 Task: Look for space in Chambly, Canada from 12th  July, 2023 to 15th July, 2023 for 3 adults in price range Rs.12000 to Rs.16000. Place can be entire place with 2 bedrooms having 3 beds and 1 bathroom. Property type can be house, flat, guest house. Booking option can be shelf check-in. Required host language is English.
Action: Mouse moved to (529, 118)
Screenshot: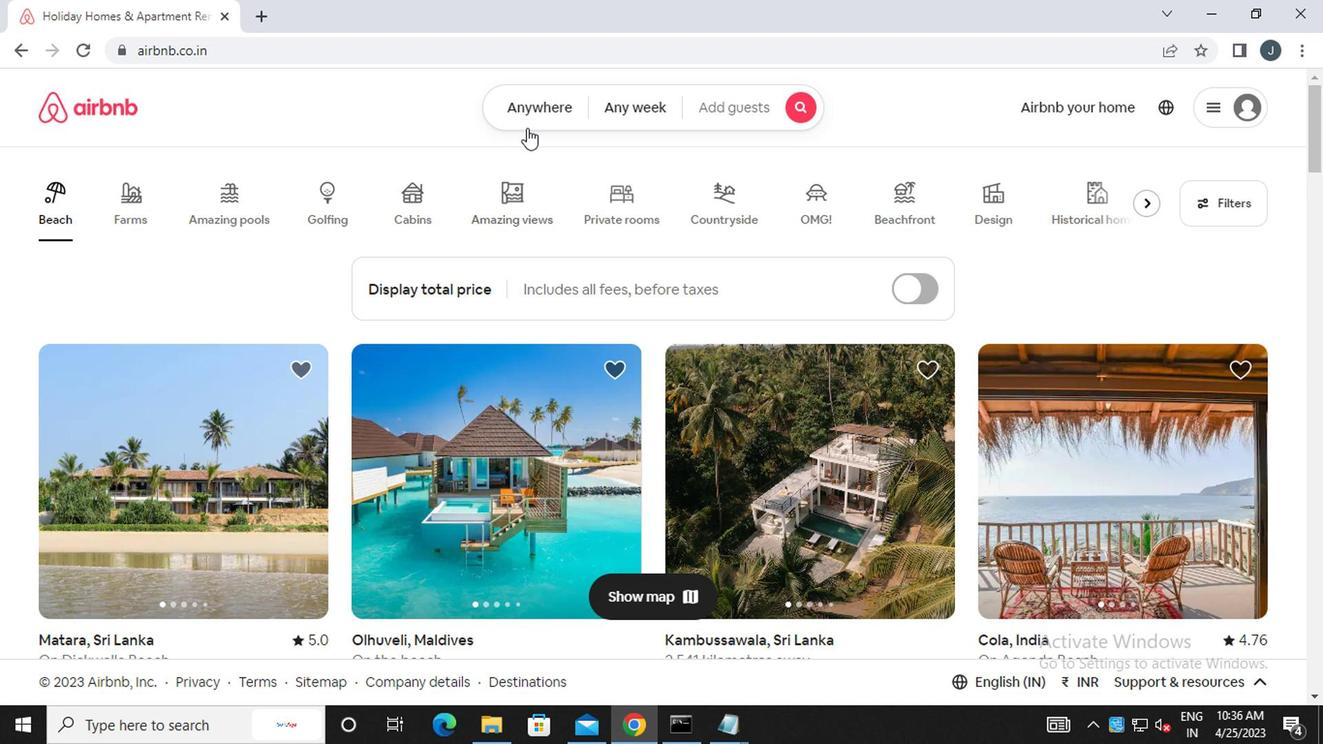 
Action: Mouse pressed left at (529, 118)
Screenshot: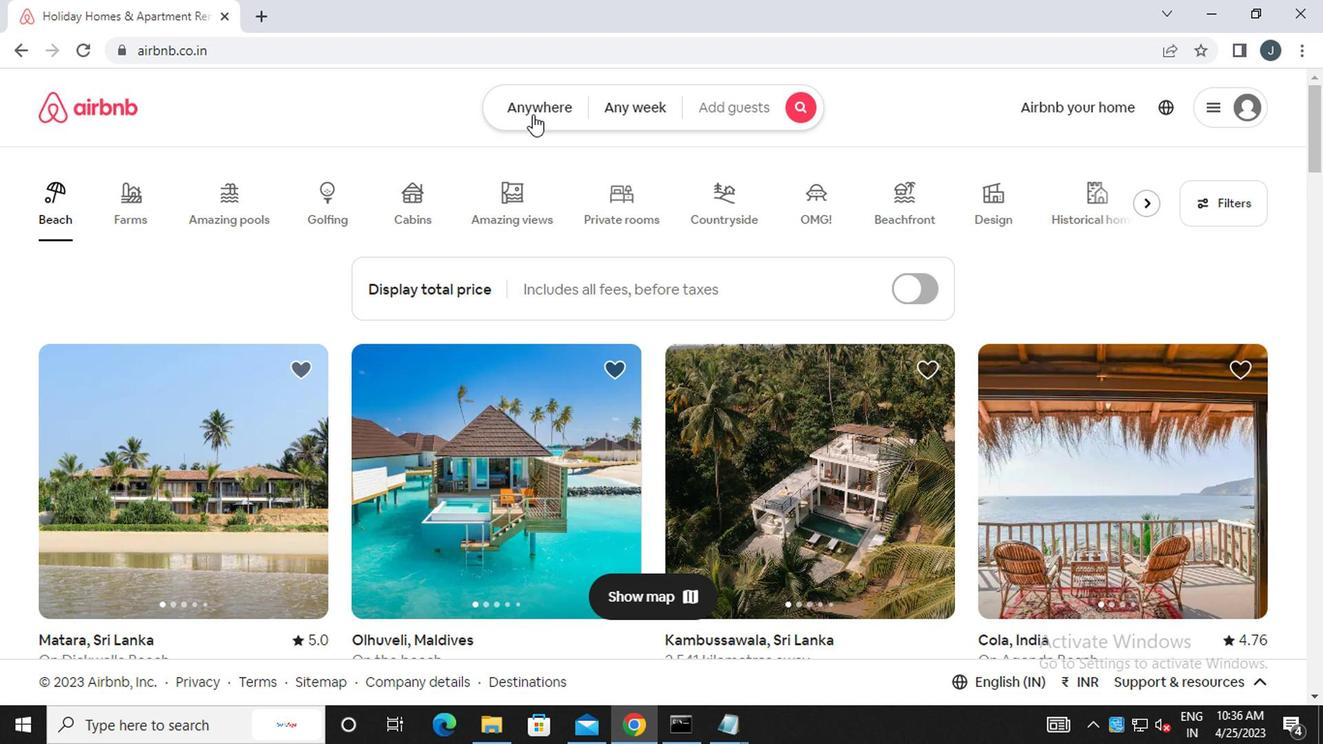 
Action: Mouse moved to (332, 188)
Screenshot: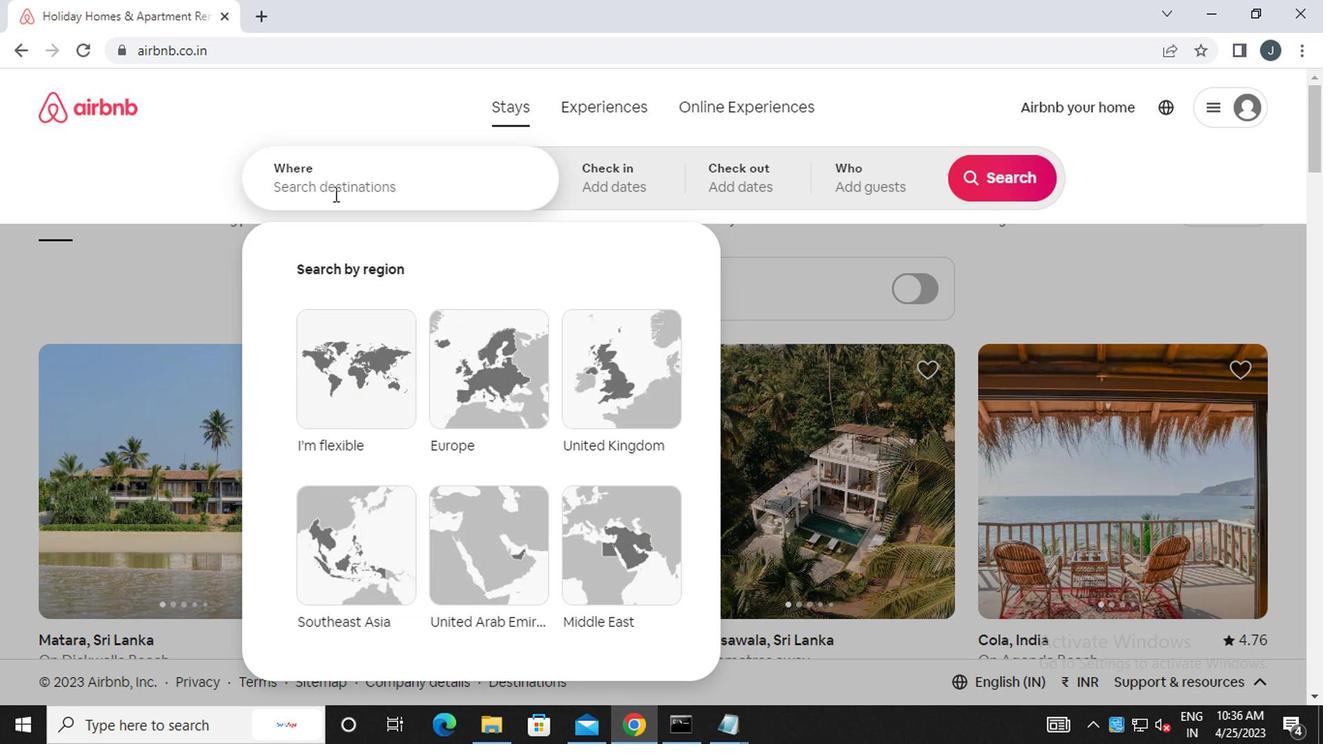 
Action: Mouse pressed left at (332, 188)
Screenshot: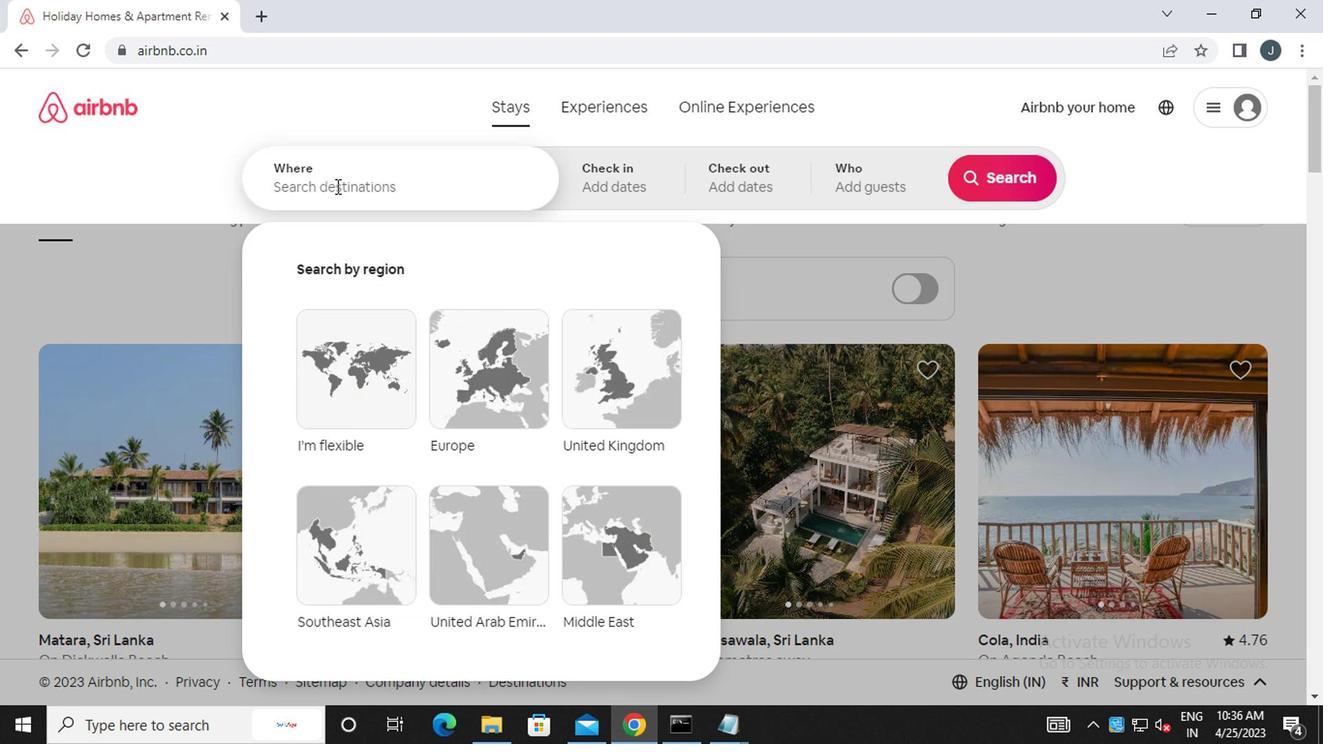 
Action: Mouse moved to (328, 190)
Screenshot: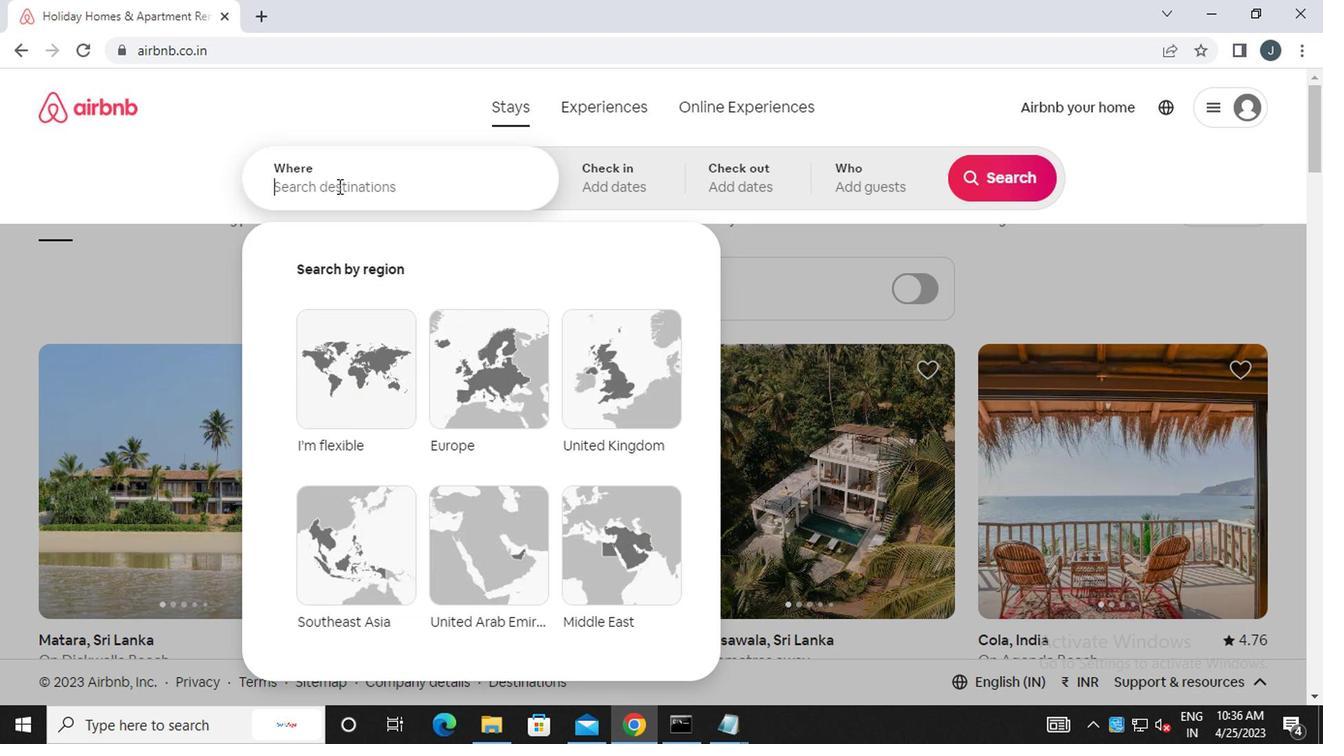 
Action: Key pressed c<Key.caps_lock>hambly,<Key.caps_lock>c<Key.caps_lock>anada
Screenshot: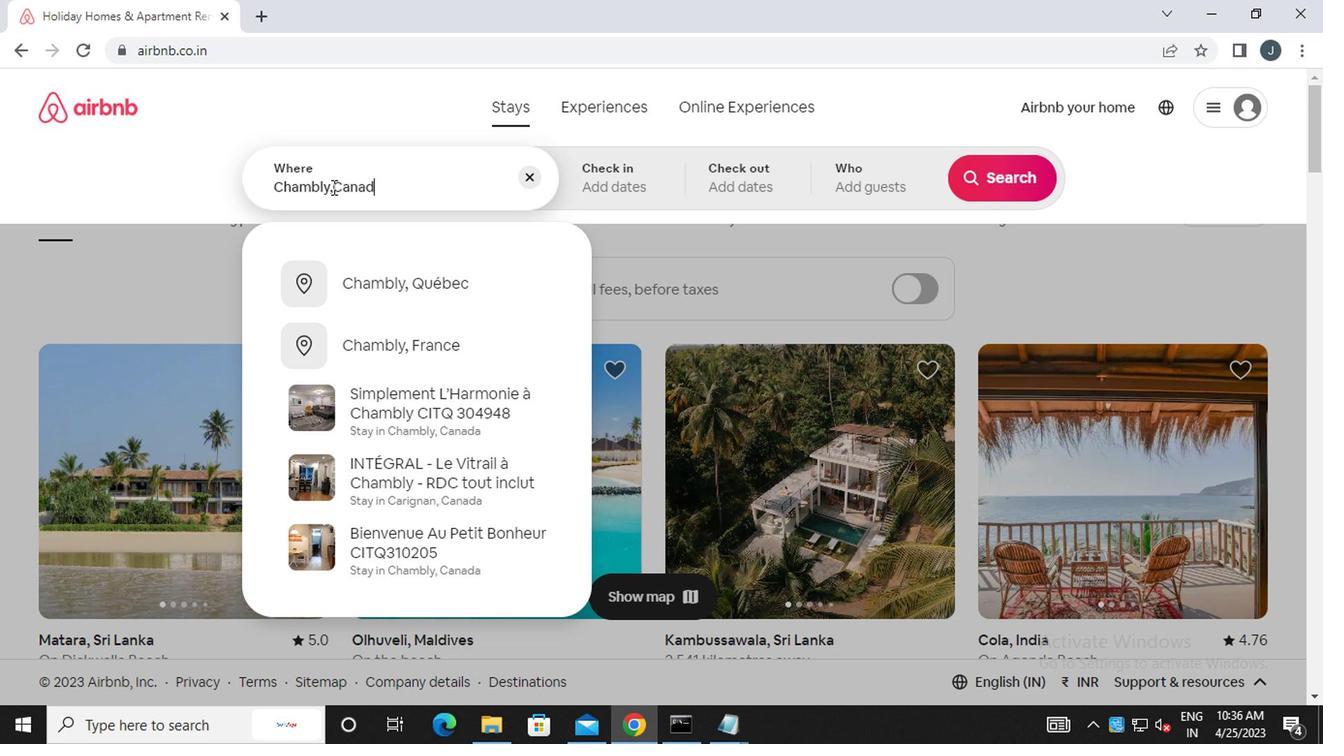 
Action: Mouse moved to (617, 187)
Screenshot: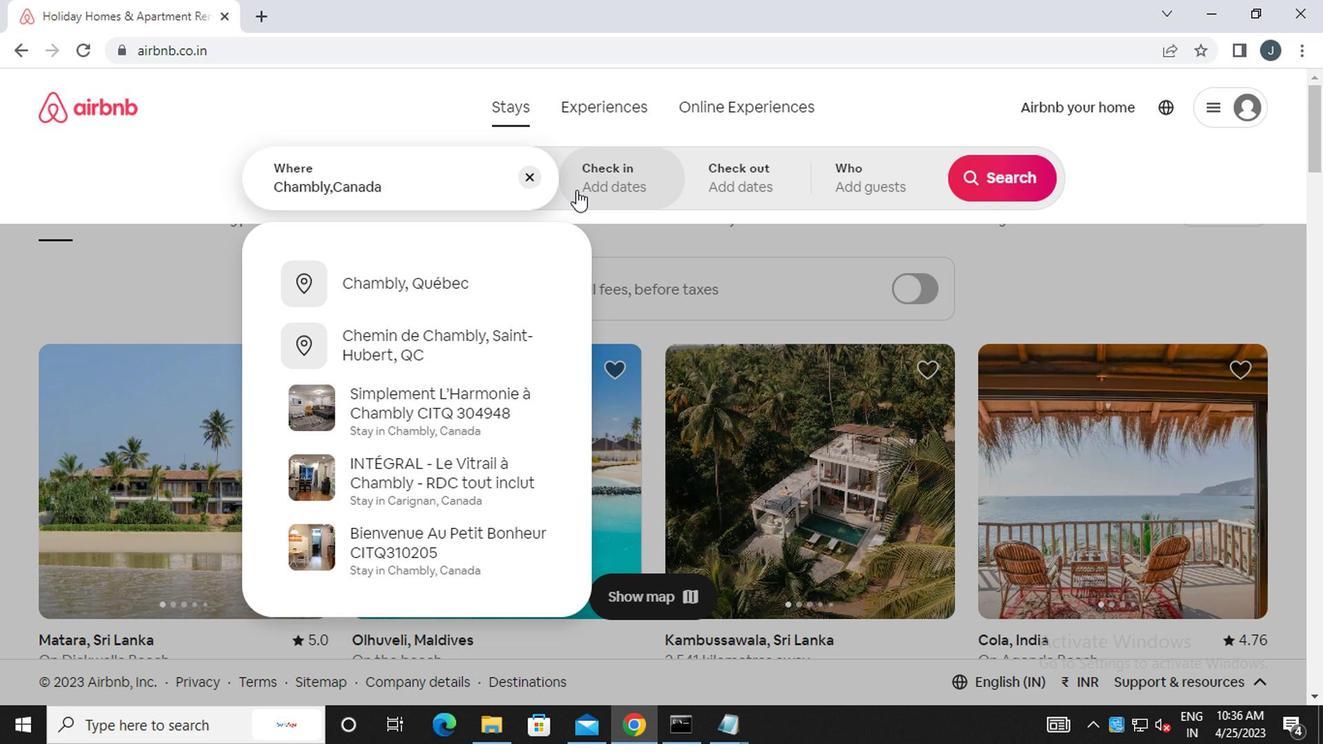 
Action: Mouse pressed left at (617, 187)
Screenshot: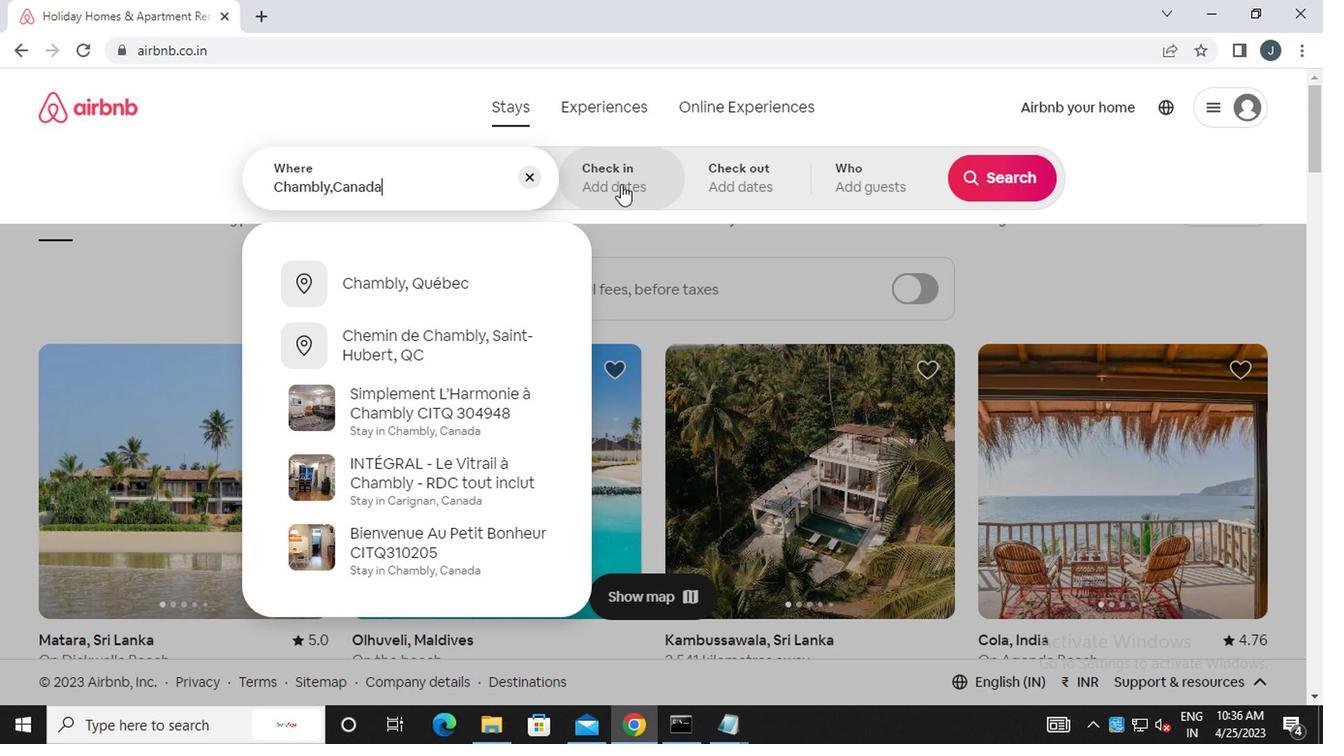 
Action: Mouse moved to (977, 332)
Screenshot: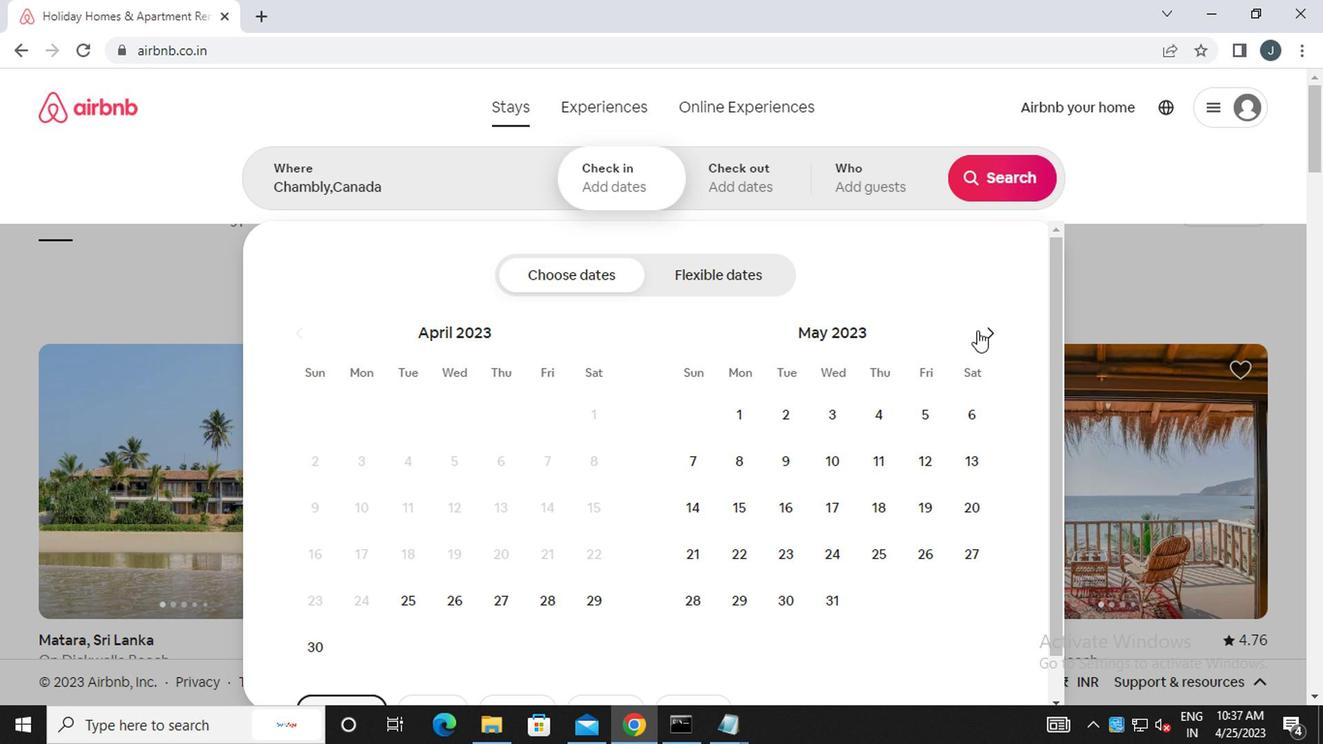 
Action: Mouse pressed left at (977, 332)
Screenshot: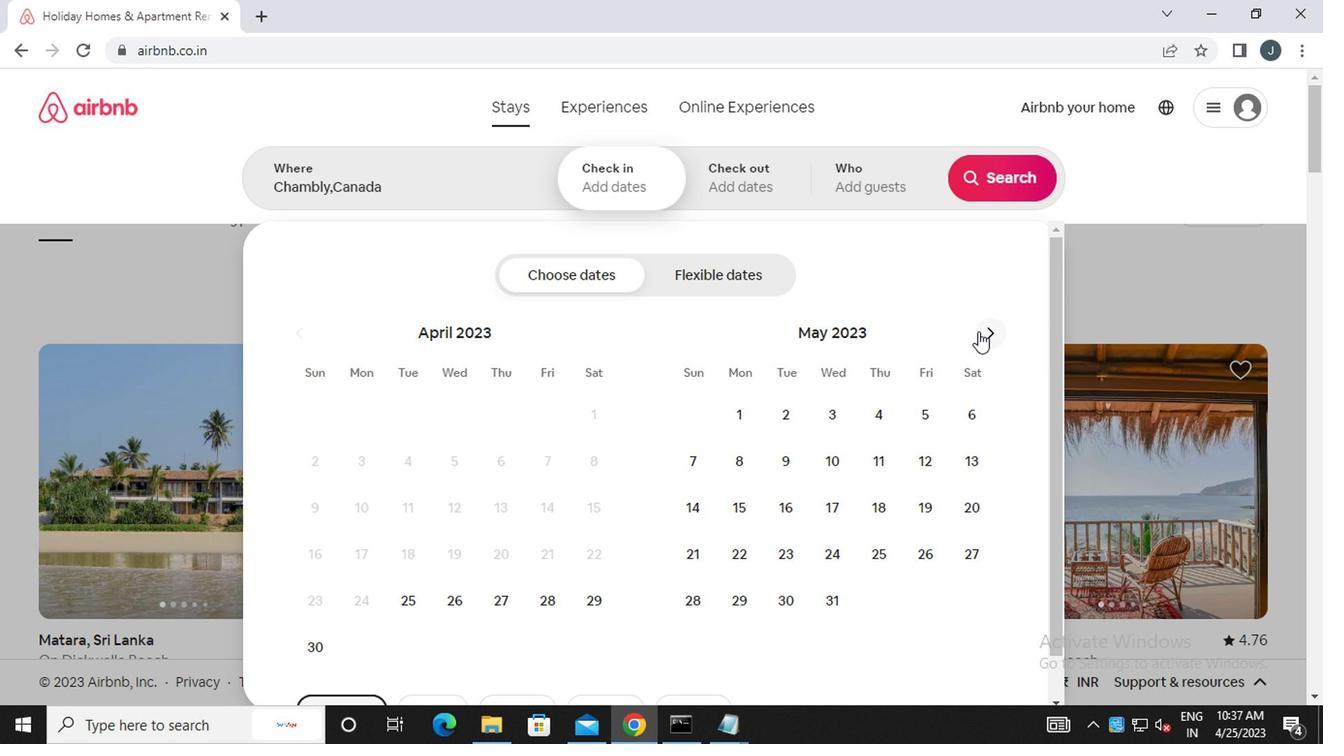 
Action: Mouse moved to (981, 334)
Screenshot: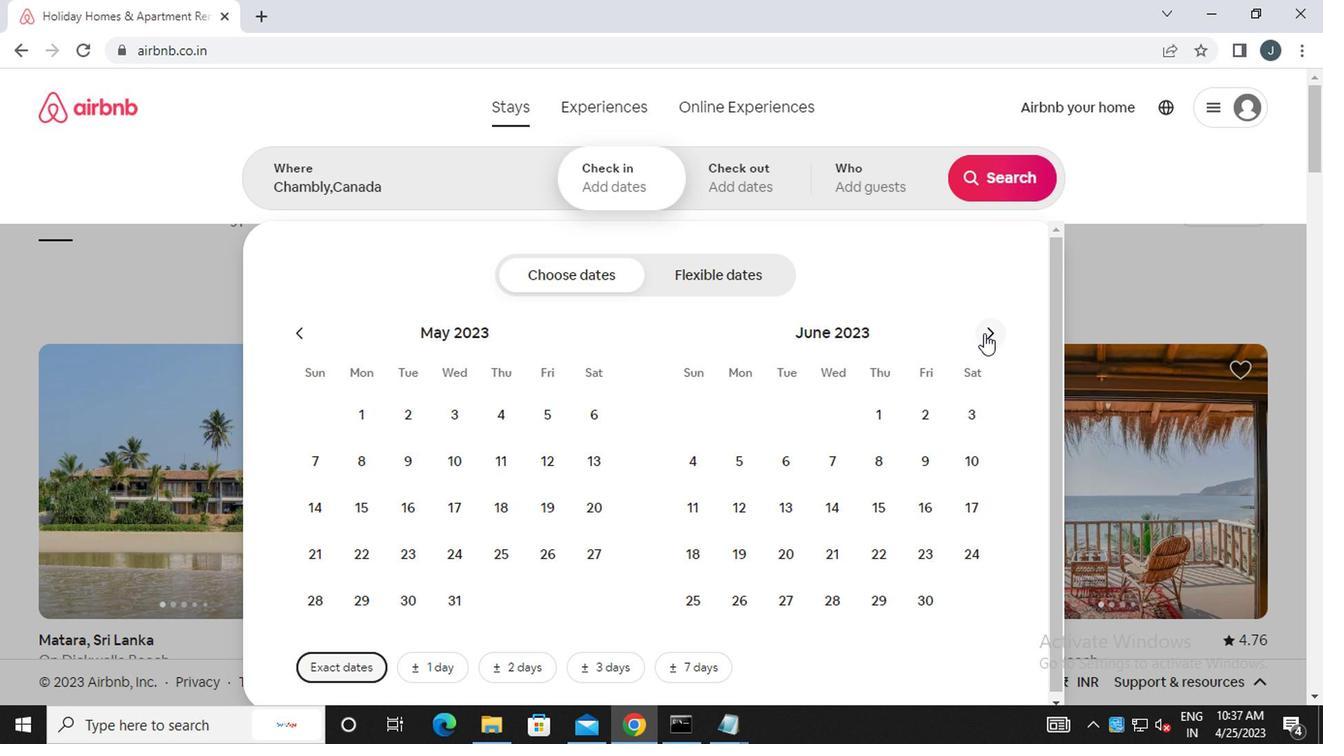 
Action: Mouse pressed left at (981, 334)
Screenshot: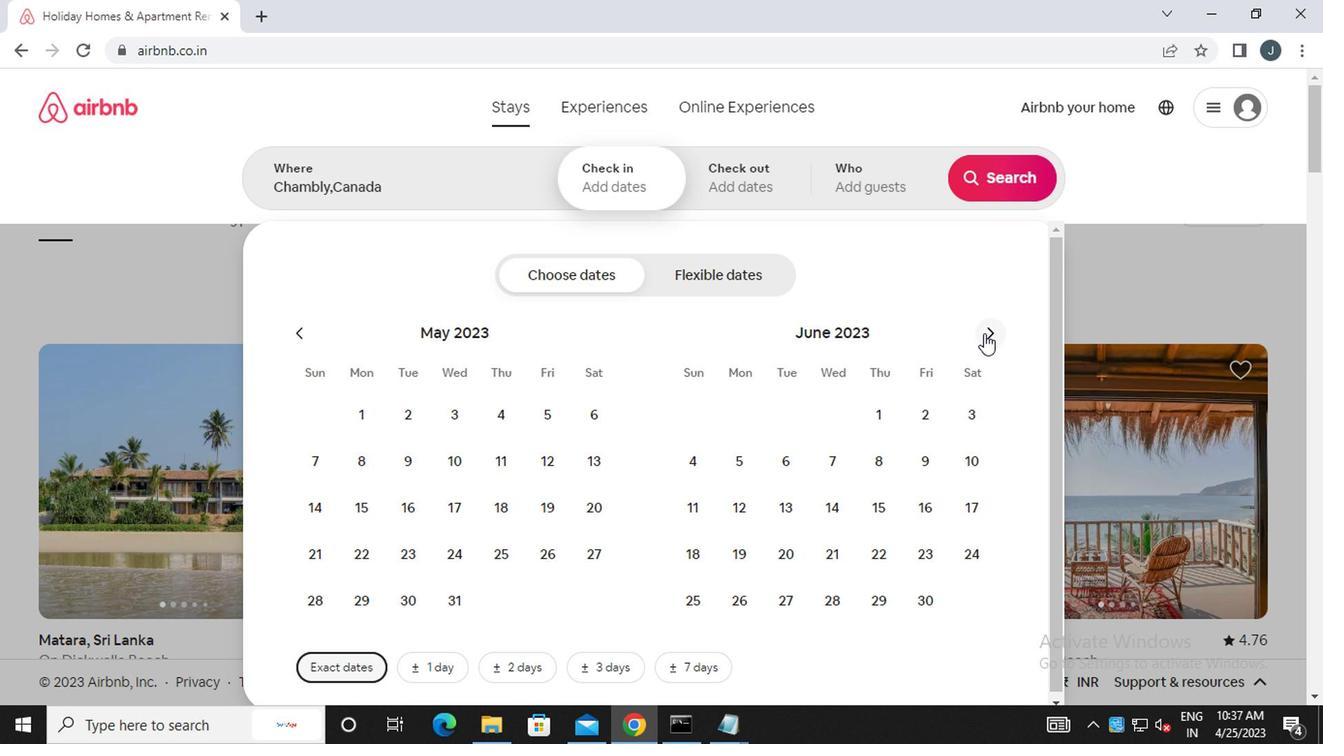 
Action: Mouse moved to (822, 503)
Screenshot: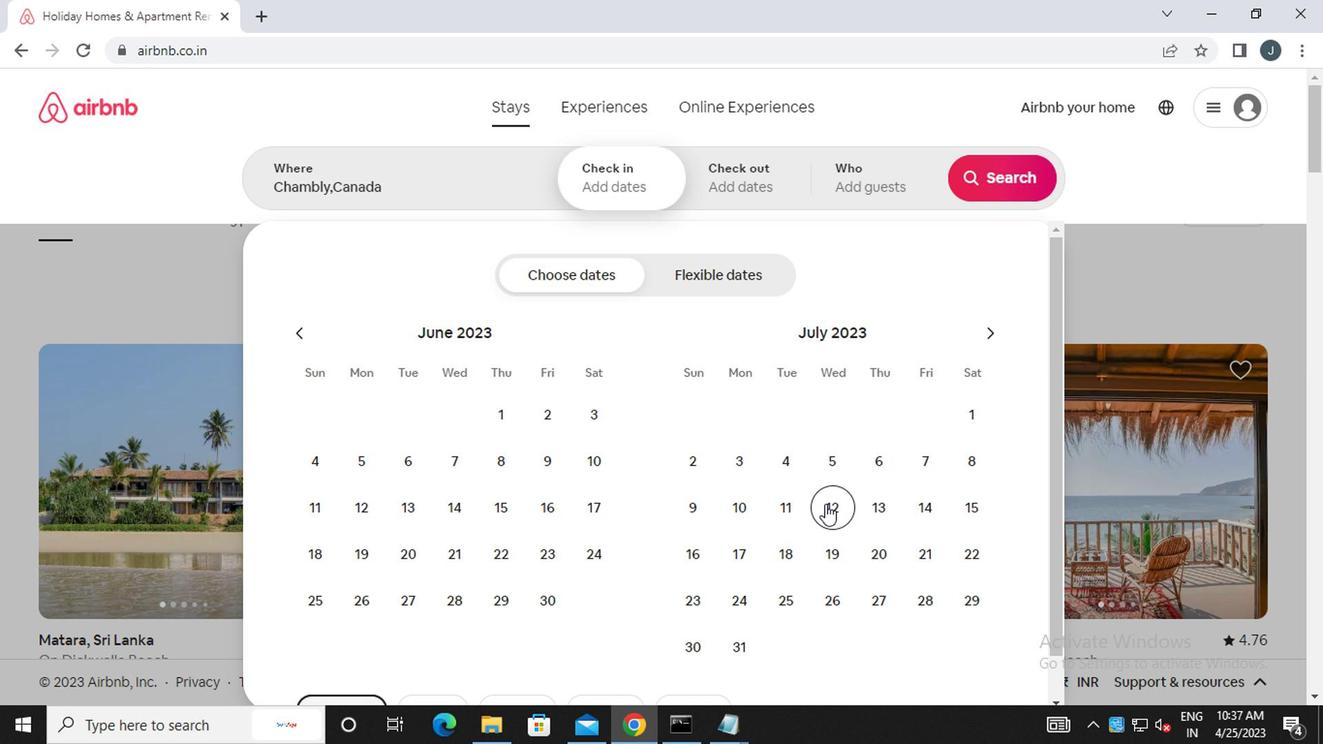 
Action: Mouse pressed left at (822, 503)
Screenshot: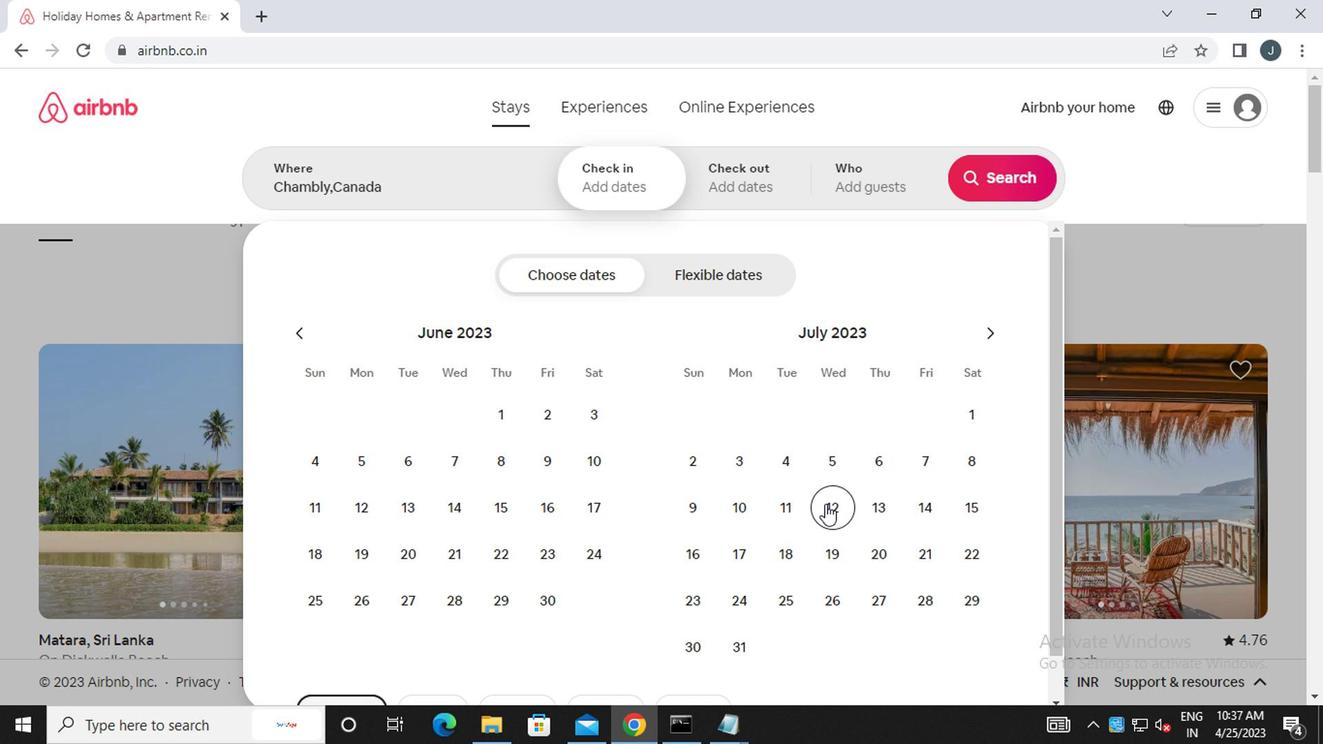 
Action: Mouse moved to (963, 501)
Screenshot: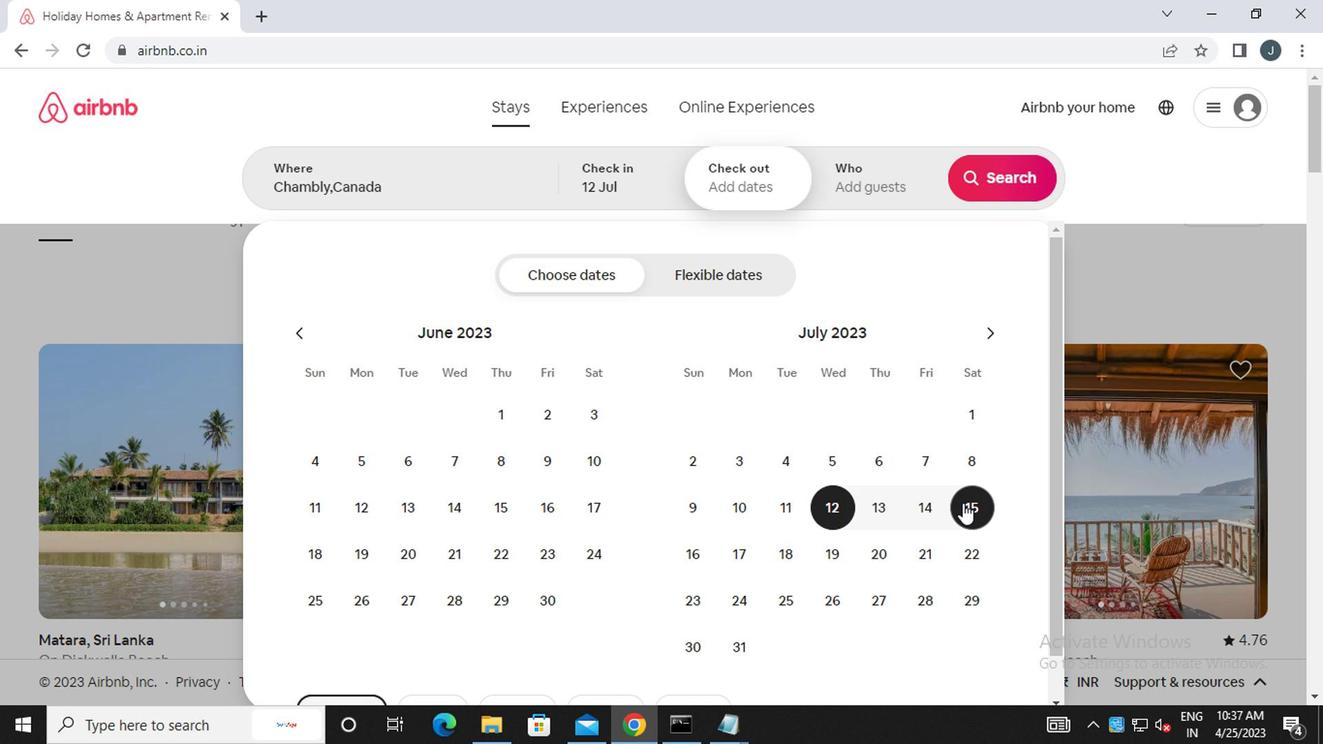 
Action: Mouse pressed left at (963, 501)
Screenshot: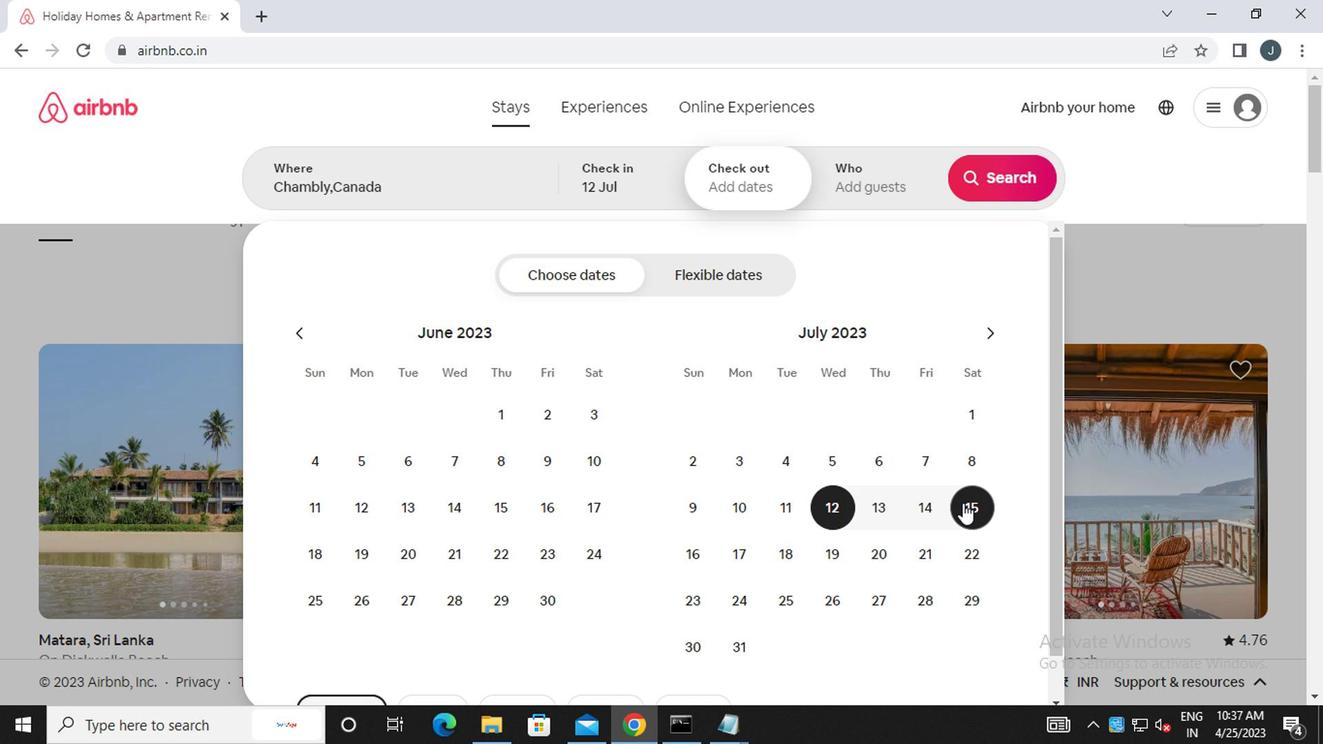 
Action: Mouse moved to (861, 188)
Screenshot: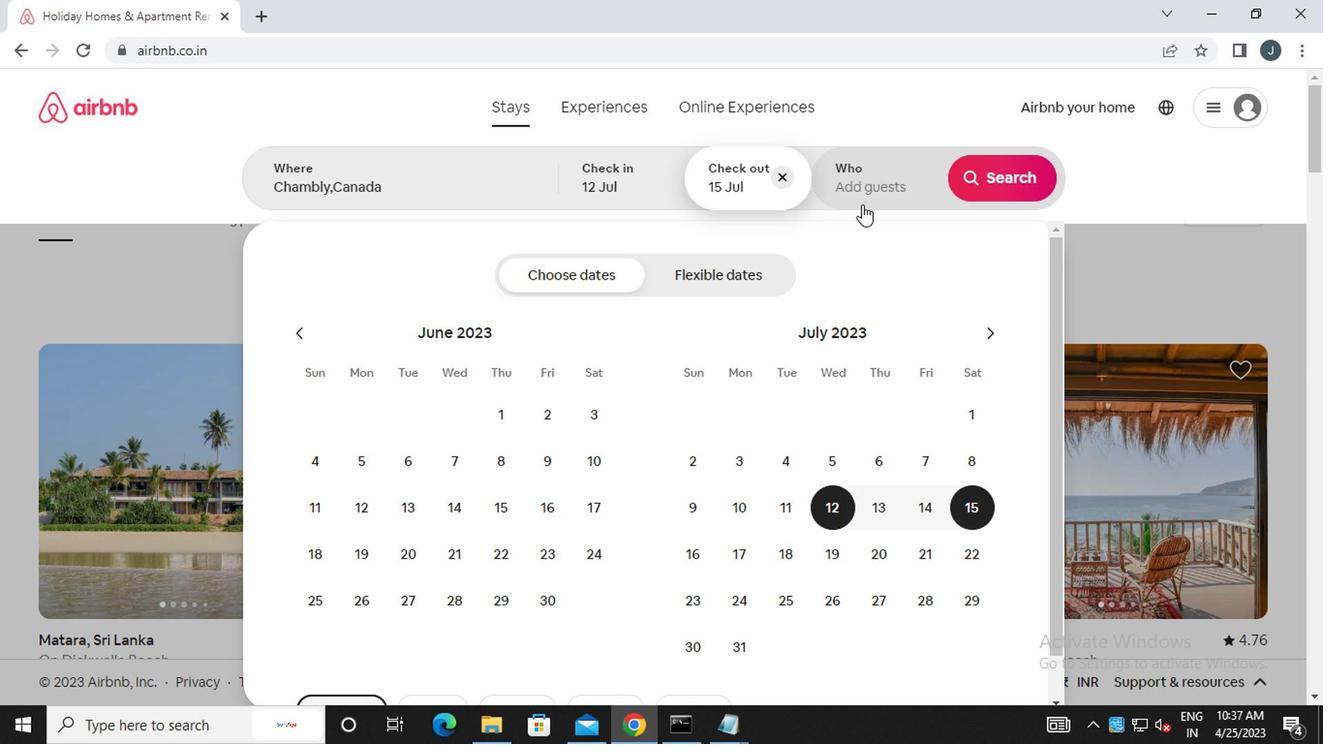 
Action: Mouse pressed left at (861, 188)
Screenshot: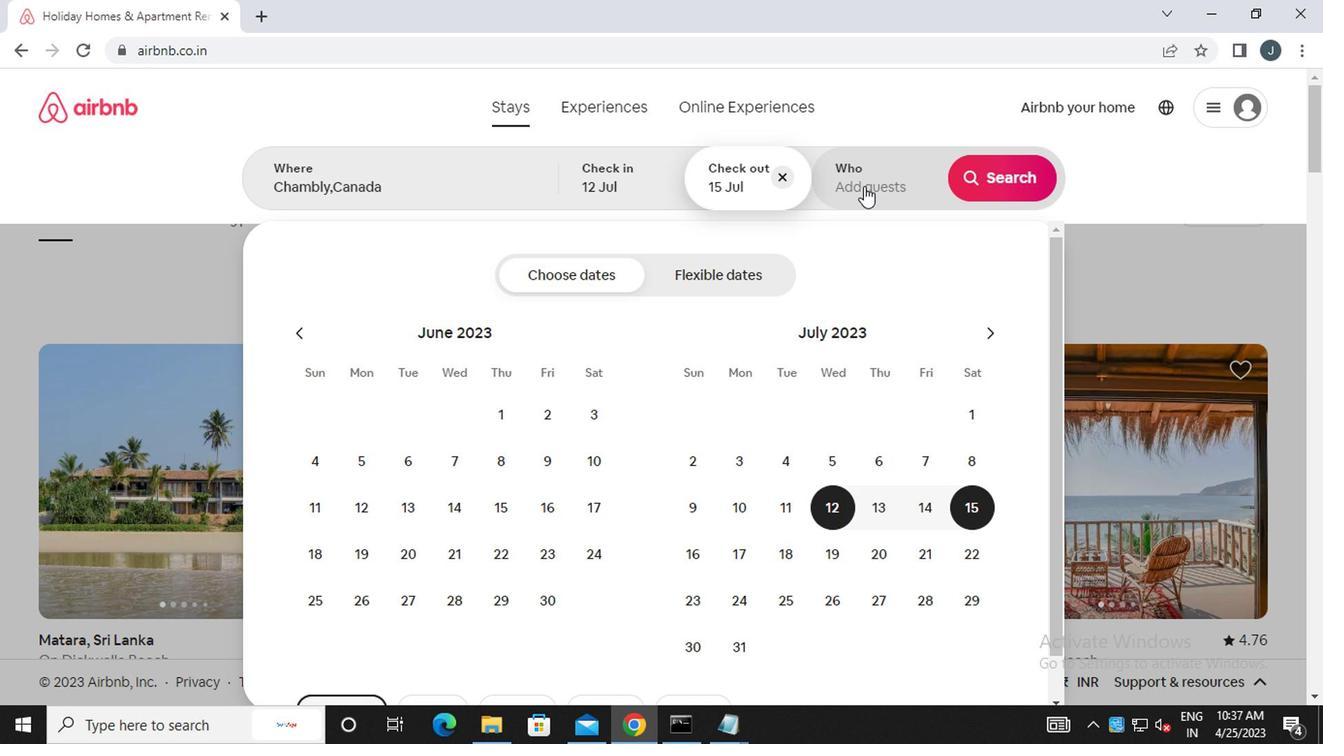 
Action: Mouse moved to (1014, 288)
Screenshot: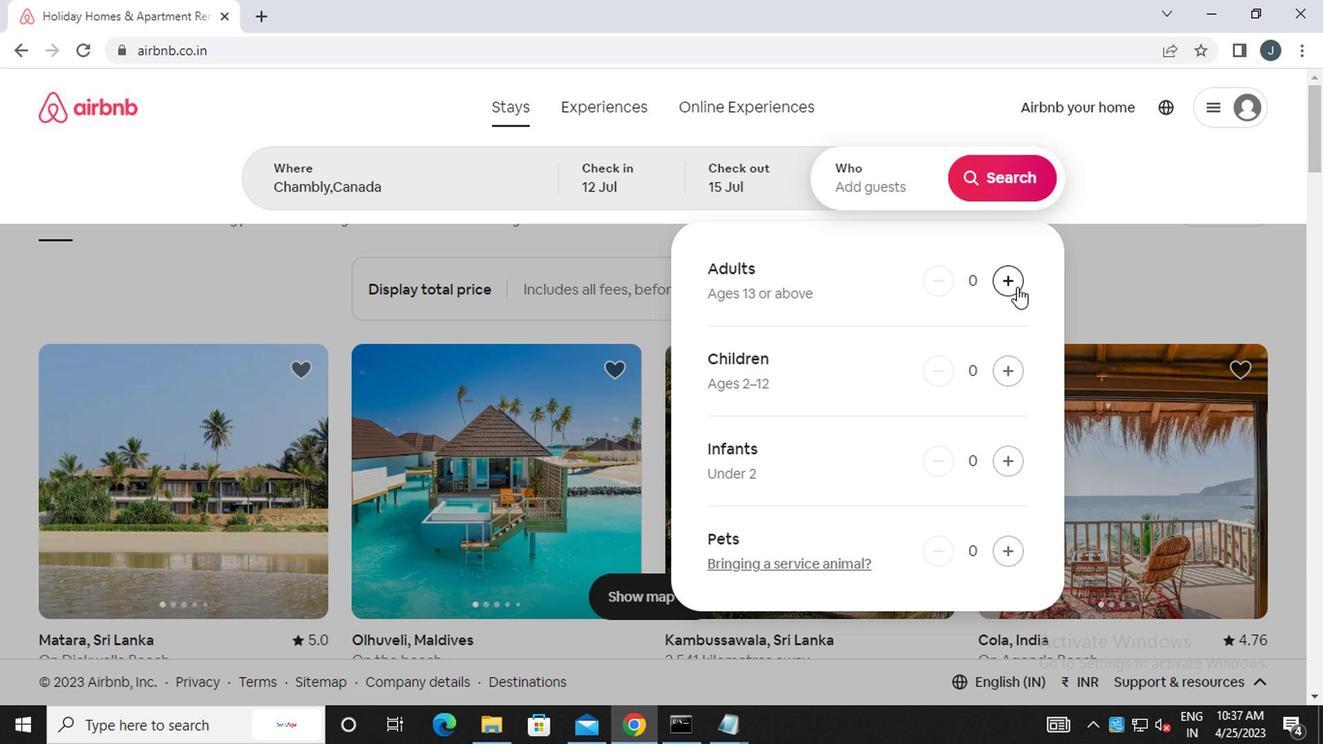 
Action: Mouse pressed left at (1014, 288)
Screenshot: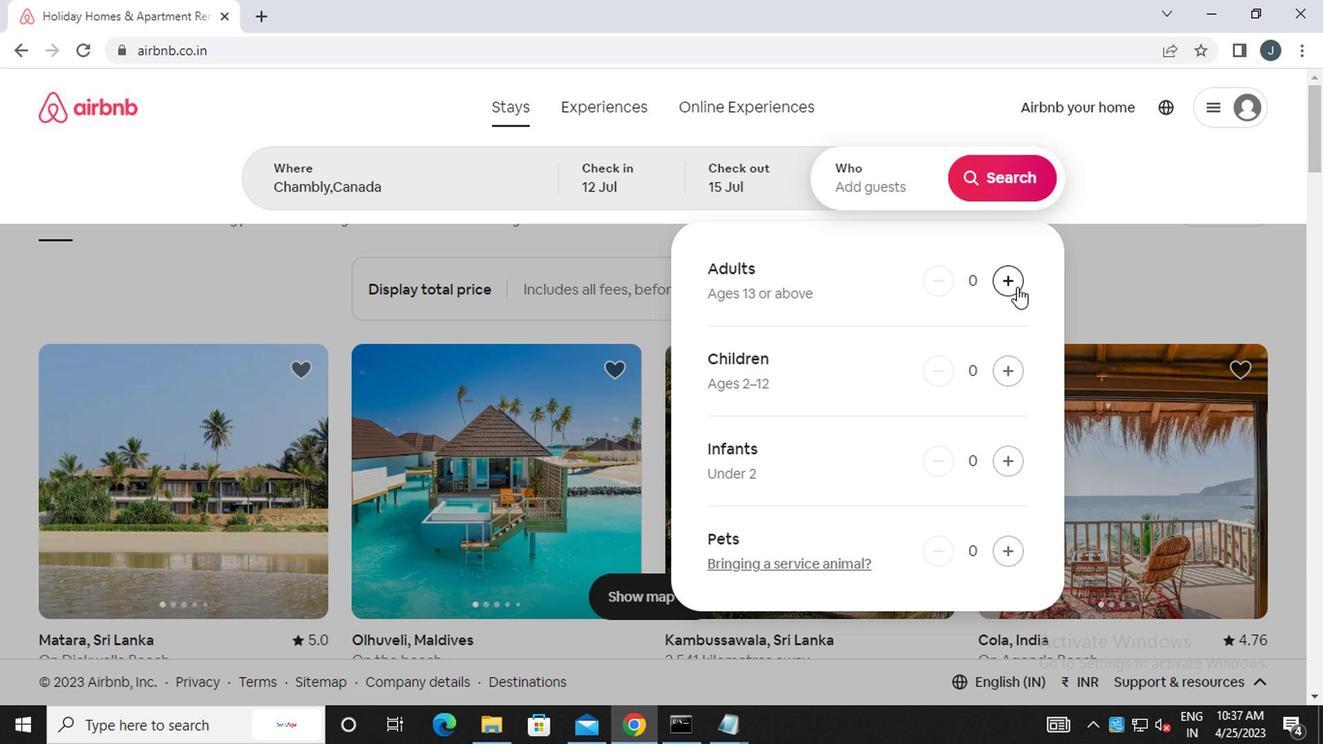 
Action: Mouse pressed left at (1014, 288)
Screenshot: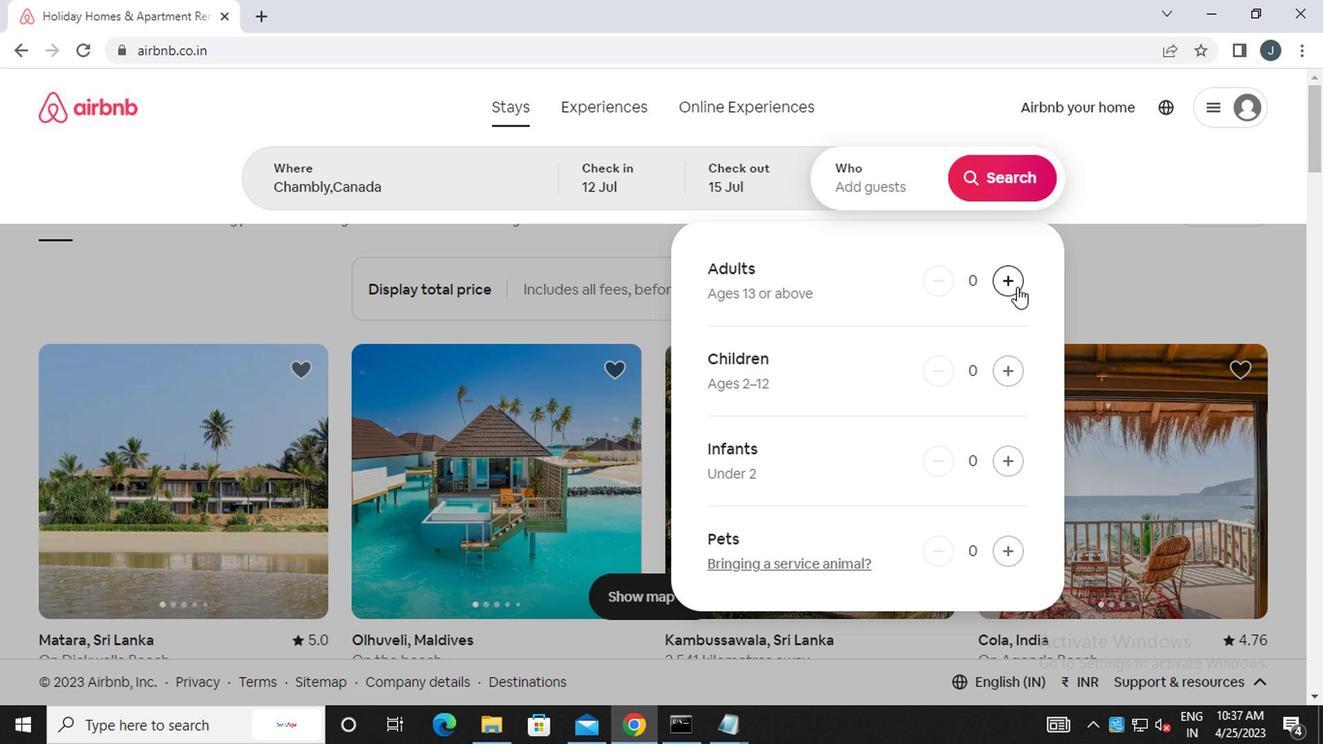 
Action: Mouse pressed left at (1014, 288)
Screenshot: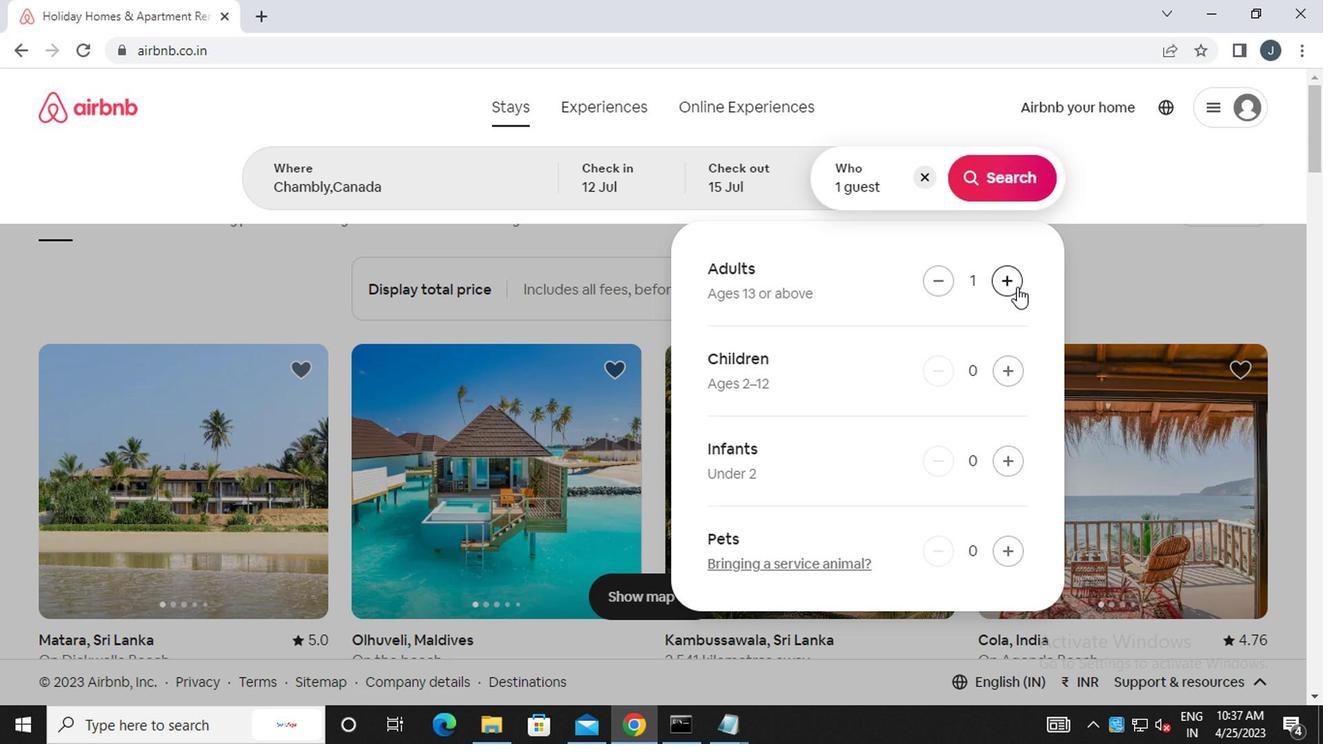 
Action: Mouse moved to (1007, 184)
Screenshot: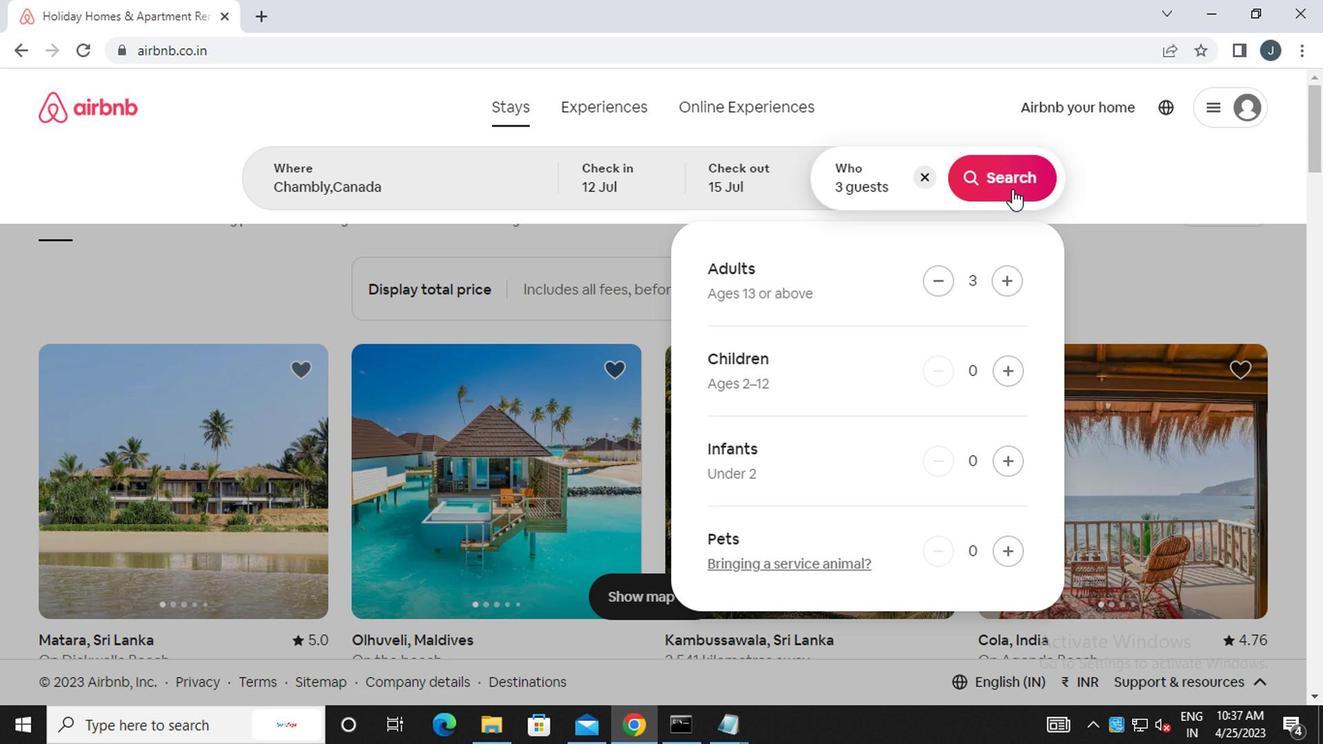 
Action: Mouse pressed left at (1007, 184)
Screenshot: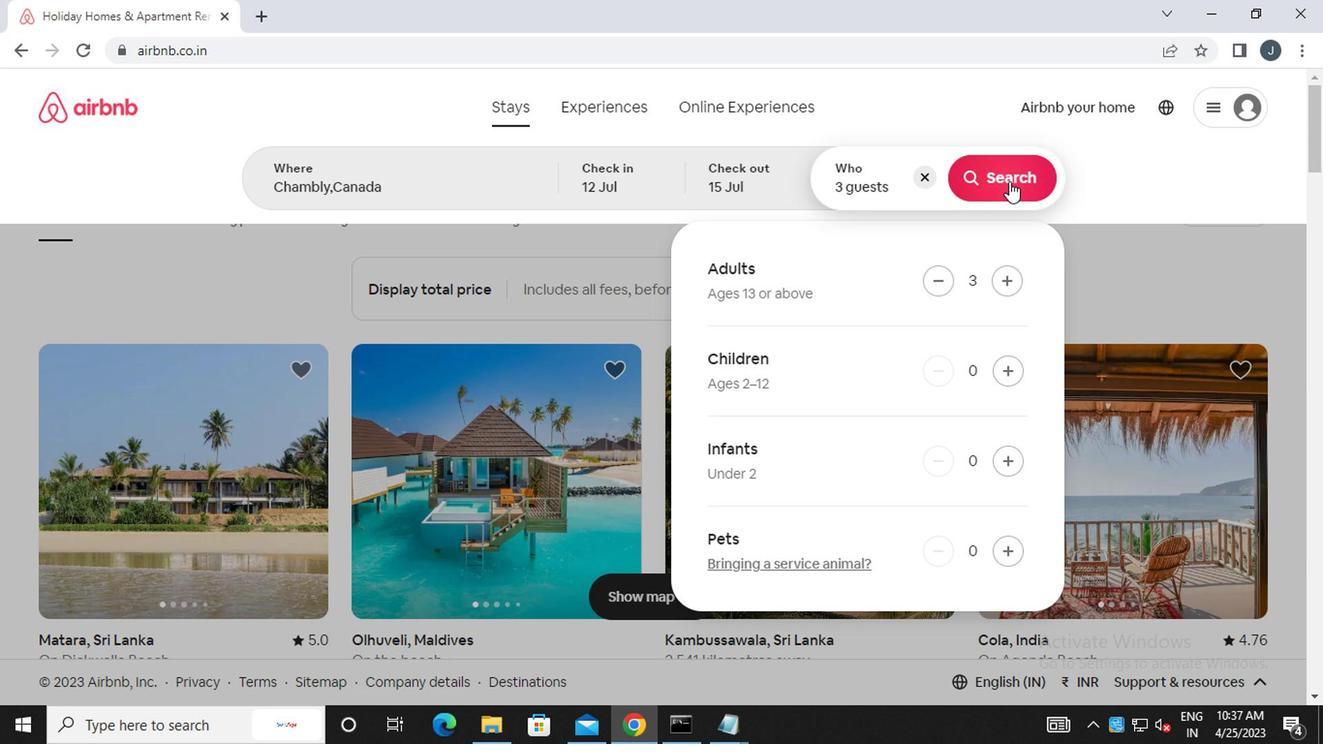 
Action: Mouse moved to (1264, 182)
Screenshot: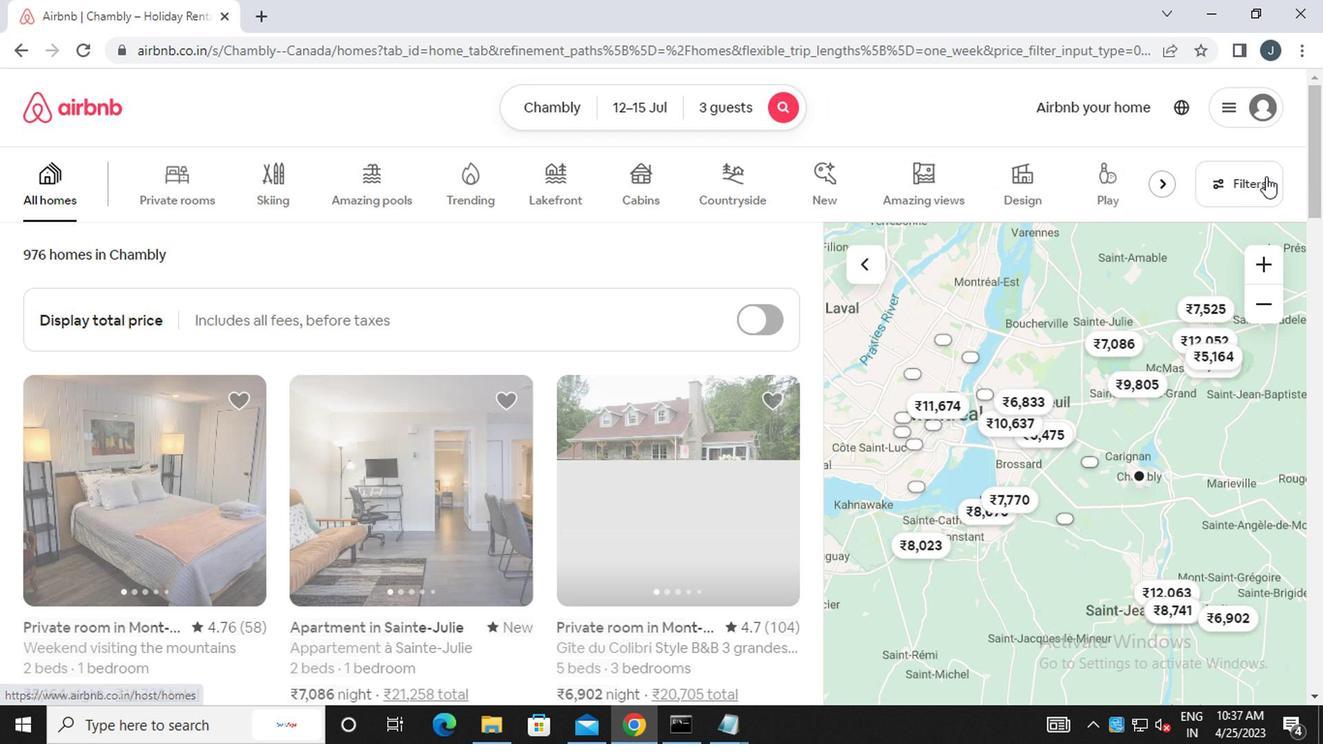 
Action: Mouse pressed left at (1264, 182)
Screenshot: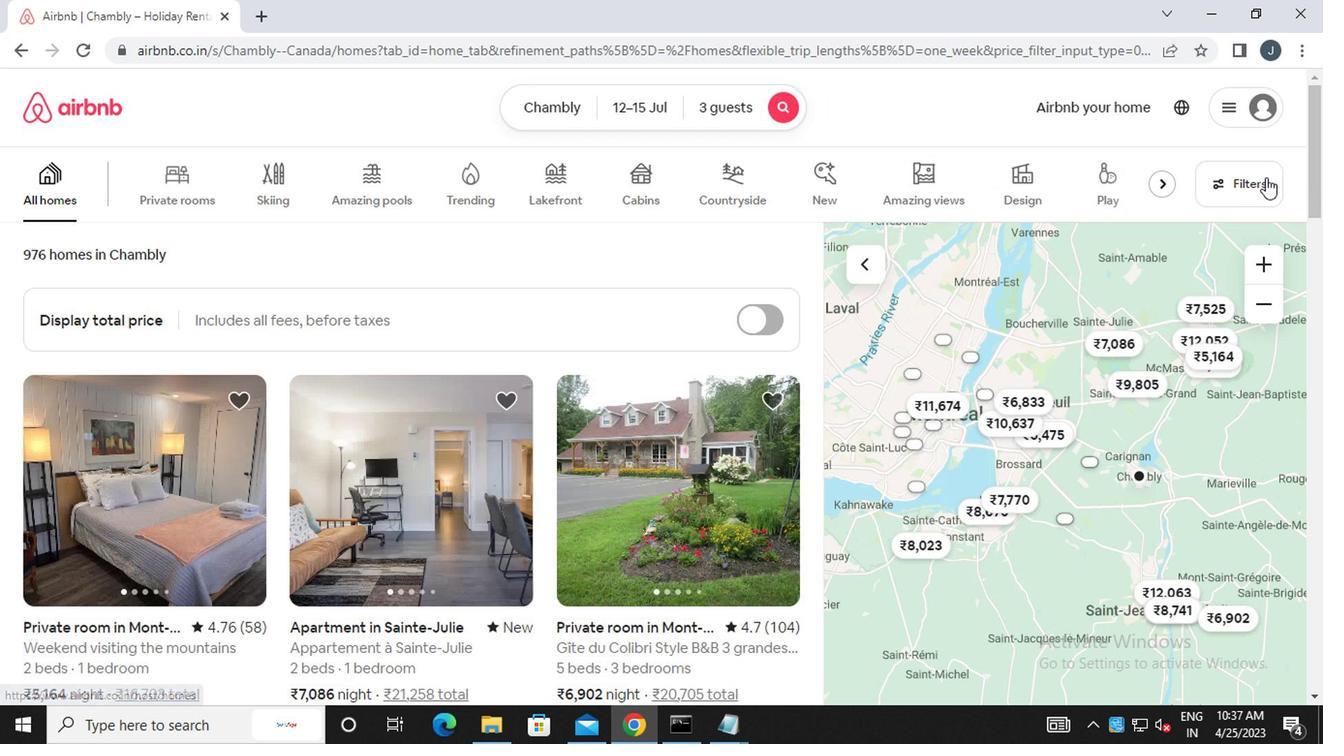 
Action: Mouse moved to (422, 423)
Screenshot: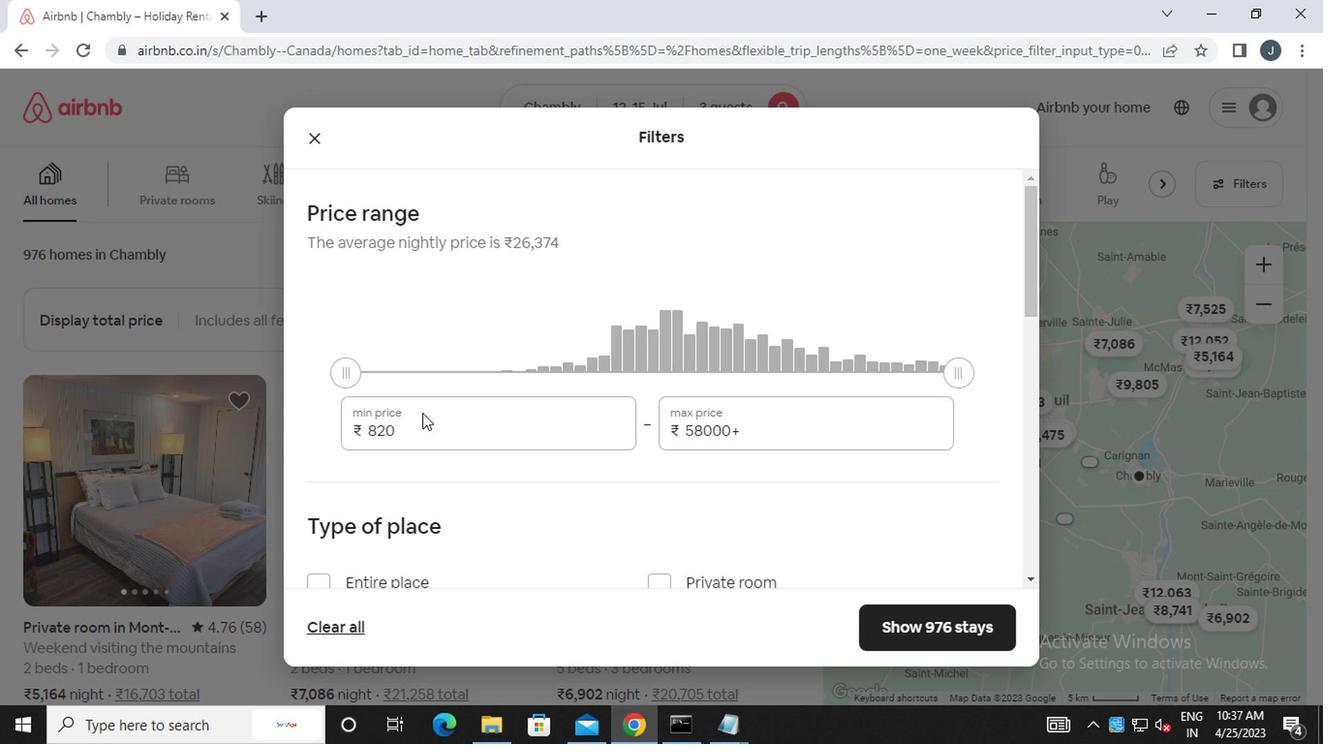 
Action: Mouse pressed left at (422, 423)
Screenshot: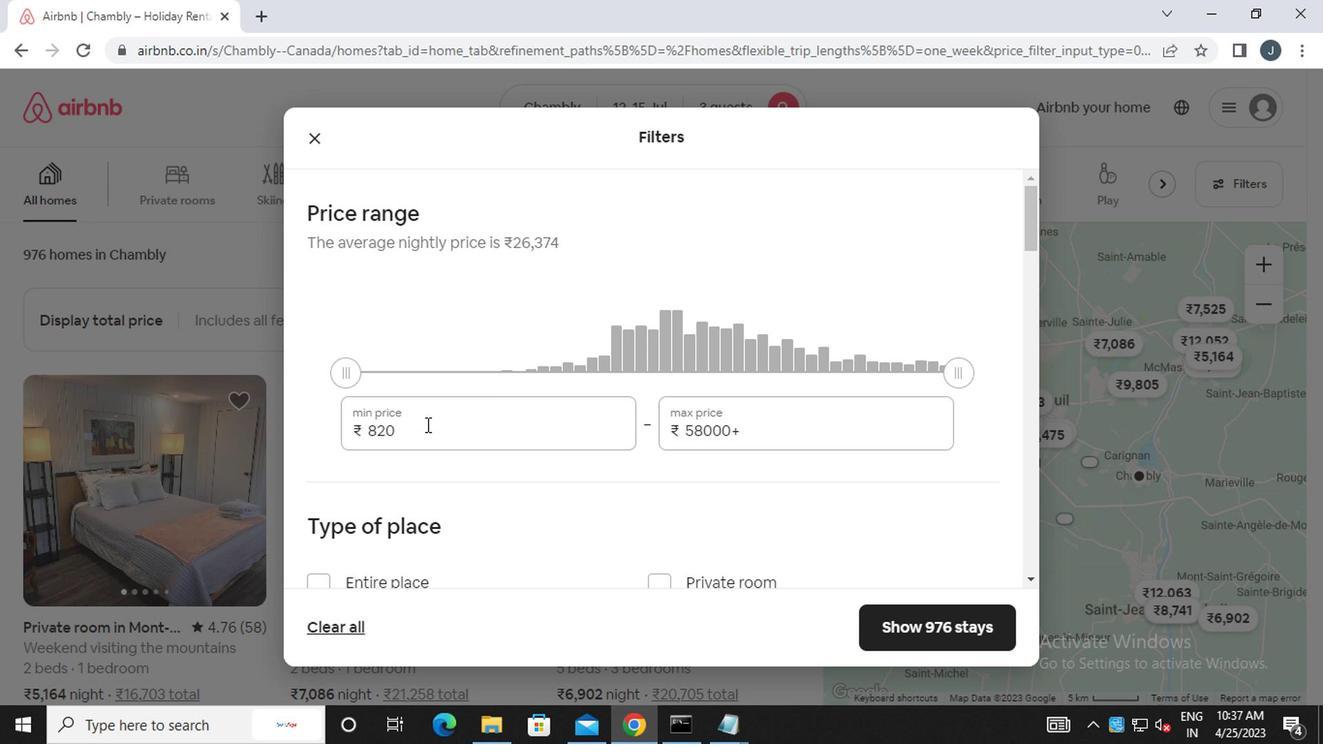 
Action: Mouse moved to (419, 423)
Screenshot: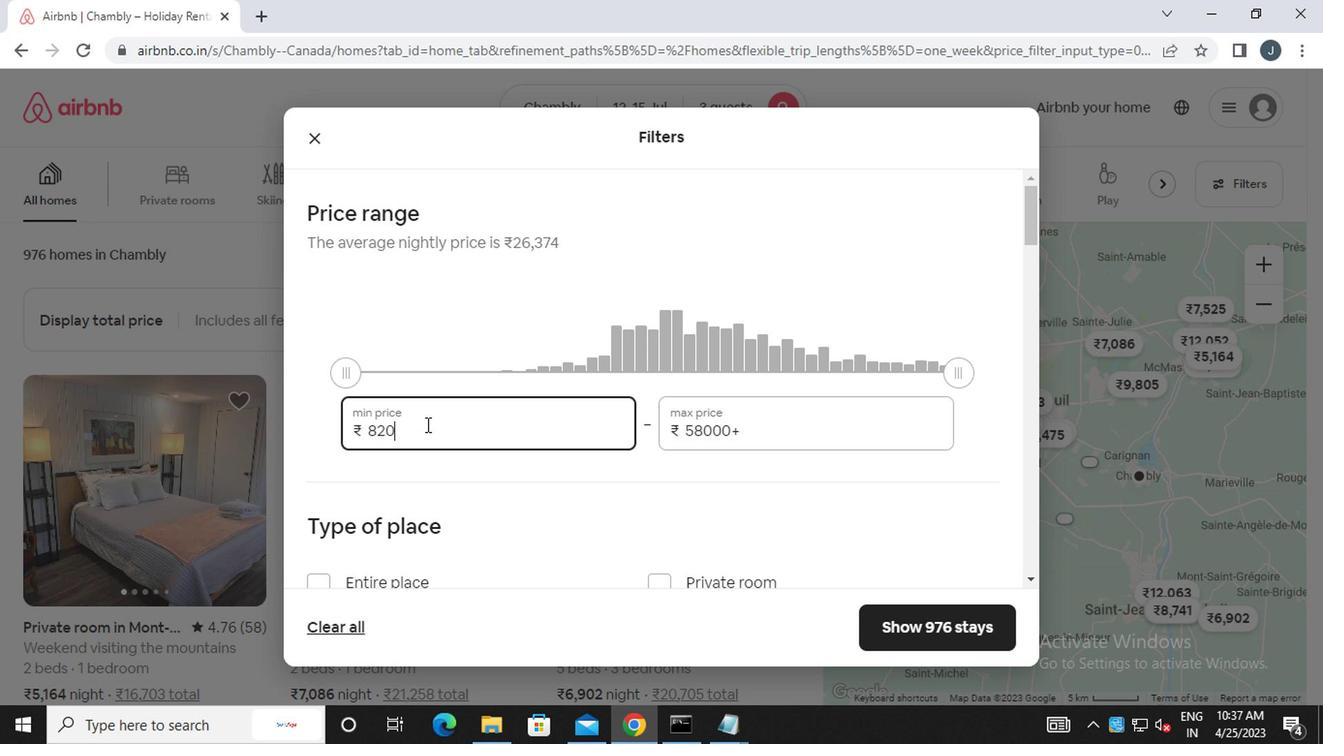 
Action: Key pressed <Key.backspace><Key.backspace><Key.backspace><<97>><<98>><<96>><<96>><<96>>
Screenshot: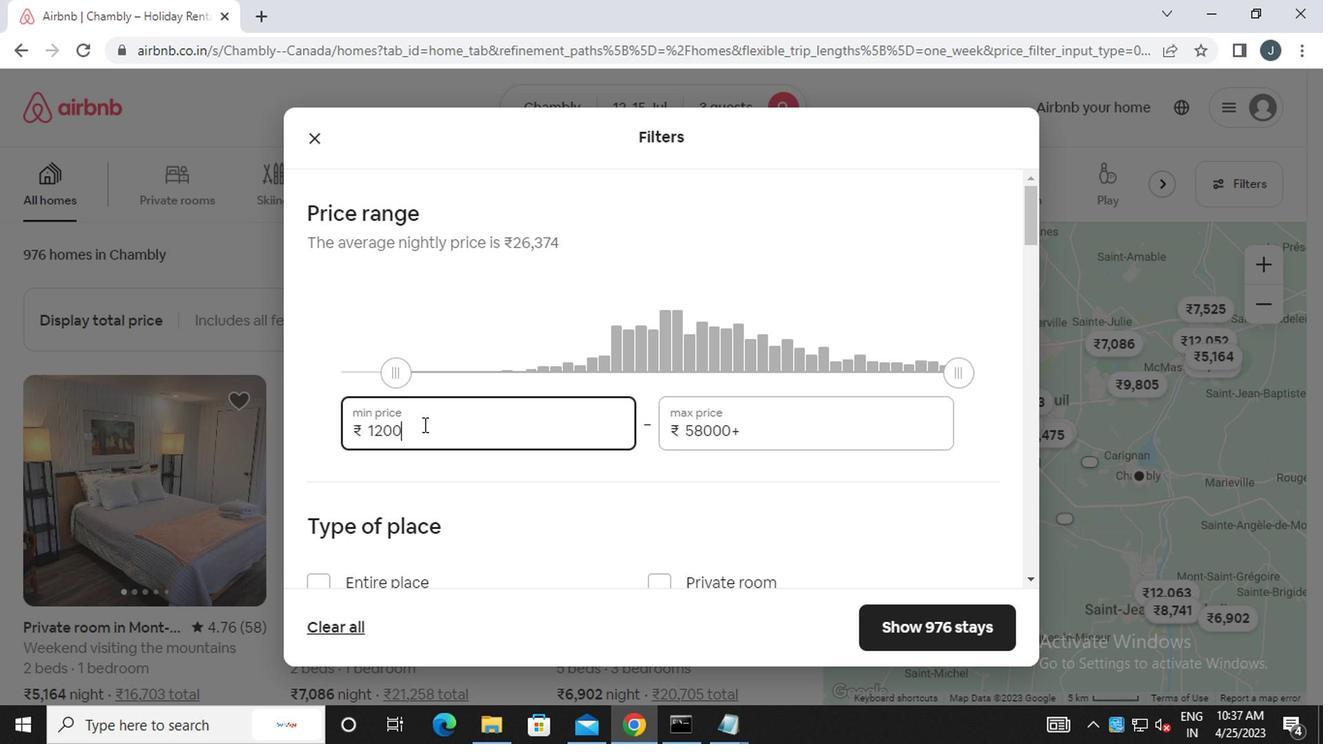 
Action: Mouse moved to (761, 434)
Screenshot: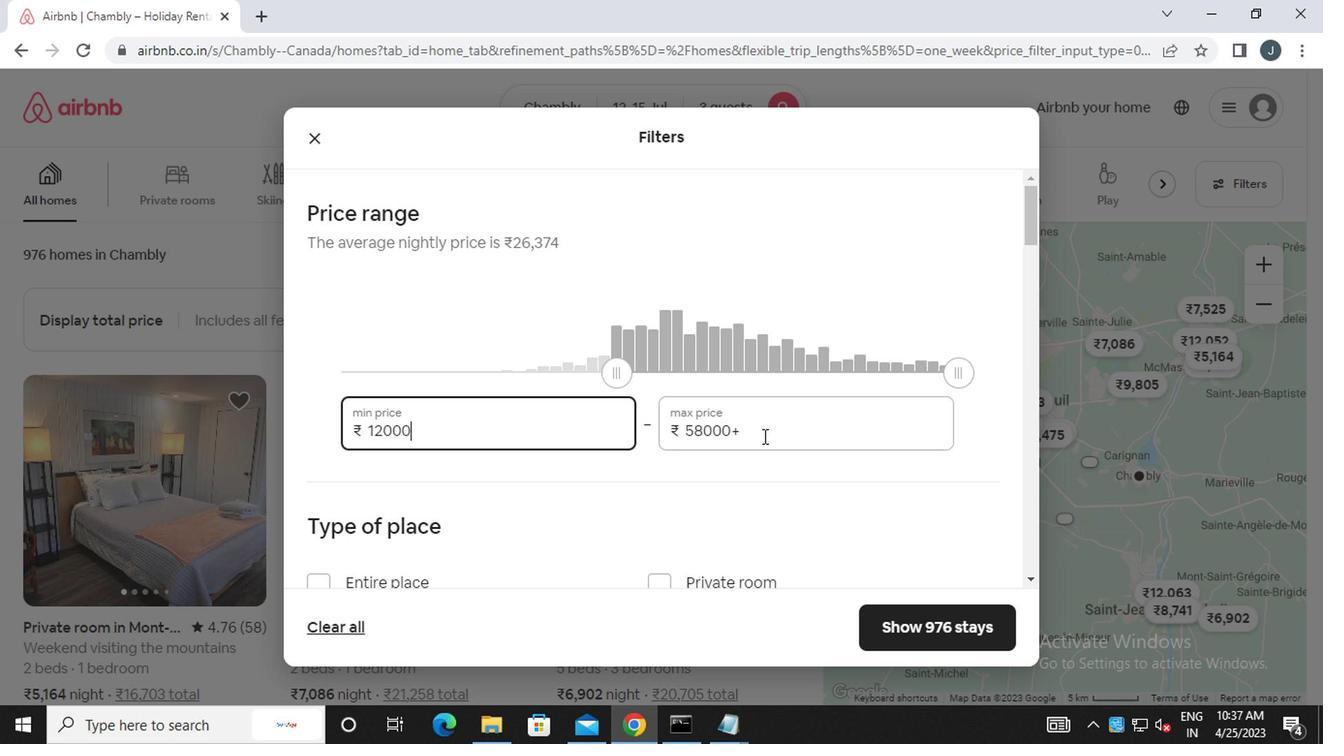 
Action: Mouse pressed left at (761, 434)
Screenshot: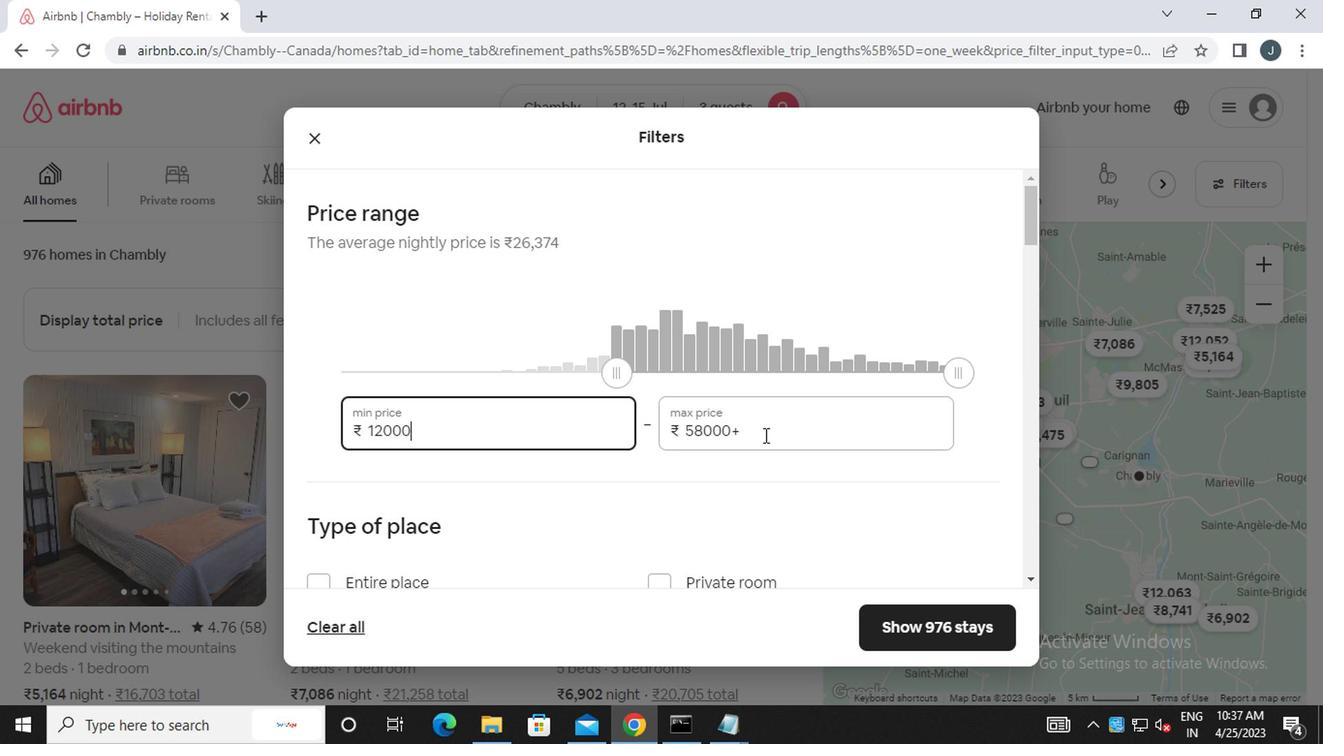 
Action: Mouse moved to (753, 434)
Screenshot: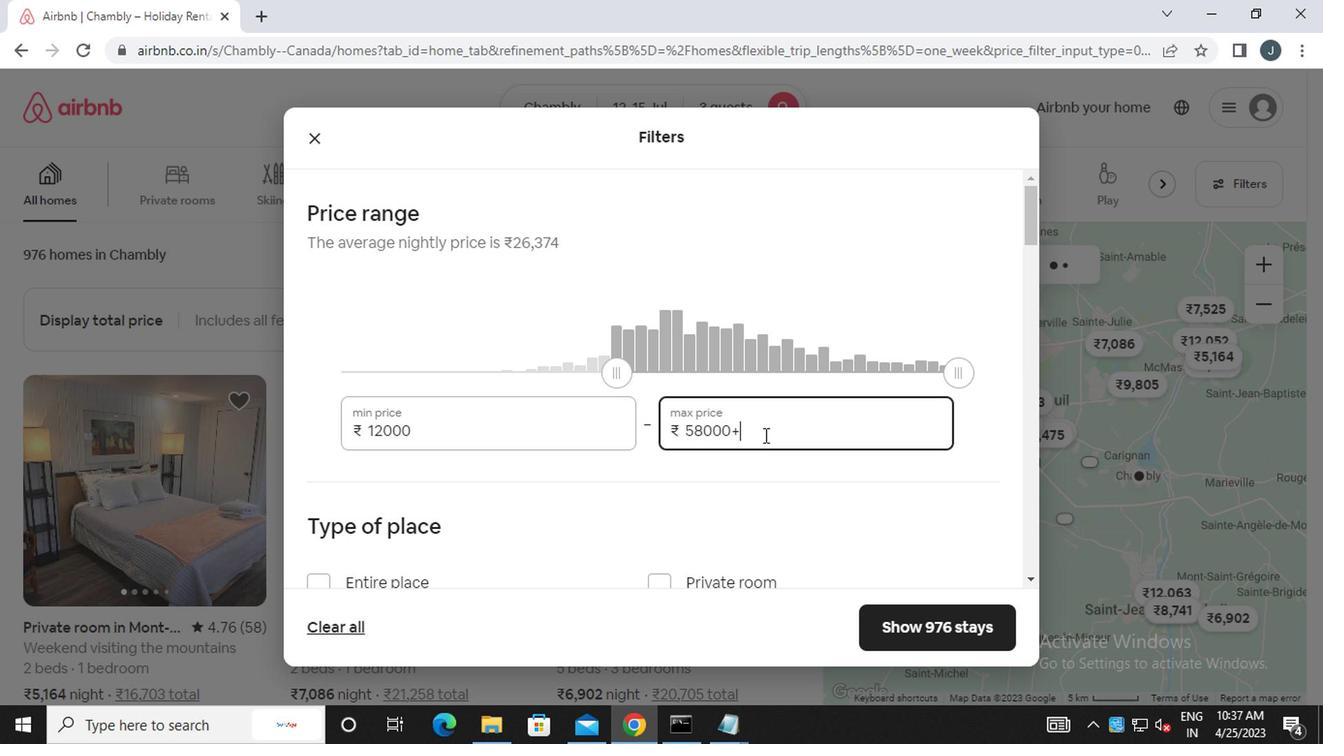 
Action: Key pressed <Key.backspace><Key.backspace><Key.backspace><Key.backspace><Key.backspace><Key.backspace><Key.backspace><Key.backspace><Key.backspace><Key.backspace><Key.backspace><<97>><<102>><<96>><<96>><<96>>
Screenshot: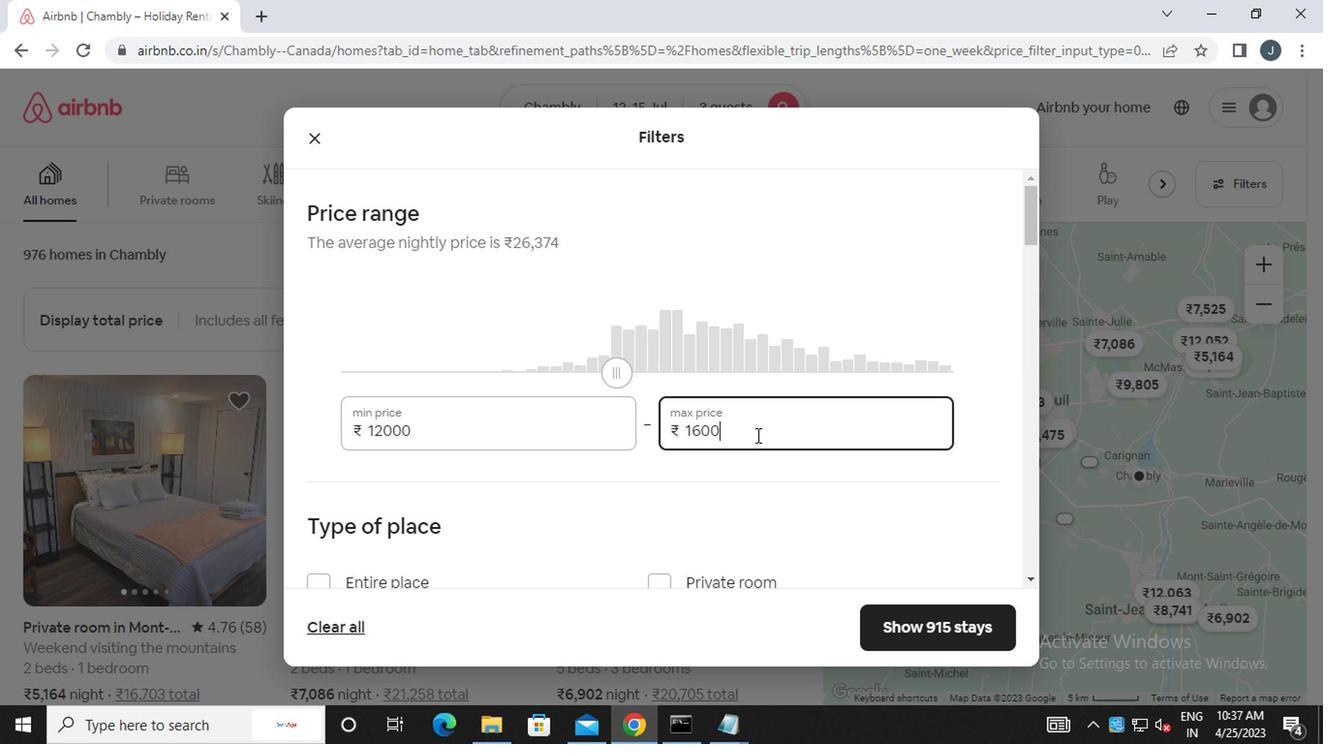 
Action: Mouse moved to (753, 435)
Screenshot: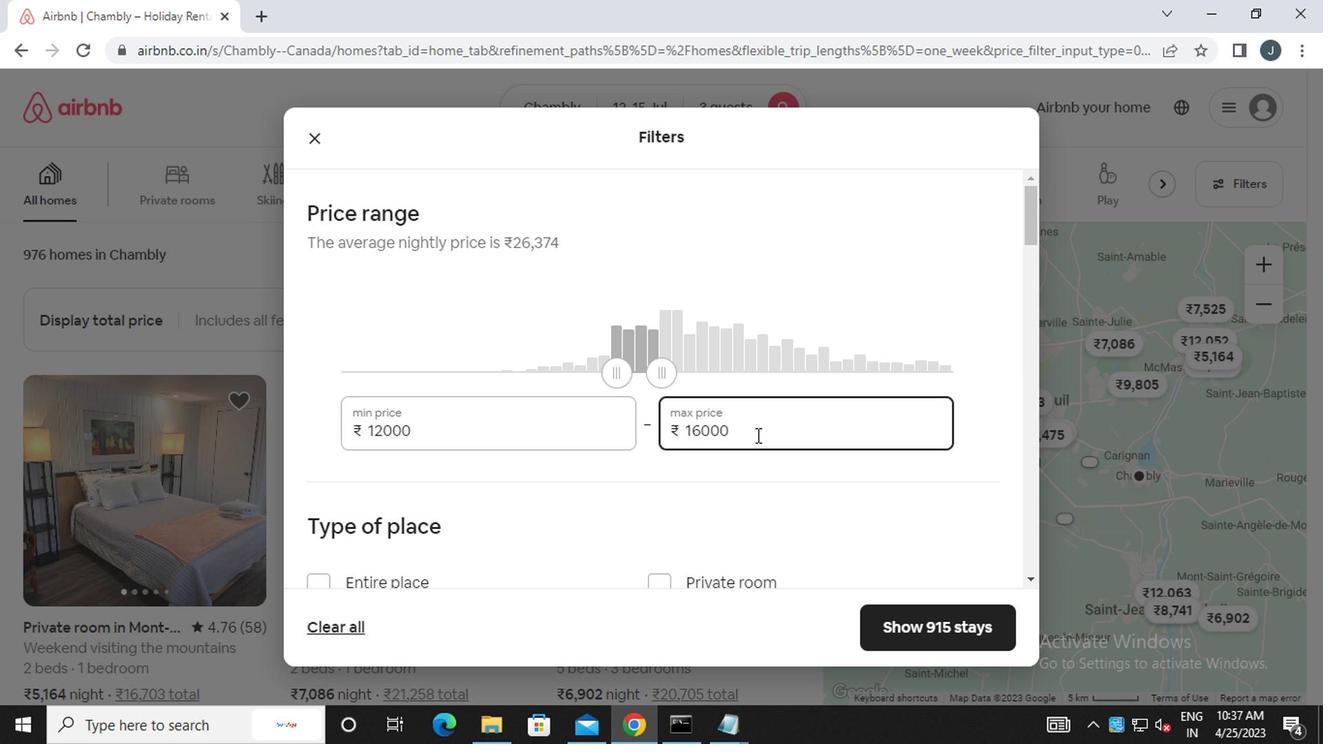 
Action: Mouse scrolled (753, 434) with delta (0, 0)
Screenshot: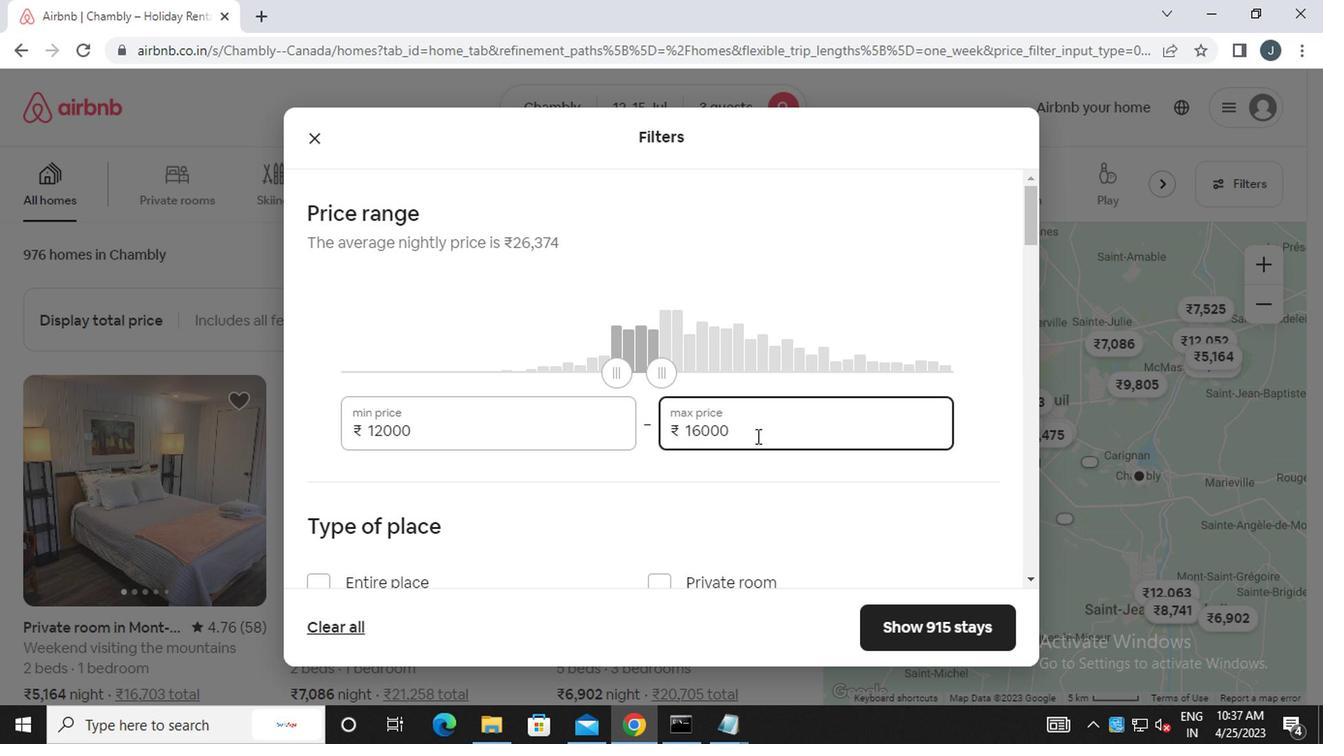 
Action: Mouse scrolled (753, 434) with delta (0, 0)
Screenshot: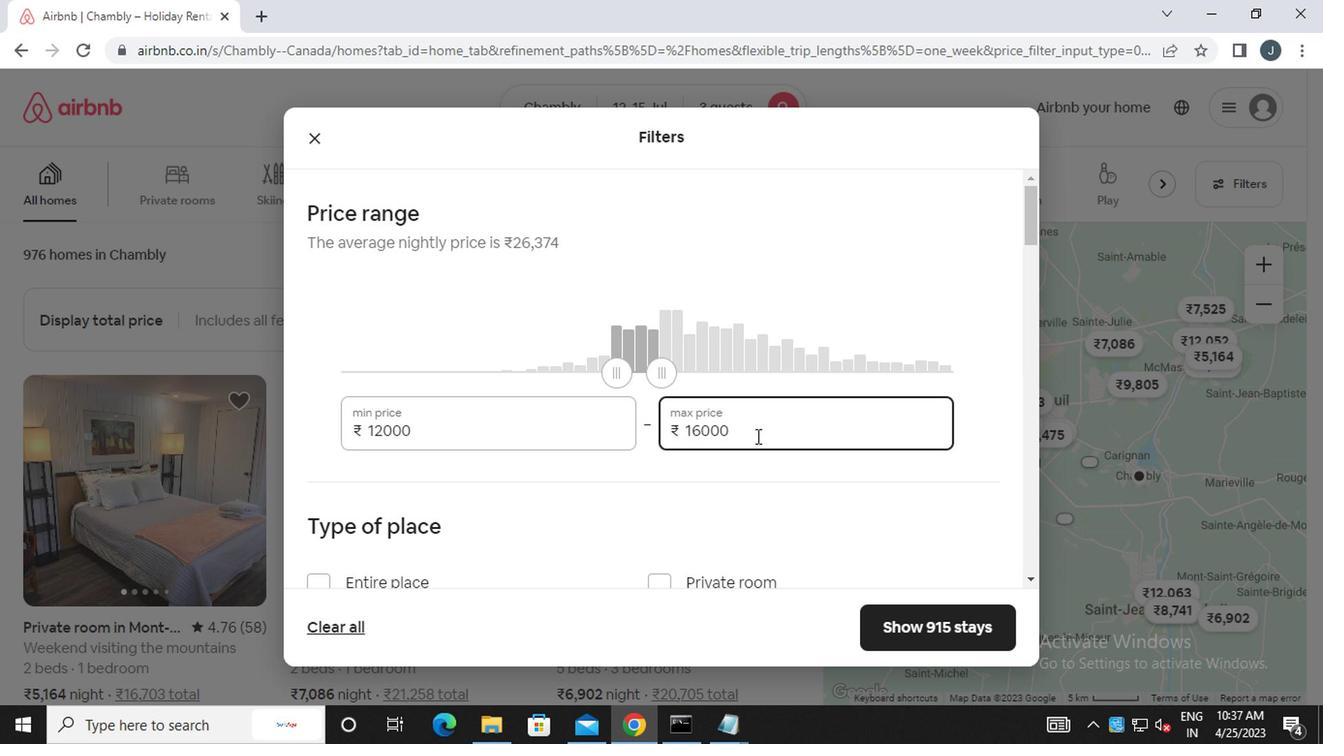 
Action: Mouse moved to (770, 439)
Screenshot: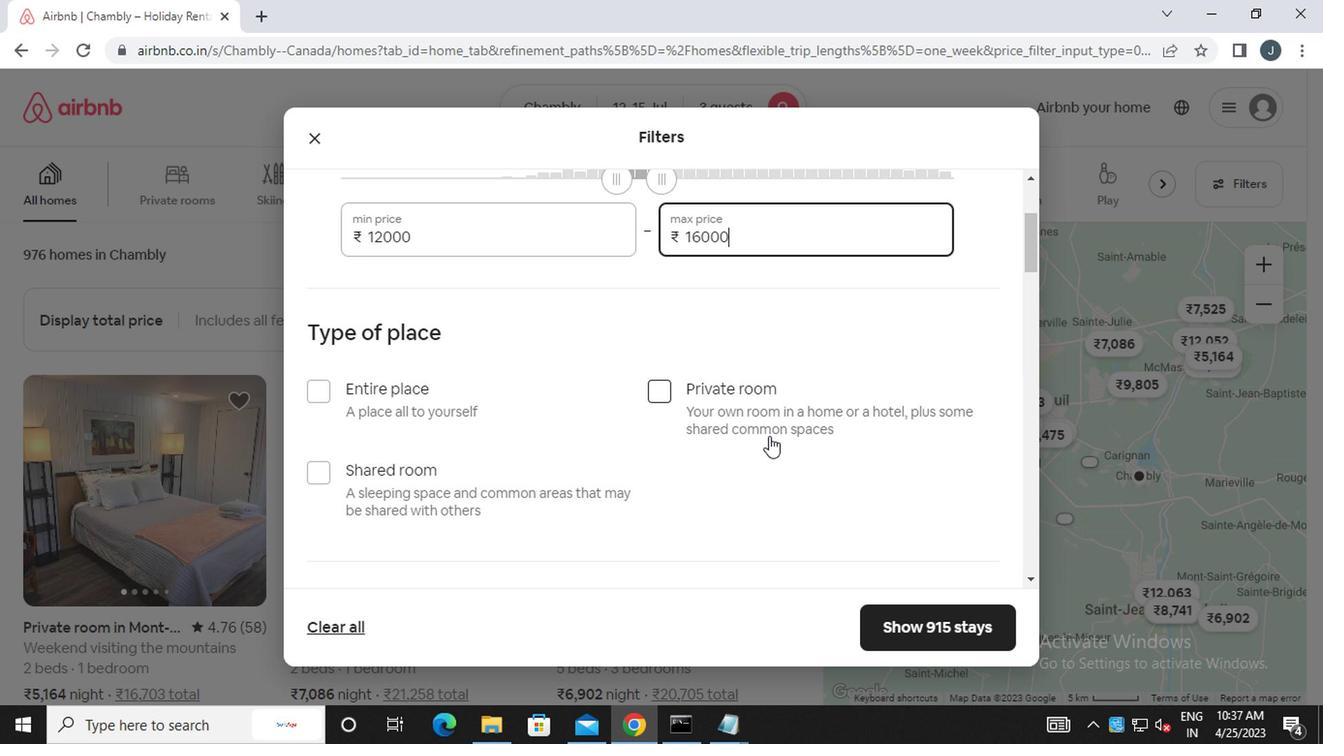 
Action: Mouse scrolled (770, 438) with delta (0, 0)
Screenshot: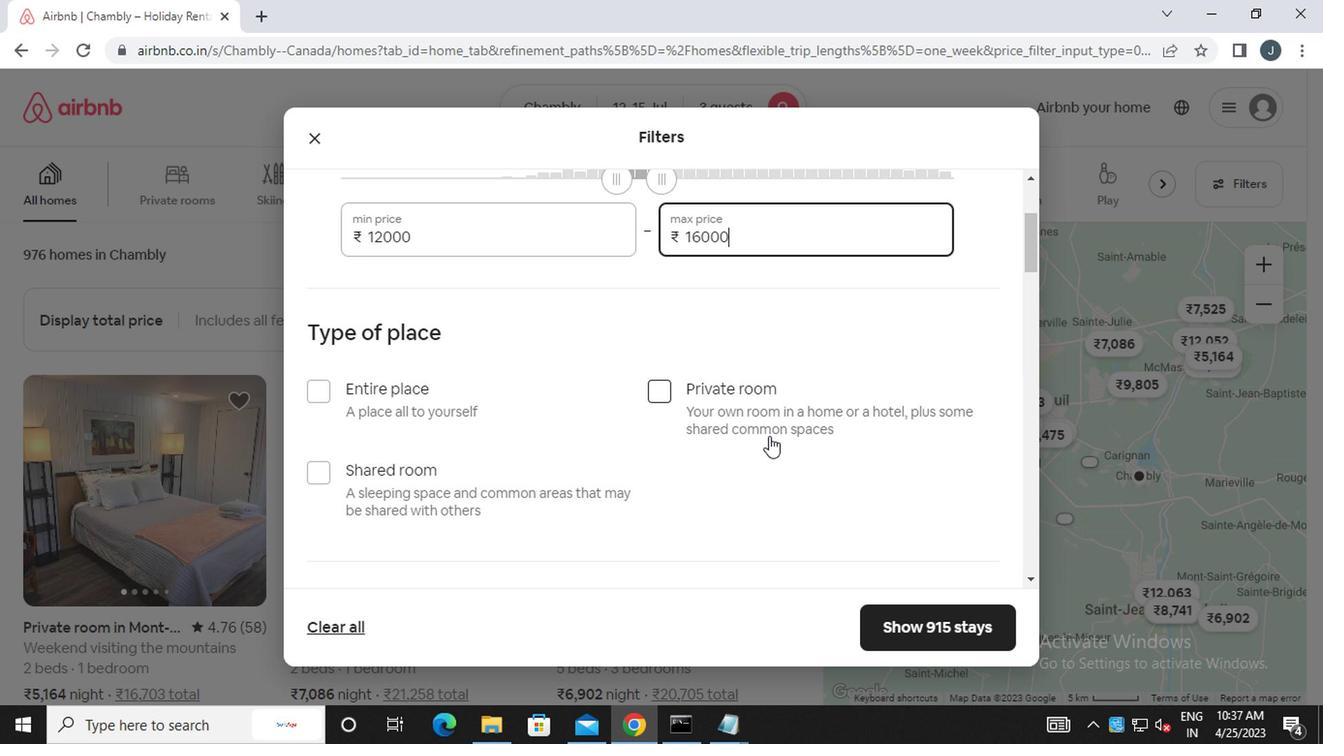 
Action: Mouse moved to (770, 439)
Screenshot: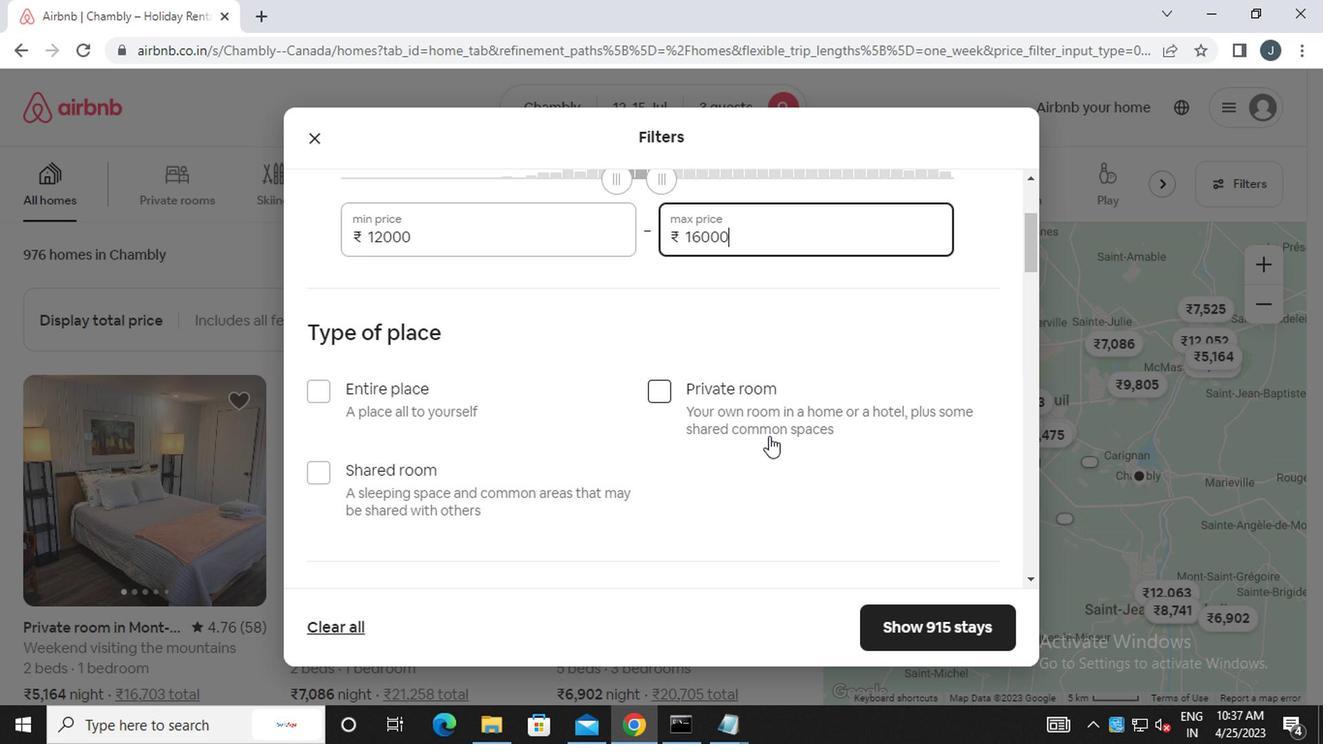
Action: Mouse scrolled (770, 438) with delta (0, 0)
Screenshot: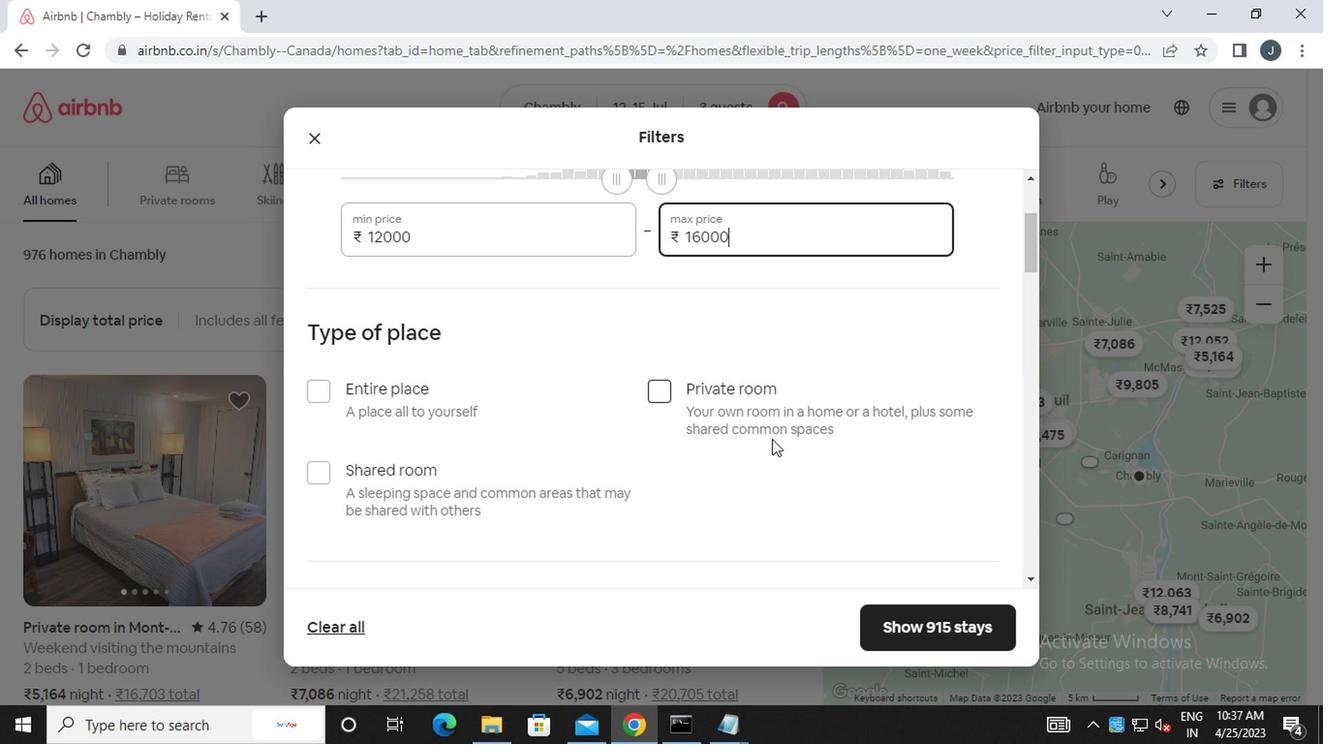 
Action: Mouse moved to (320, 198)
Screenshot: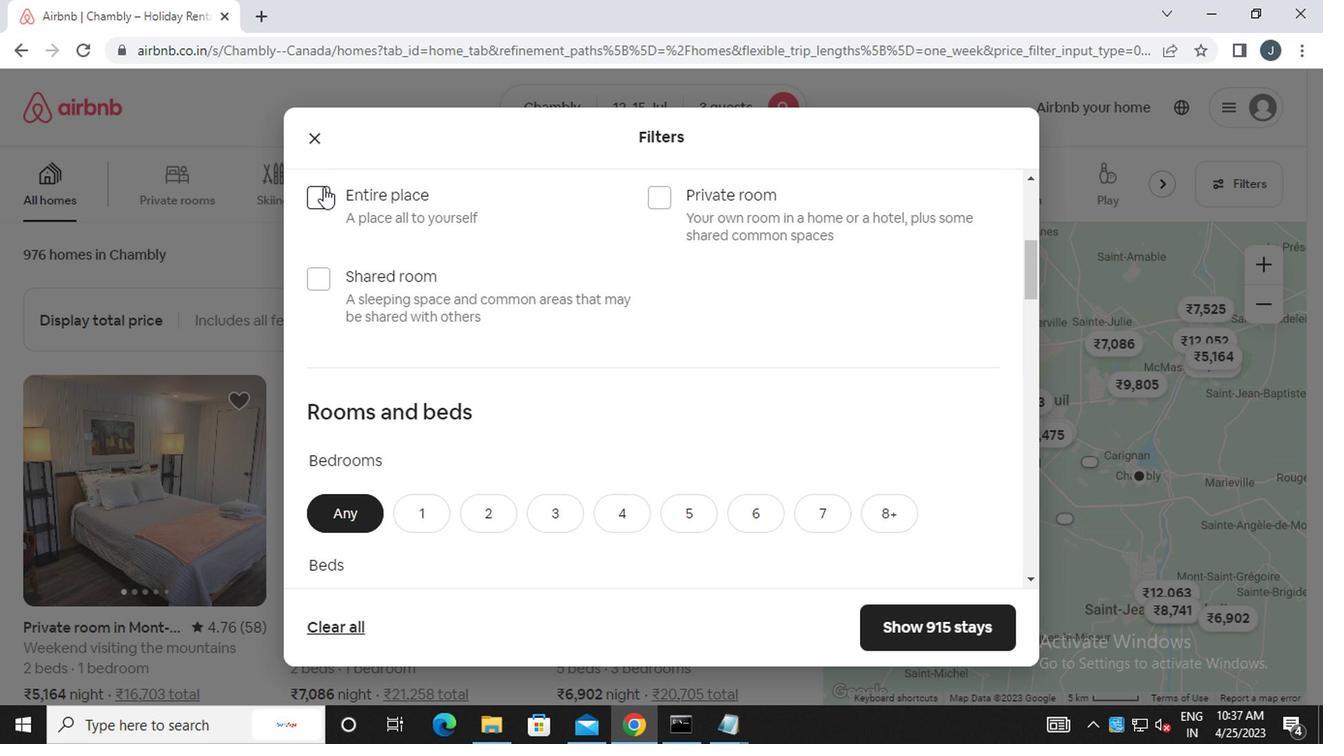 
Action: Mouse pressed left at (320, 198)
Screenshot: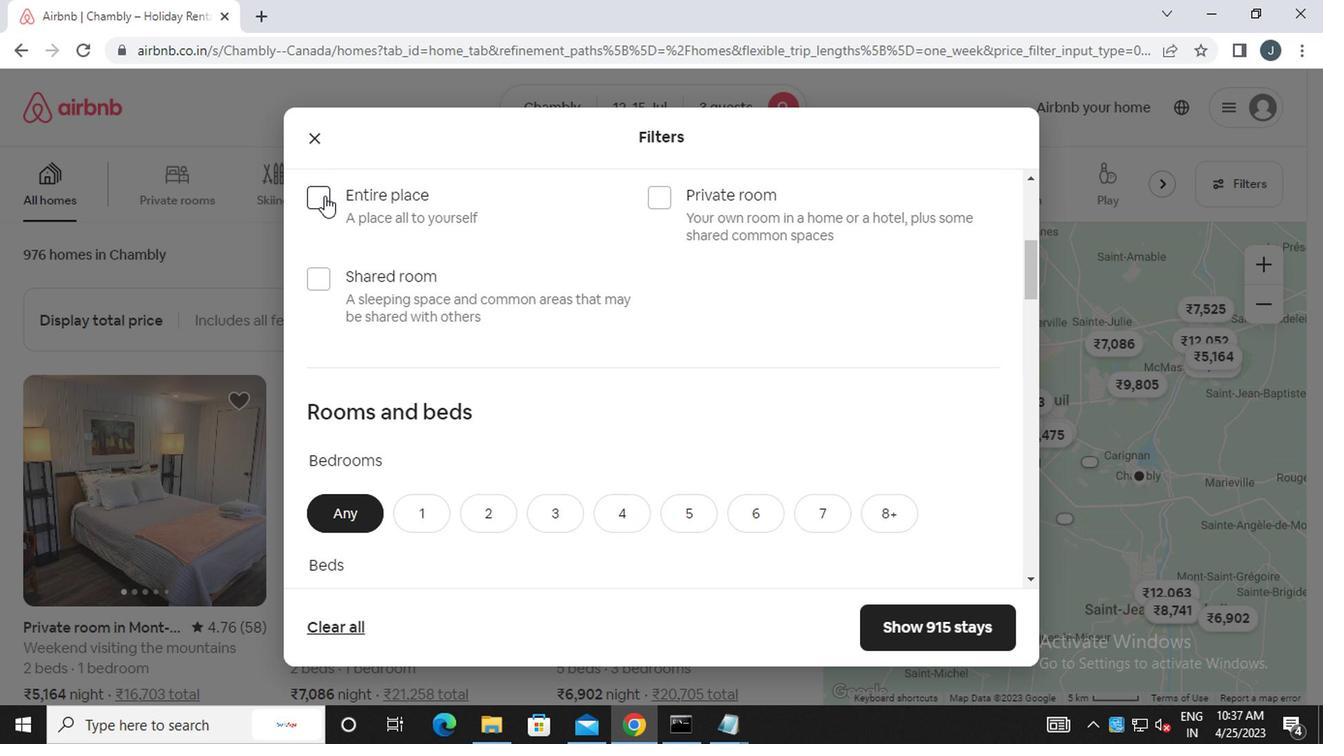 
Action: Mouse moved to (381, 260)
Screenshot: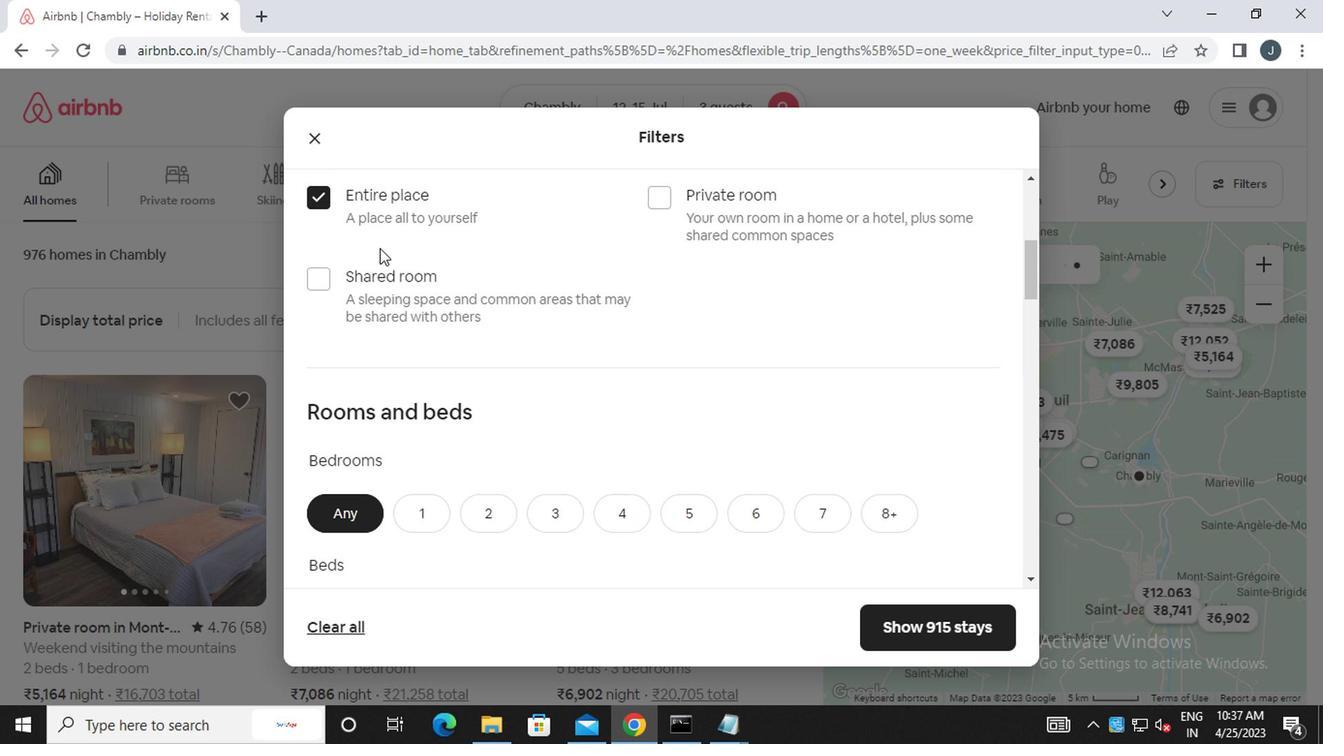 
Action: Mouse scrolled (381, 259) with delta (0, 0)
Screenshot: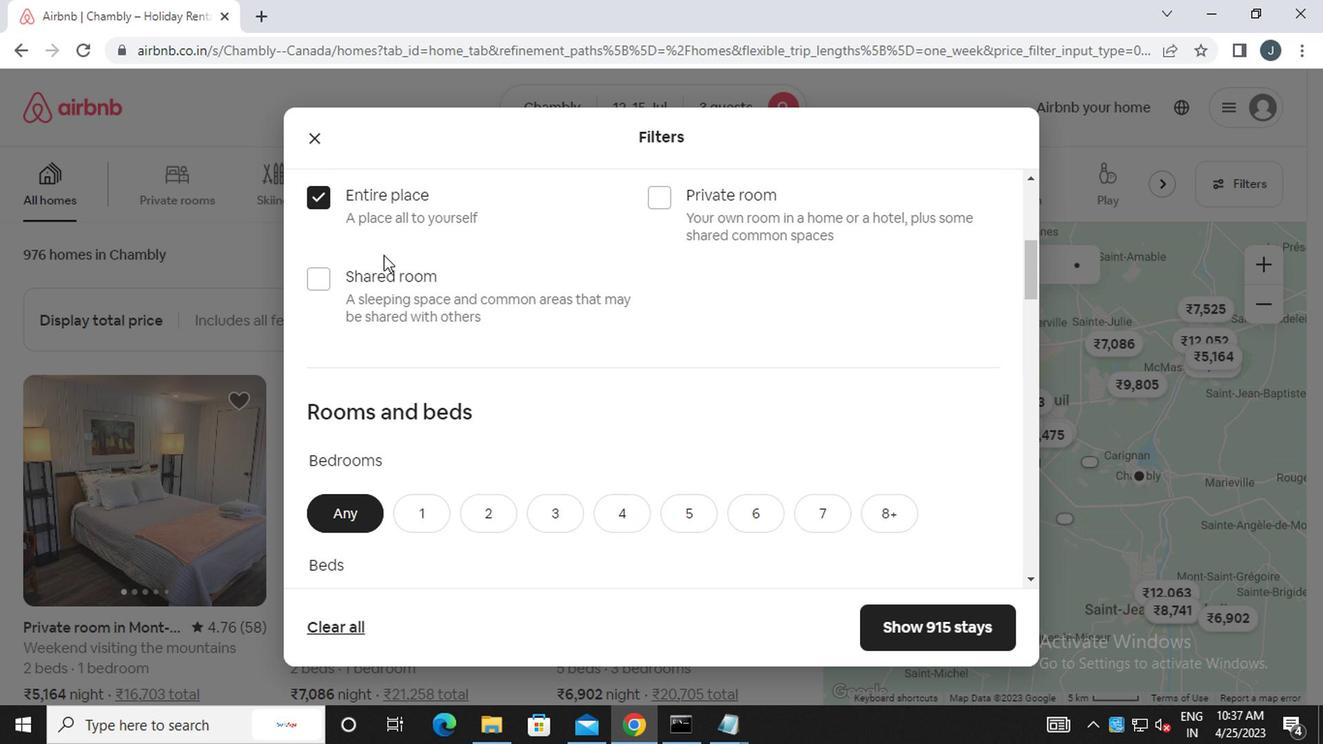 
Action: Mouse scrolled (381, 259) with delta (0, 0)
Screenshot: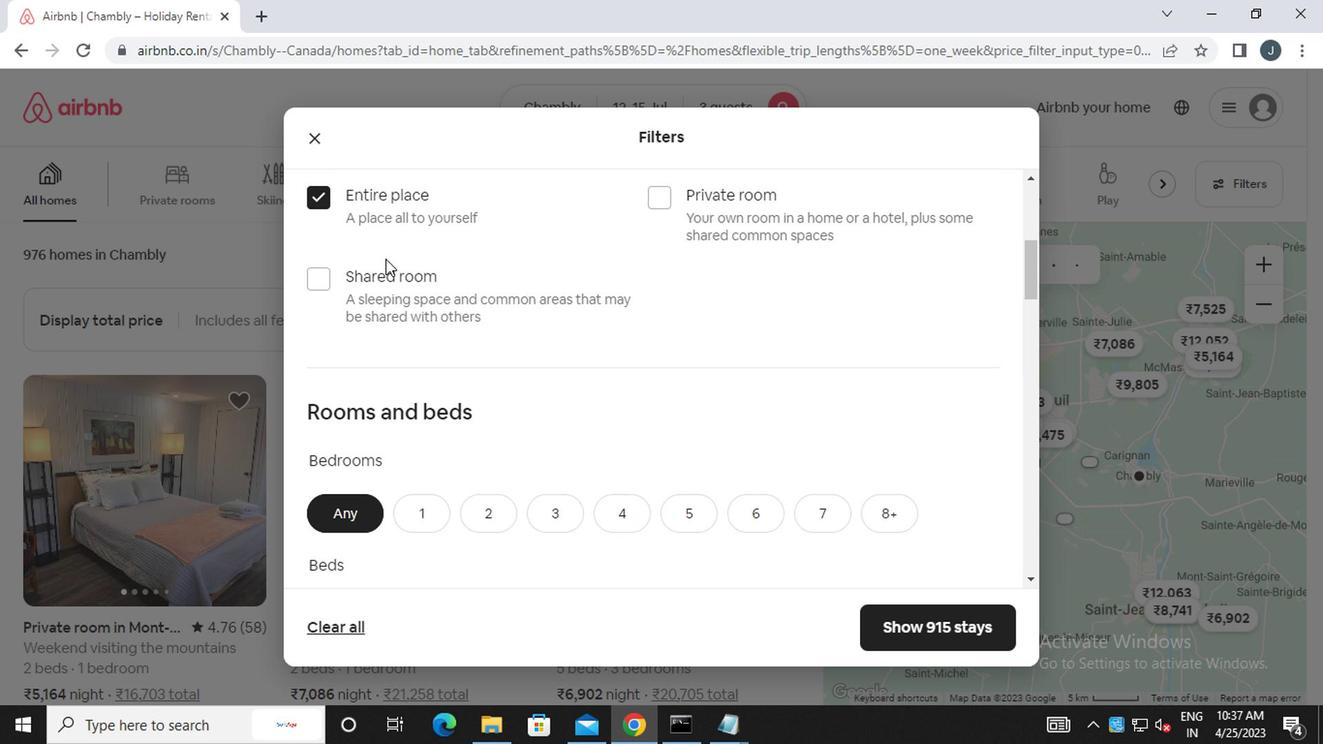 
Action: Mouse scrolled (381, 259) with delta (0, 0)
Screenshot: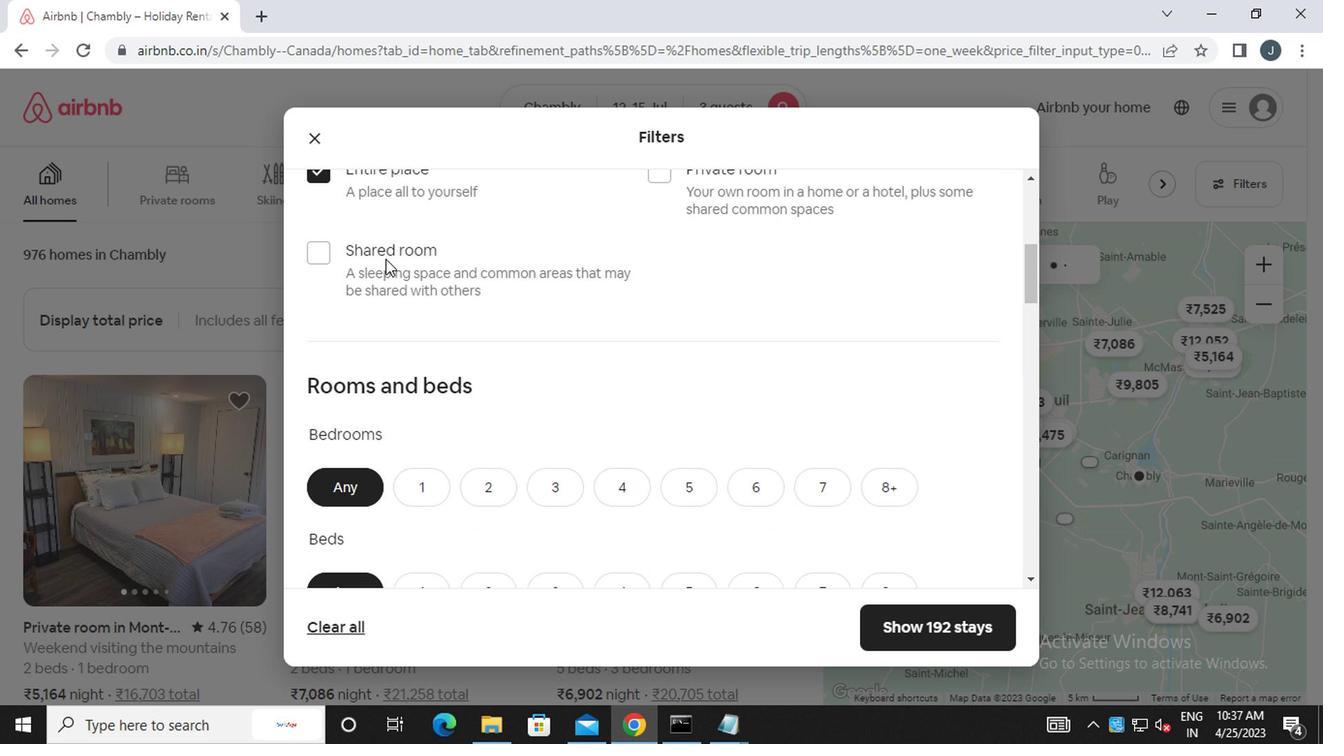 
Action: Mouse moved to (495, 226)
Screenshot: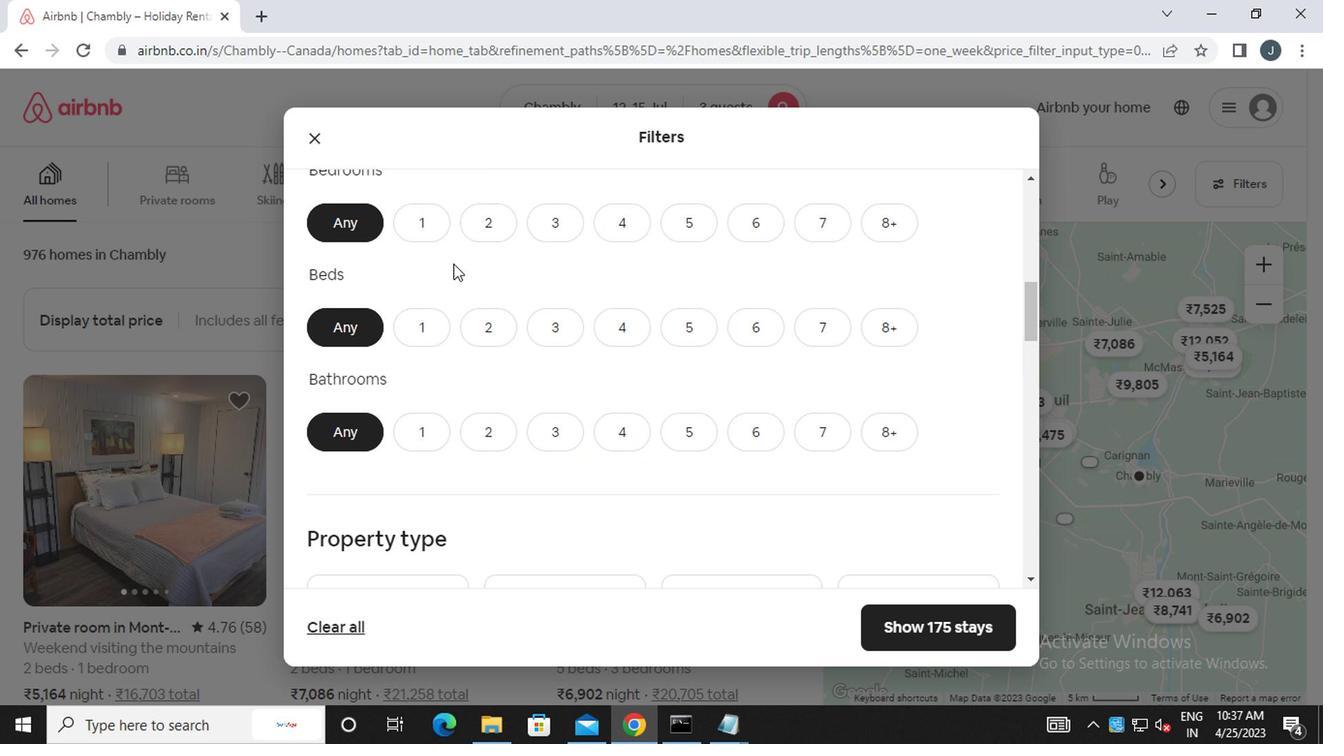 
Action: Mouse pressed left at (495, 226)
Screenshot: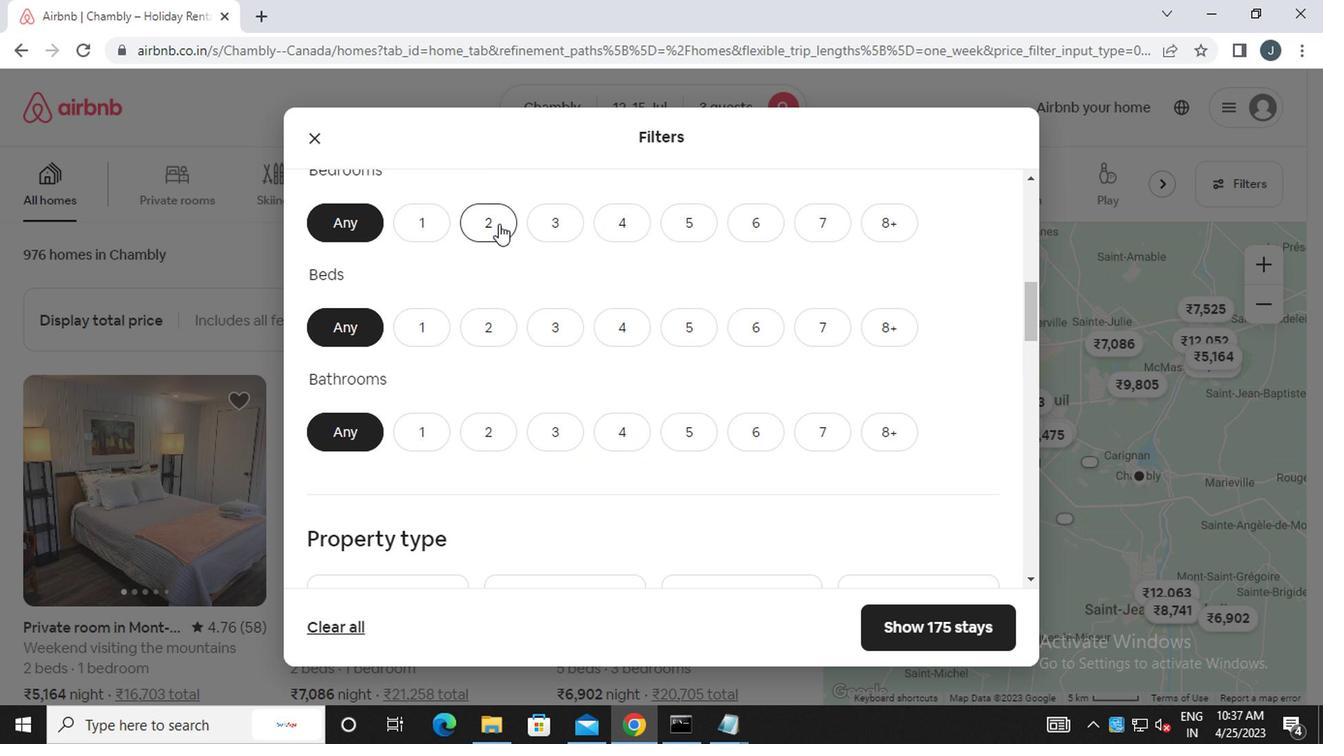 
Action: Mouse moved to (552, 335)
Screenshot: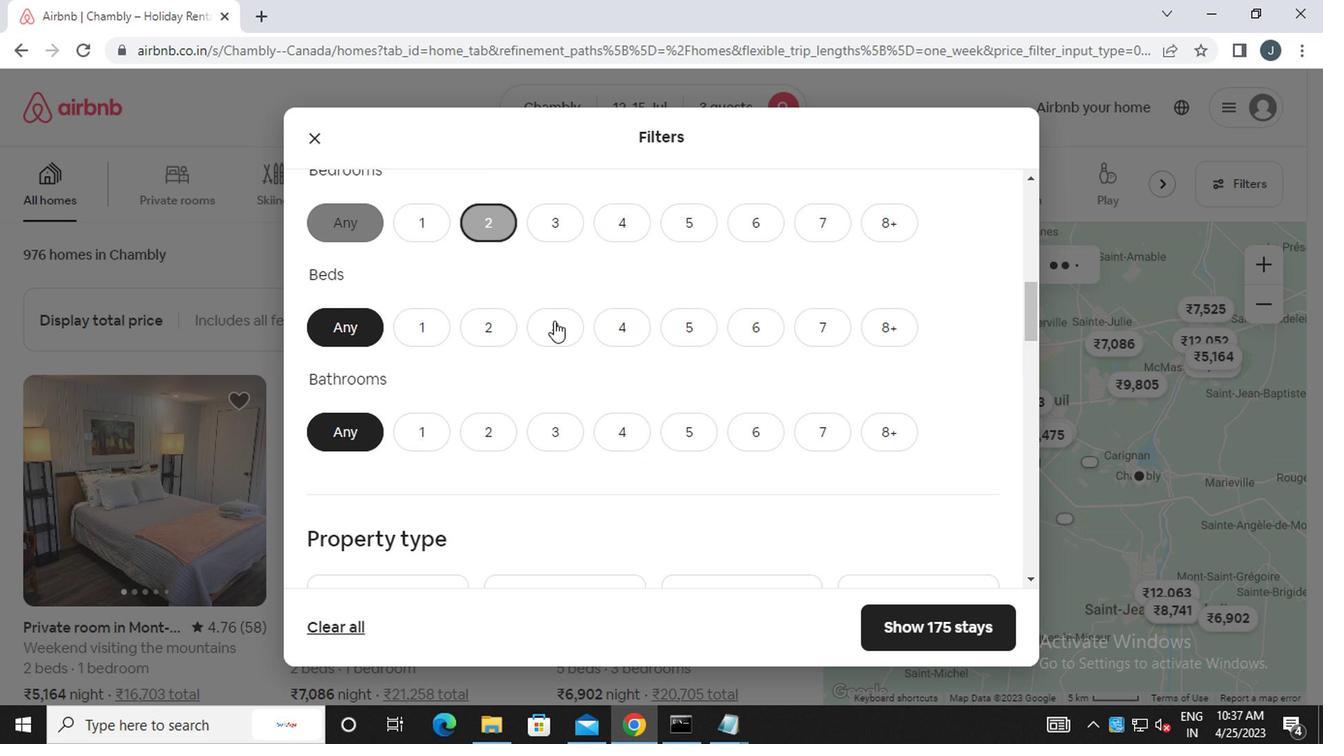 
Action: Mouse pressed left at (552, 335)
Screenshot: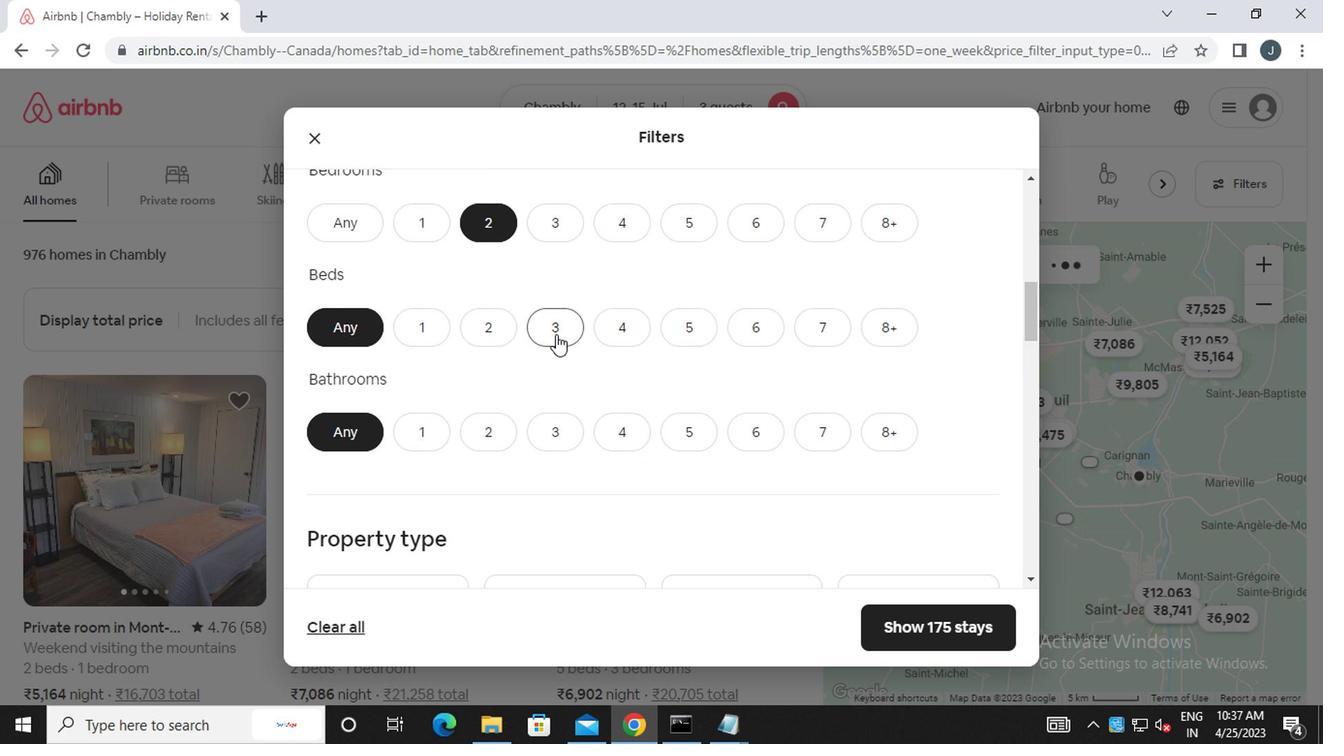 
Action: Mouse moved to (423, 430)
Screenshot: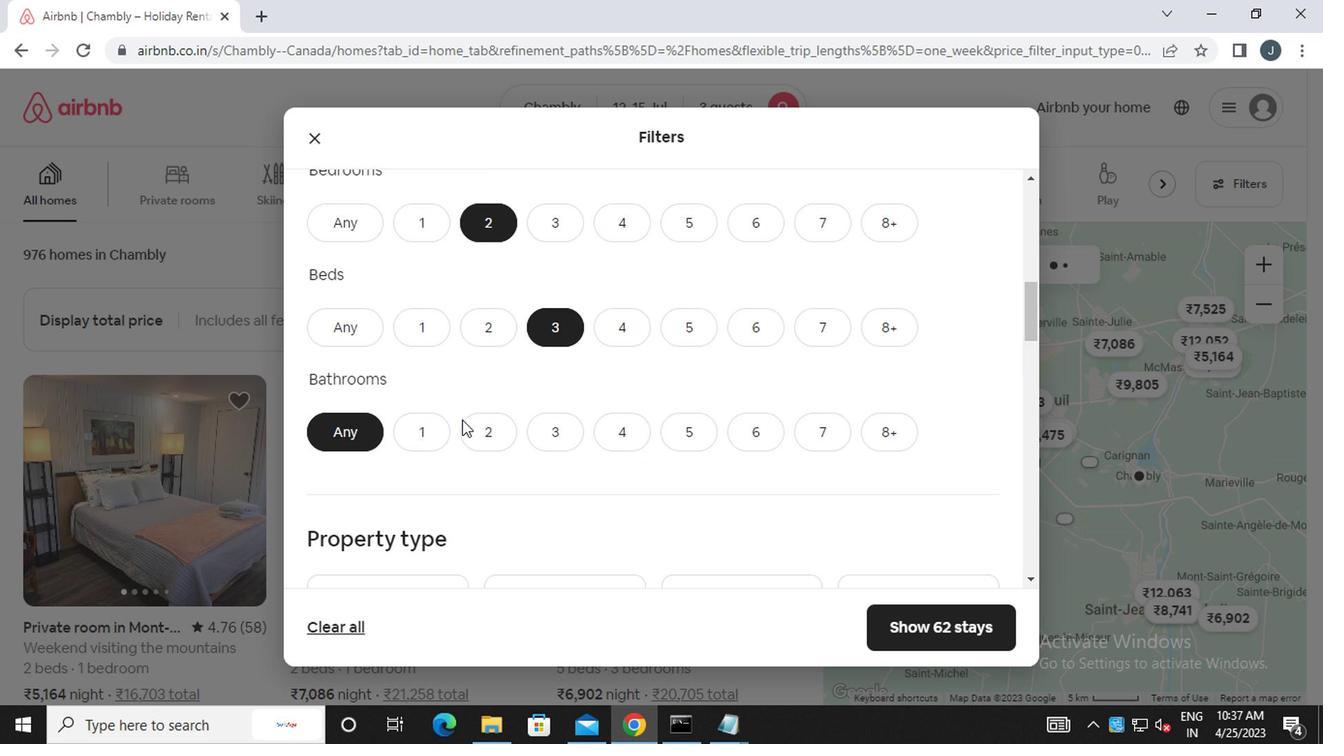 
Action: Mouse pressed left at (423, 430)
Screenshot: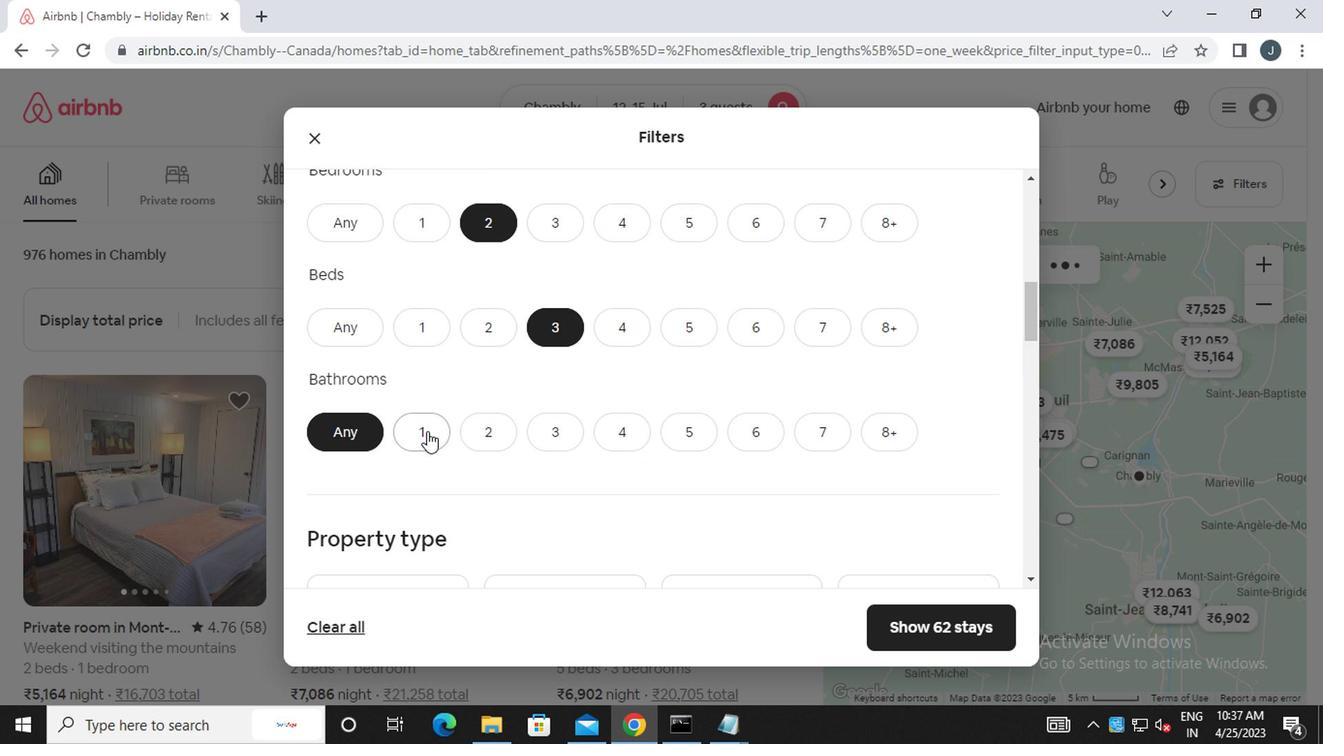 
Action: Mouse moved to (424, 430)
Screenshot: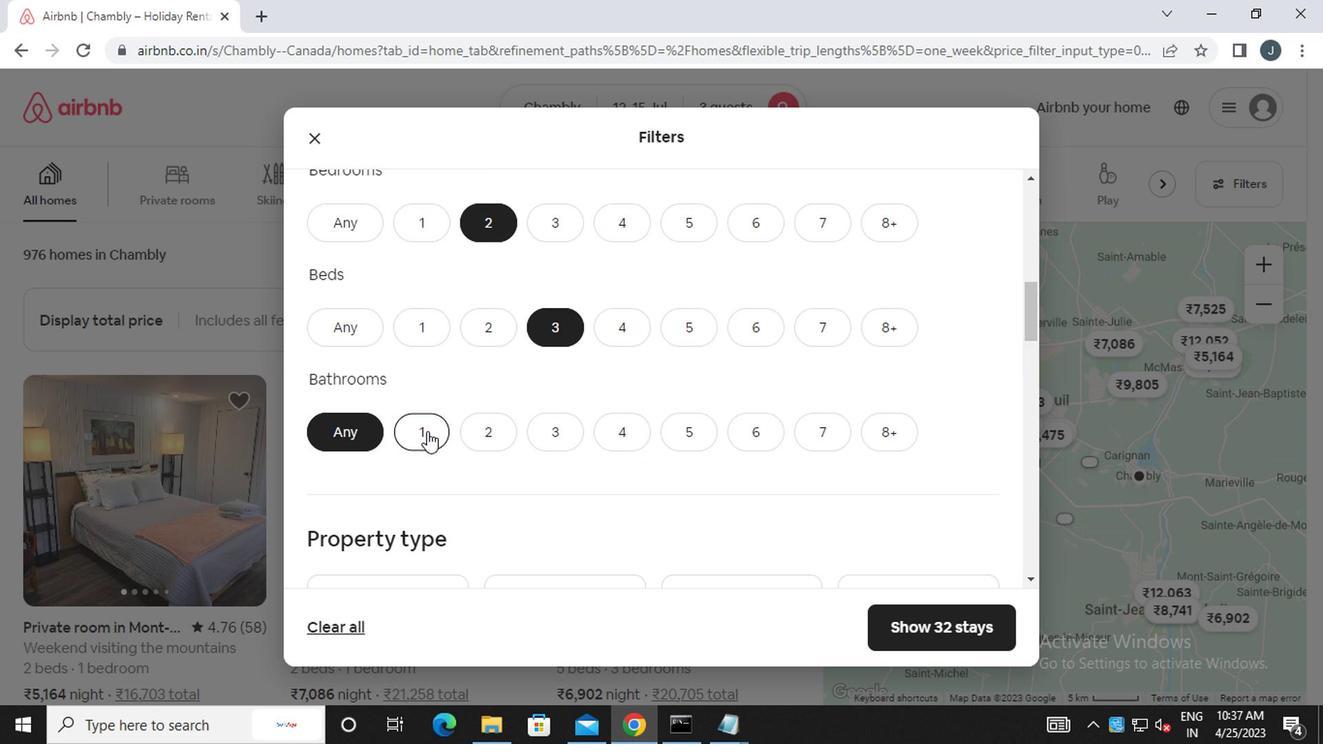 
Action: Mouse scrolled (424, 429) with delta (0, -1)
Screenshot: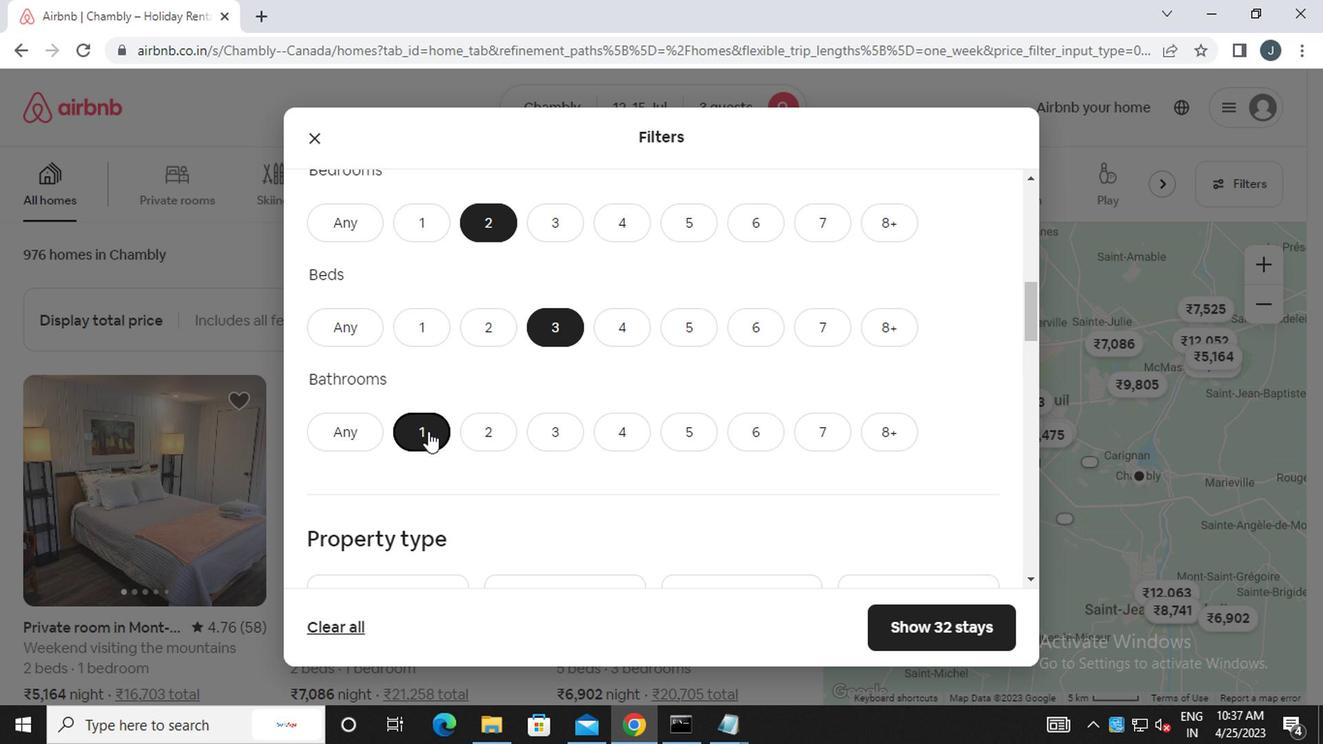 
Action: Mouse scrolled (424, 429) with delta (0, -1)
Screenshot: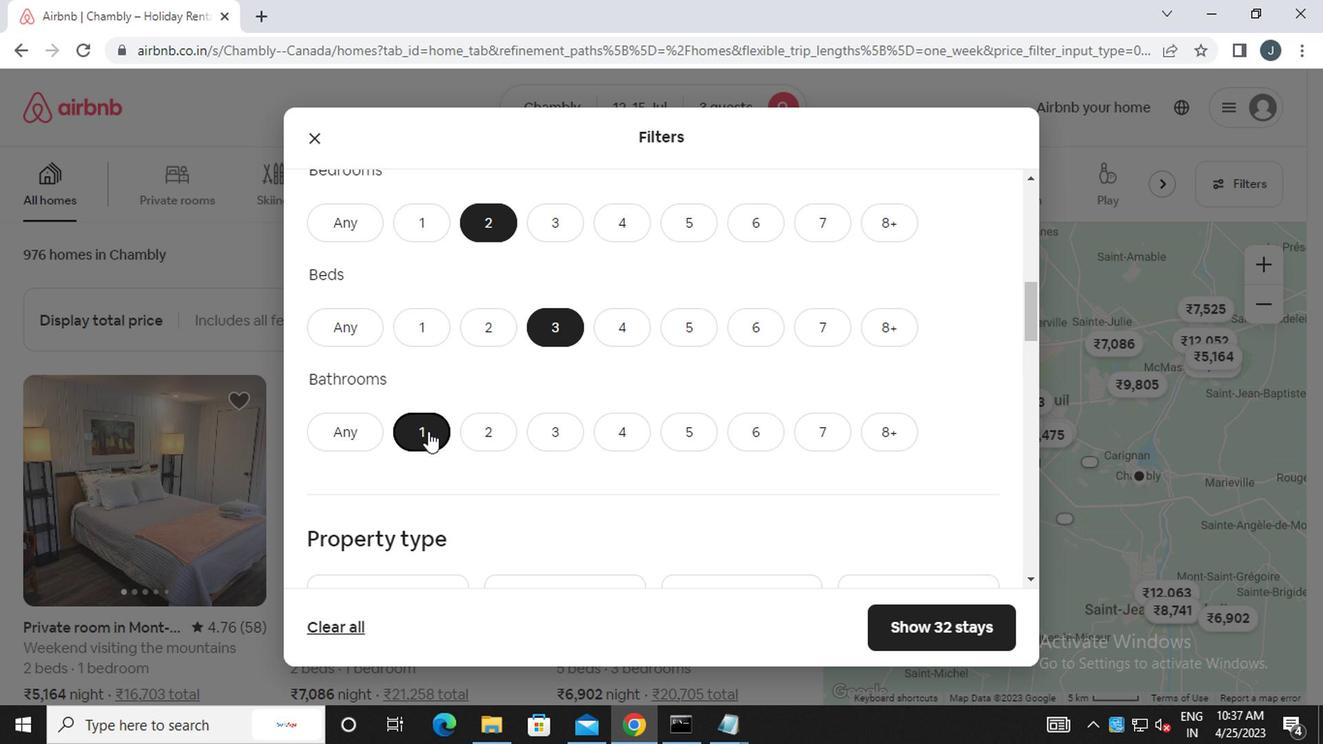 
Action: Mouse moved to (432, 433)
Screenshot: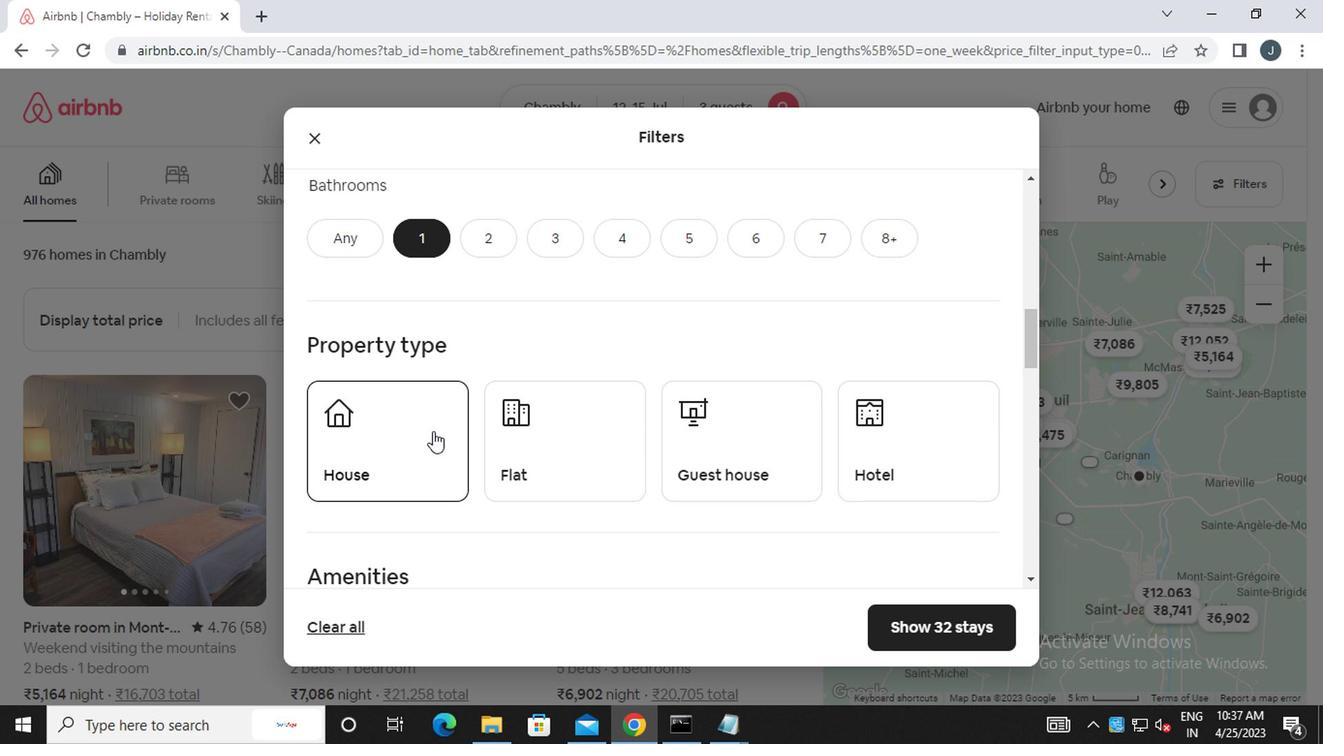 
Action: Mouse scrolled (432, 432) with delta (0, -1)
Screenshot: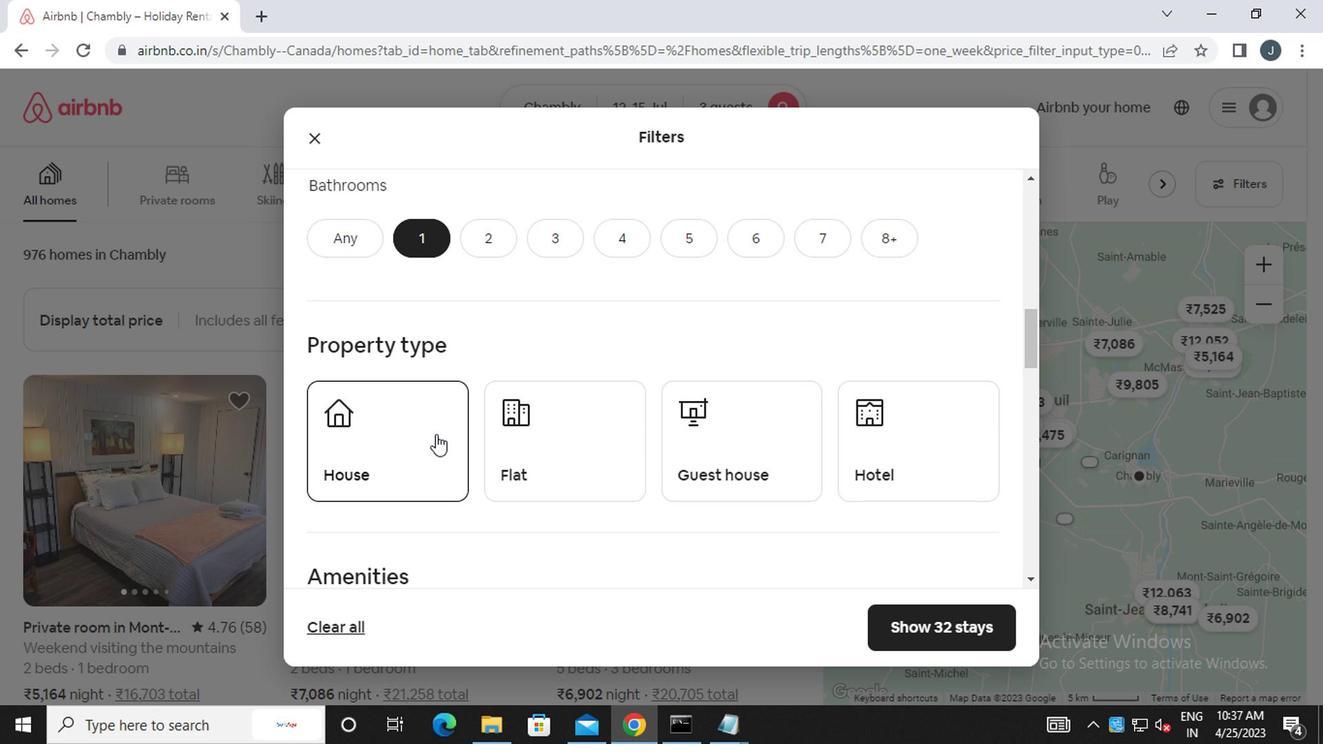
Action: Mouse moved to (398, 364)
Screenshot: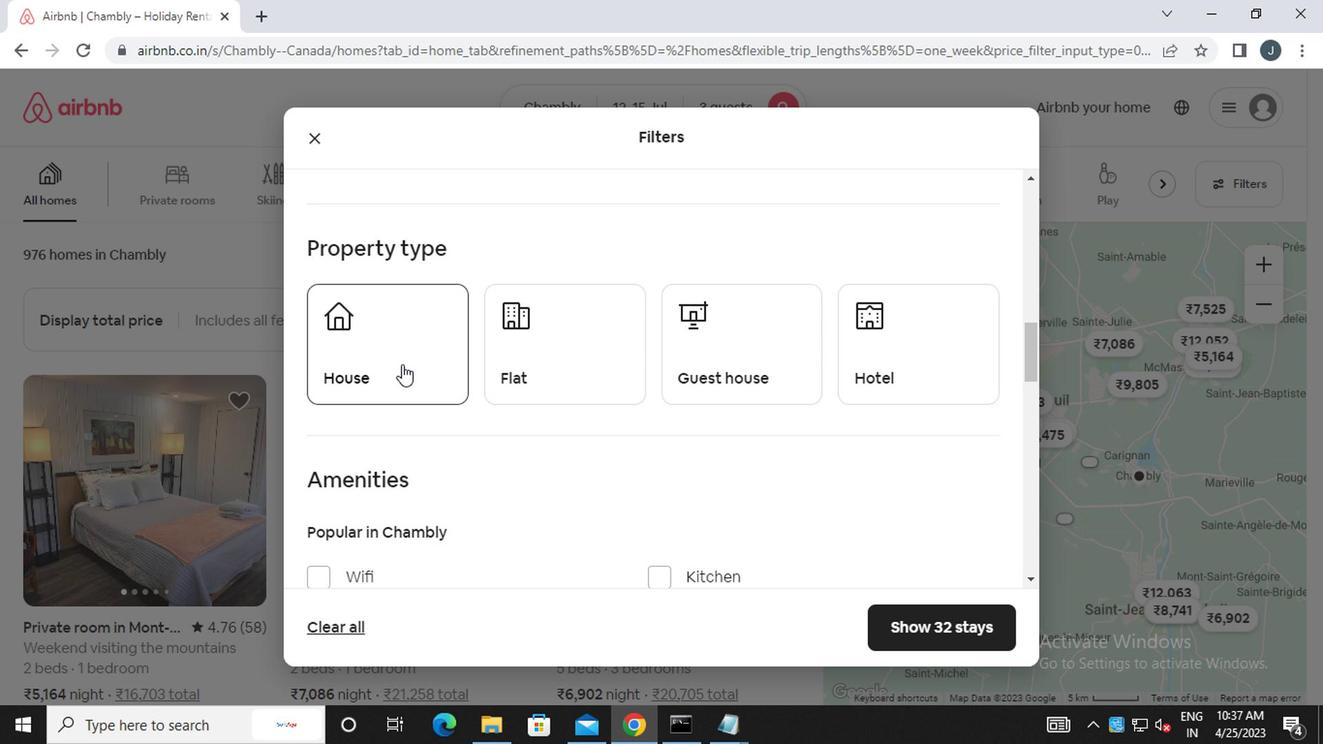 
Action: Mouse pressed left at (398, 364)
Screenshot: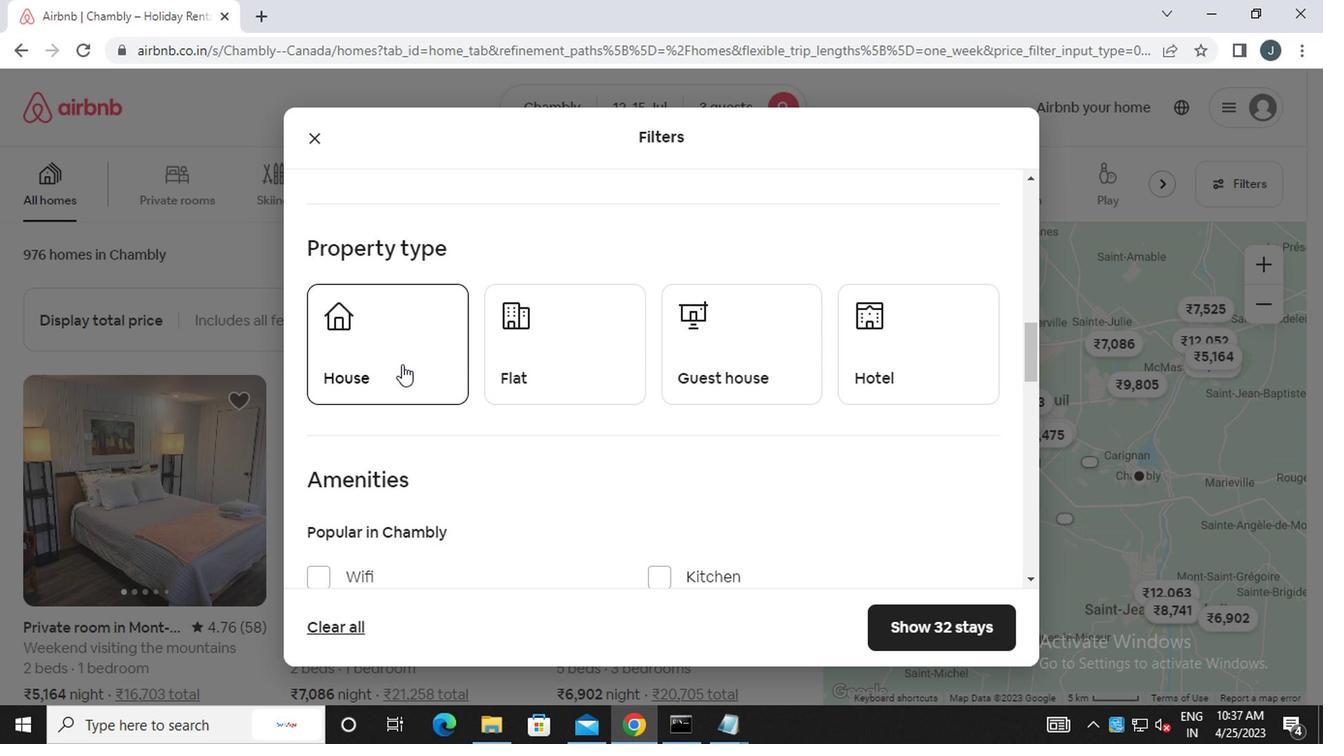 
Action: Mouse moved to (550, 359)
Screenshot: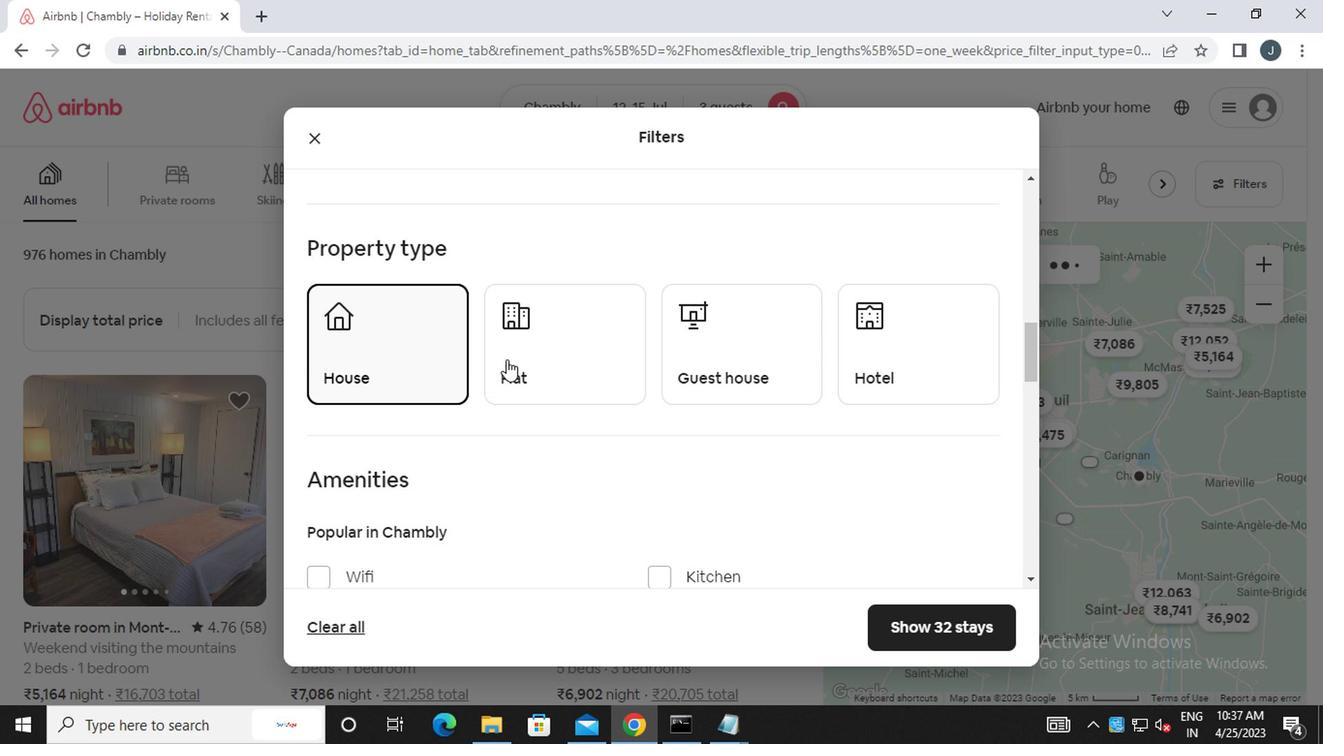 
Action: Mouse pressed left at (550, 359)
Screenshot: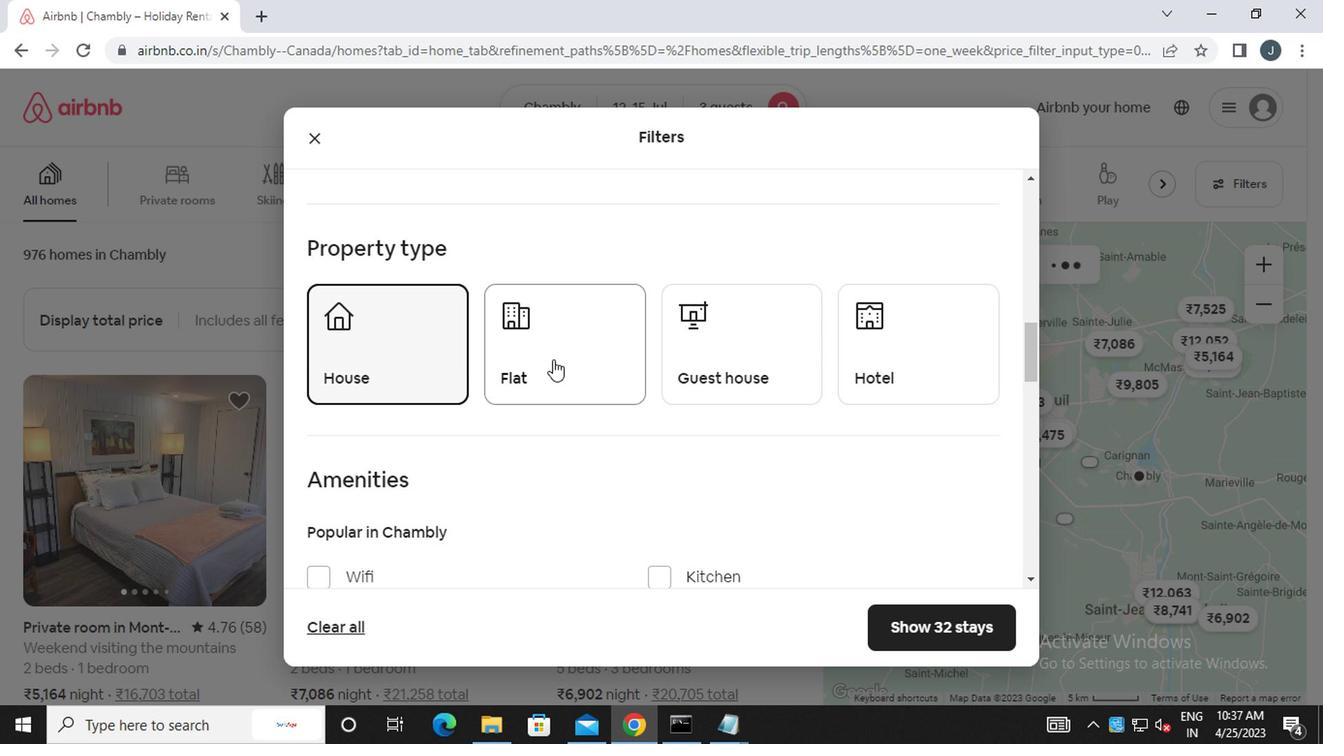 
Action: Mouse moved to (710, 371)
Screenshot: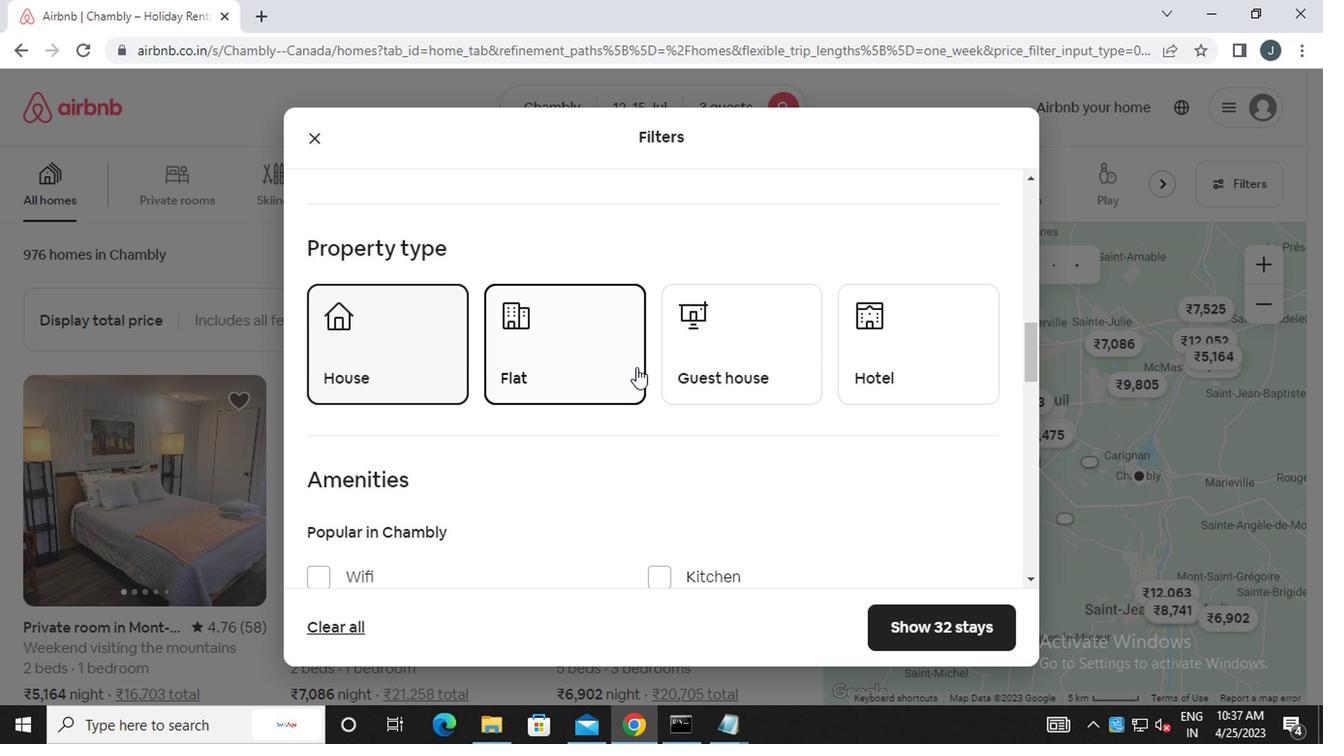 
Action: Mouse pressed left at (710, 371)
Screenshot: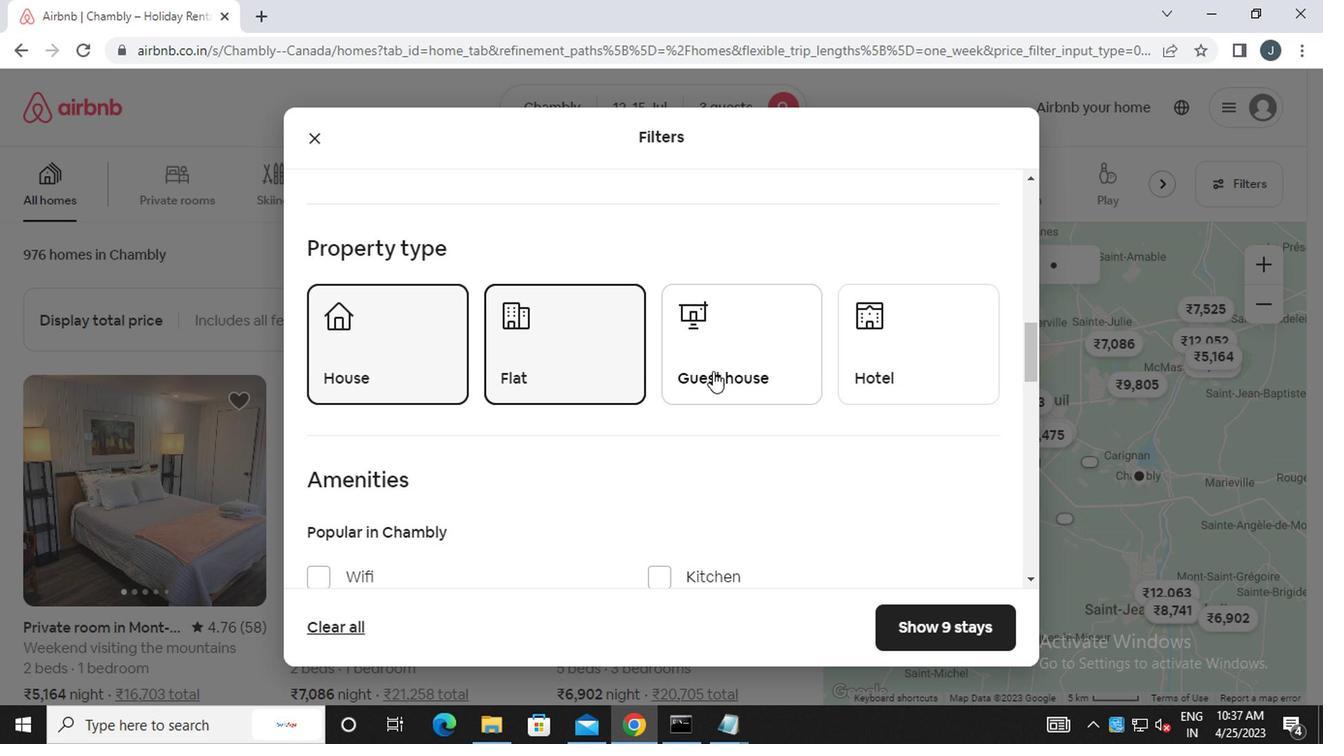 
Action: Mouse moved to (708, 371)
Screenshot: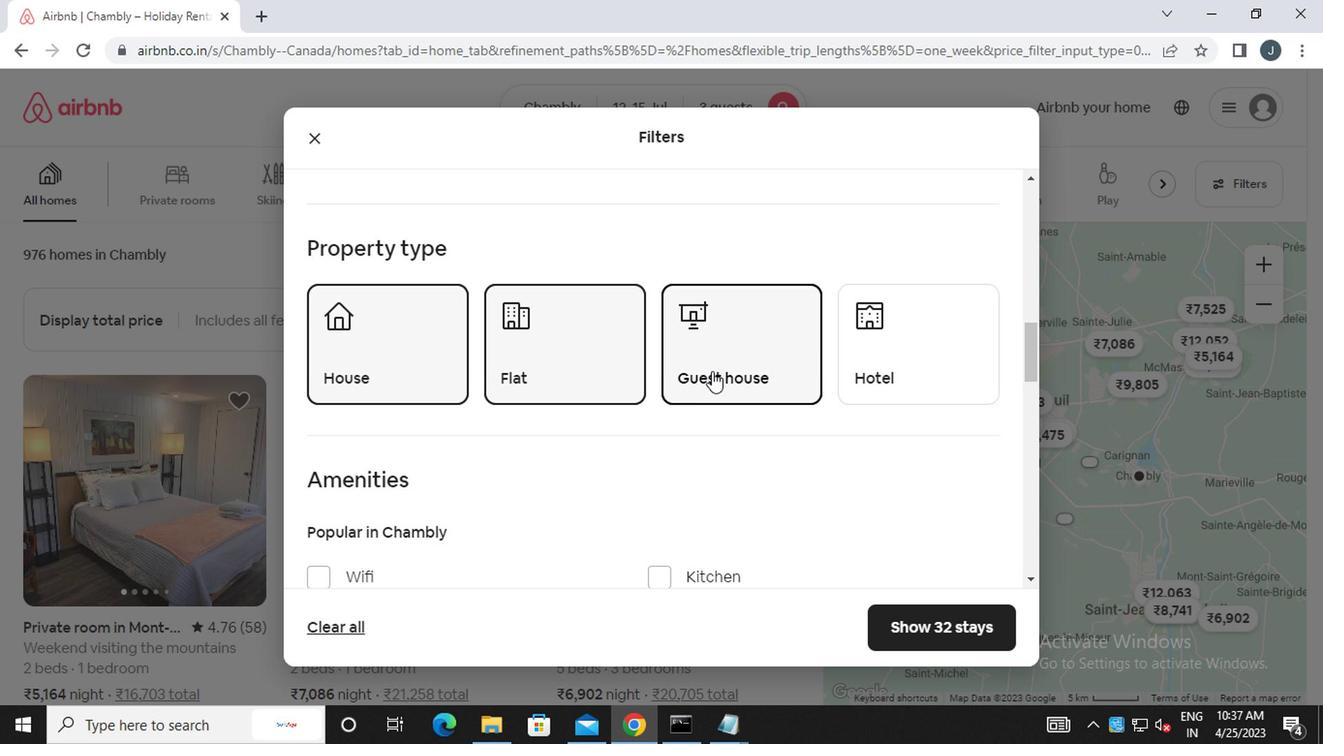 
Action: Mouse scrolled (708, 370) with delta (0, -1)
Screenshot: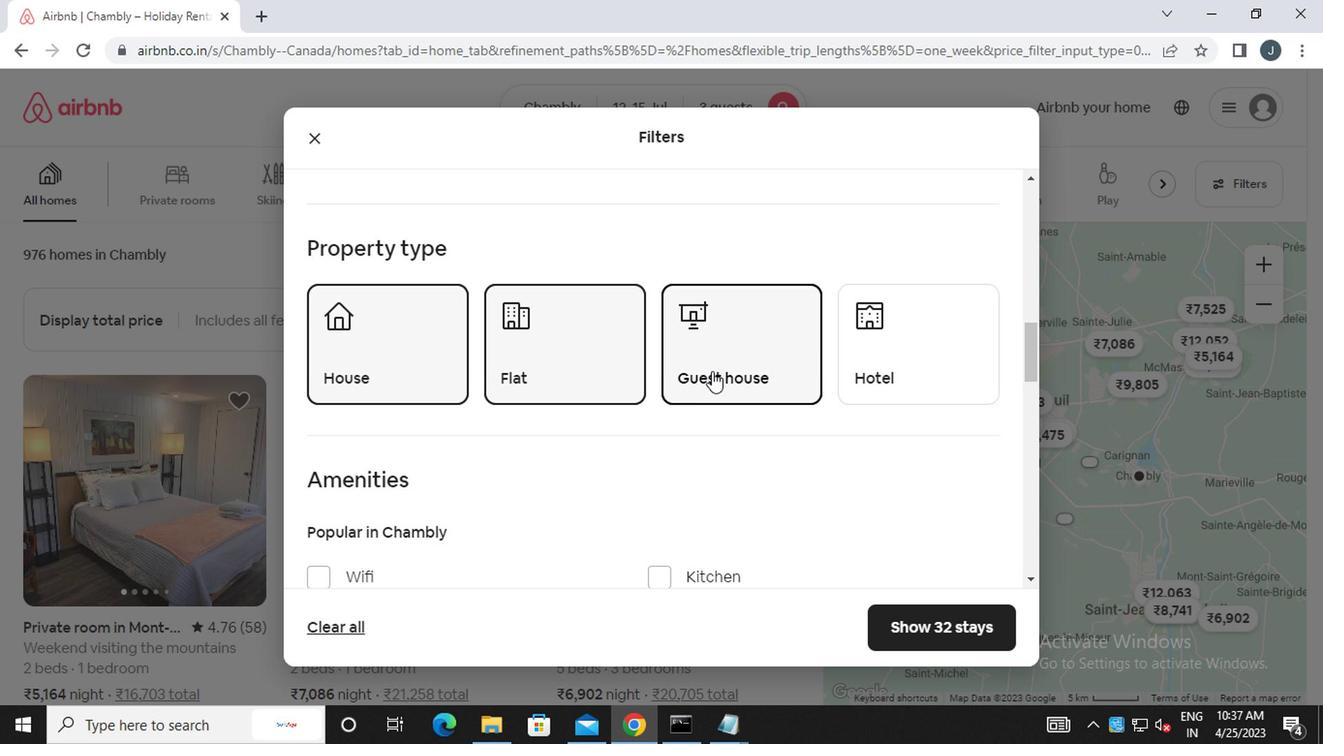 
Action: Mouse moved to (708, 371)
Screenshot: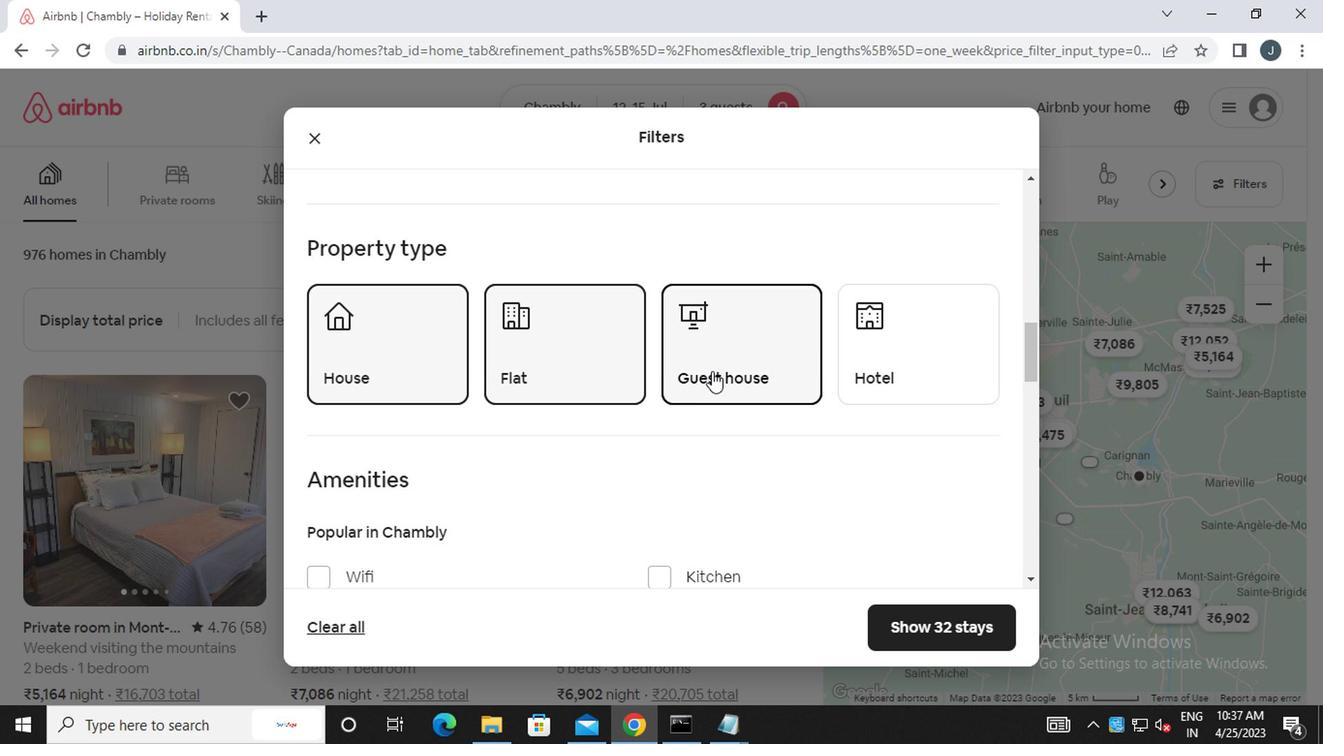 
Action: Mouse scrolled (708, 370) with delta (0, -1)
Screenshot: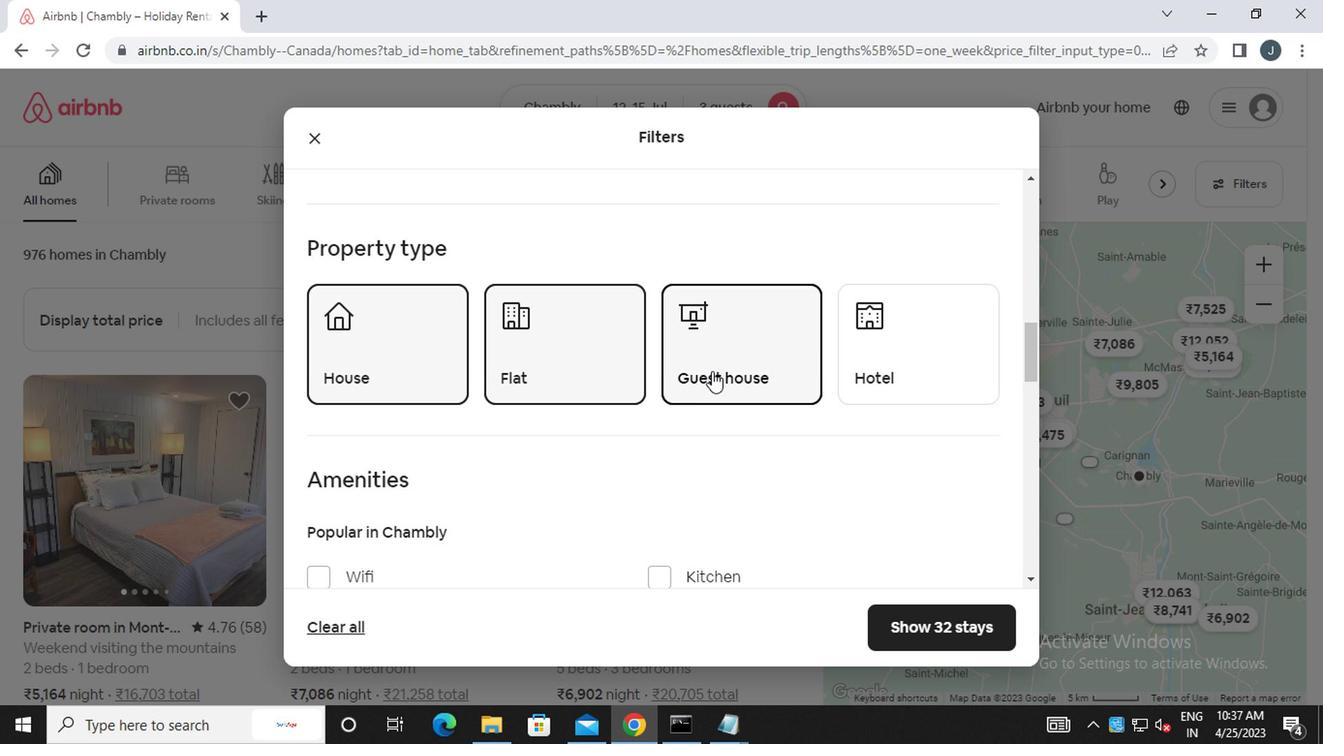 
Action: Mouse moved to (708, 371)
Screenshot: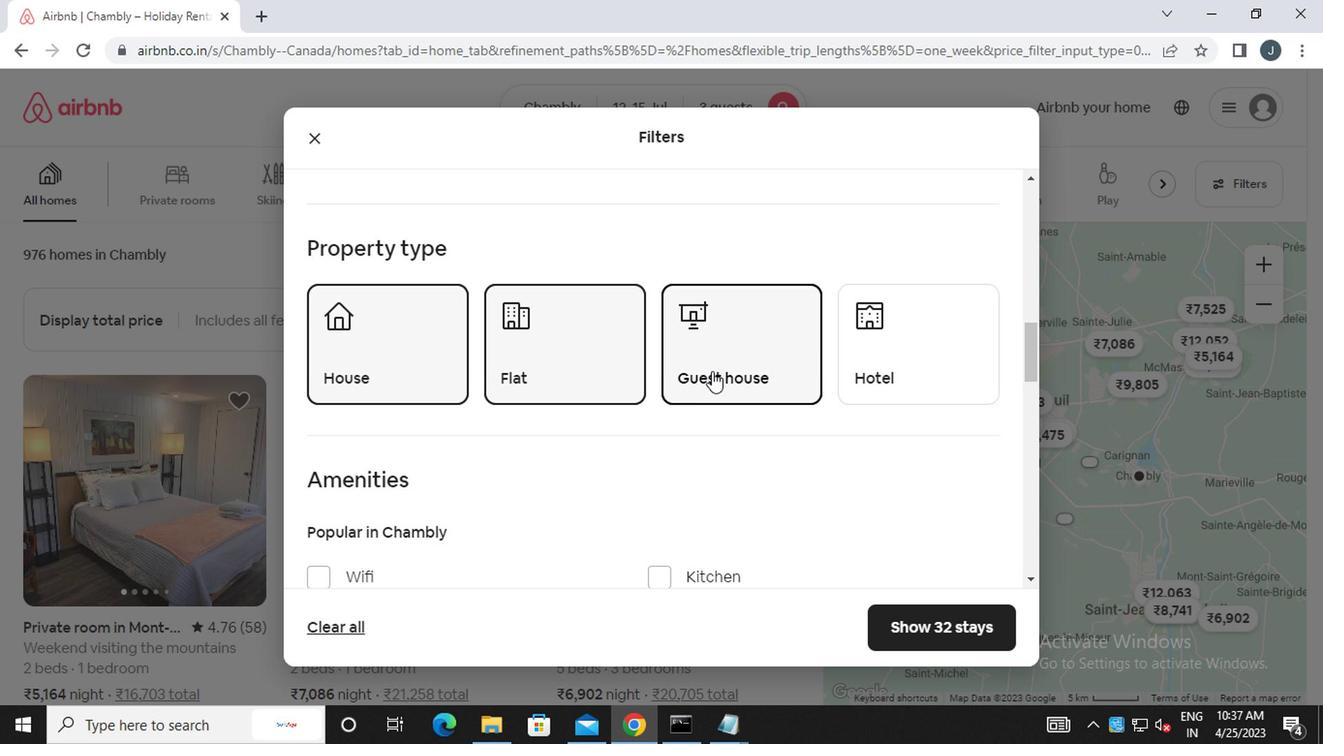 
Action: Mouse scrolled (708, 370) with delta (0, -1)
Screenshot: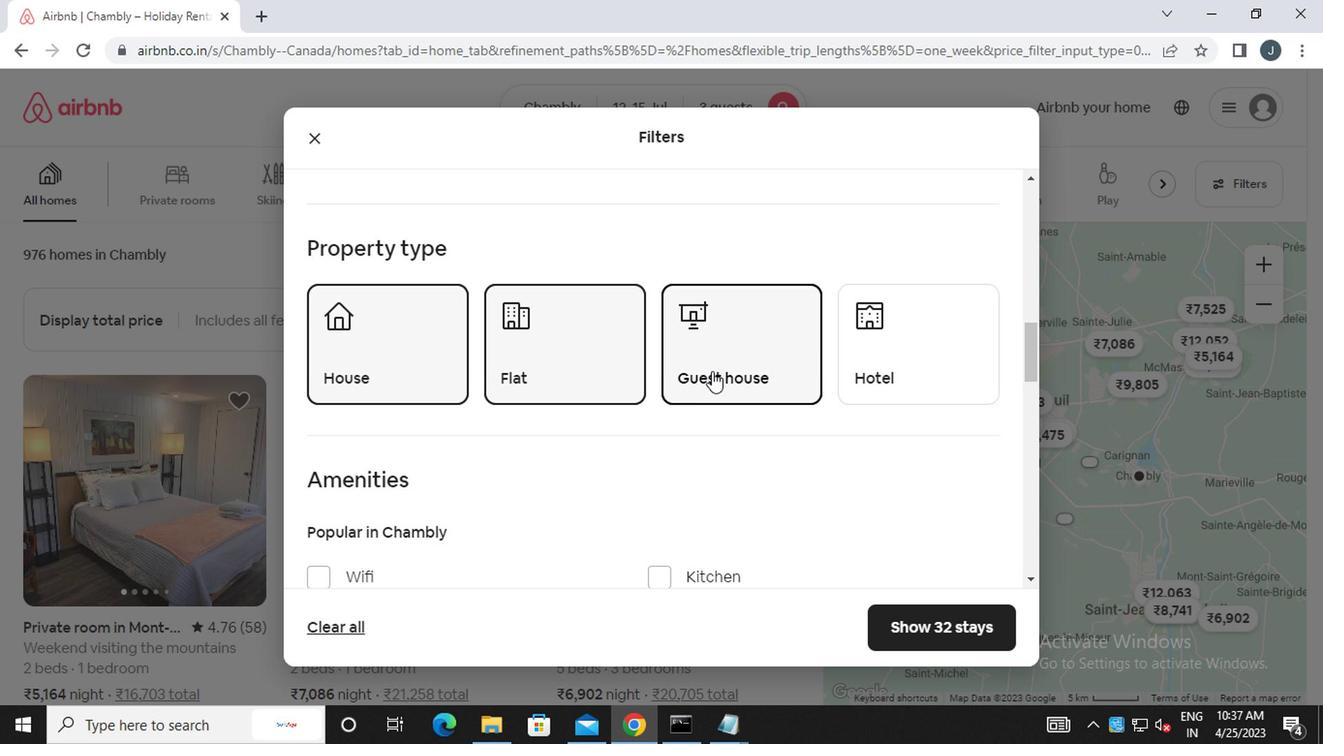
Action: Mouse moved to (708, 371)
Screenshot: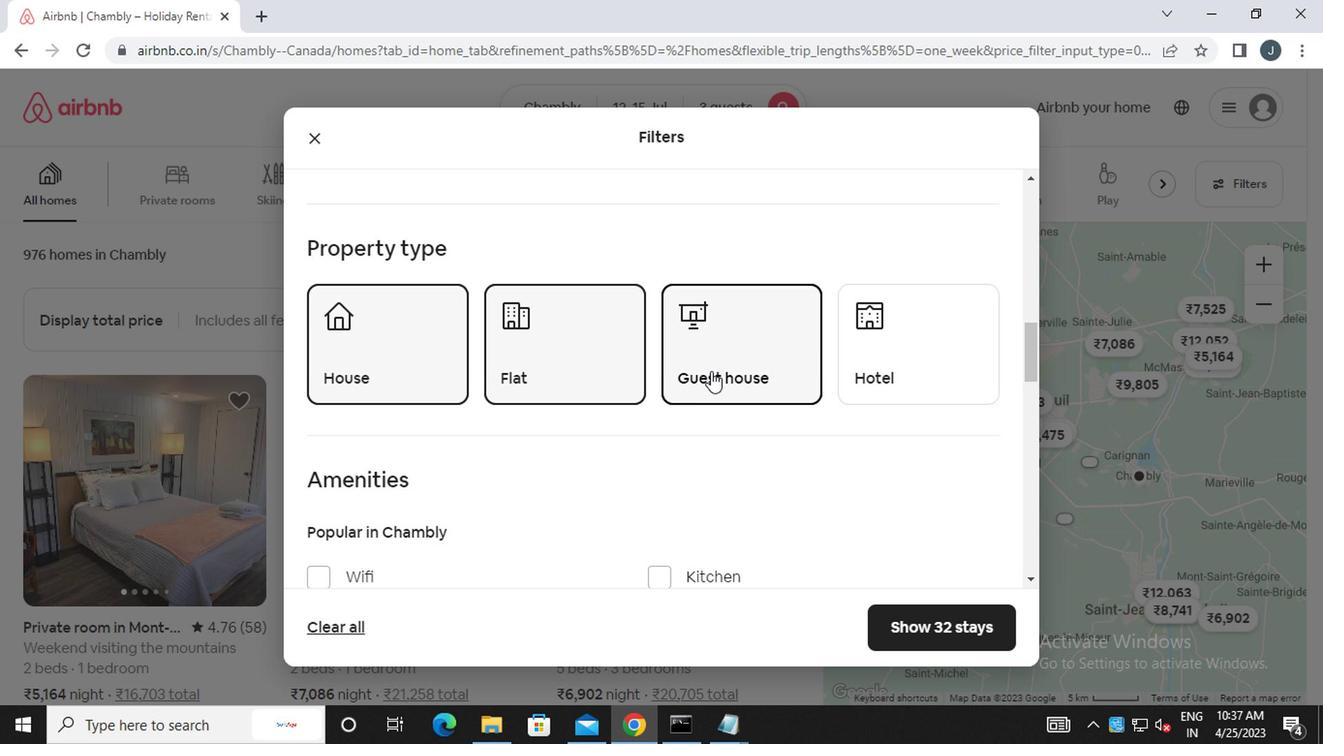 
Action: Mouse scrolled (708, 370) with delta (0, -1)
Screenshot: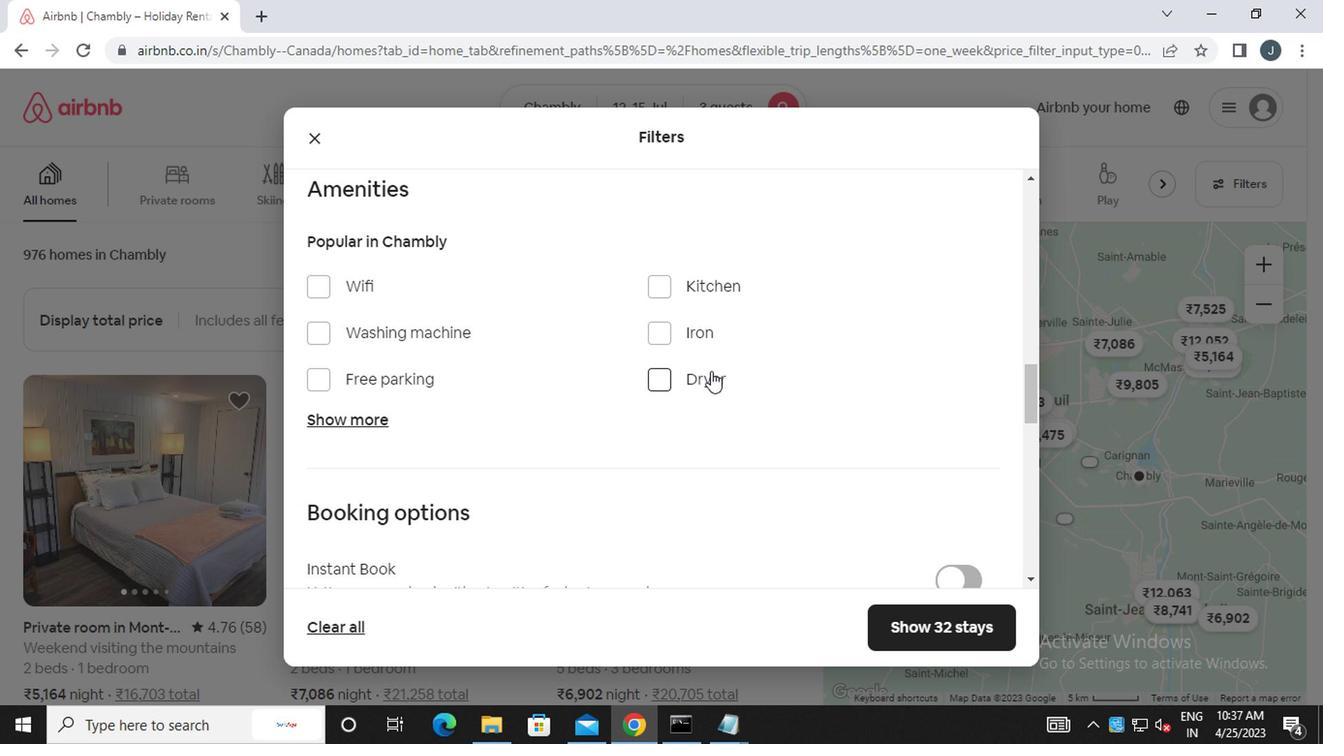
Action: Mouse scrolled (708, 370) with delta (0, -1)
Screenshot: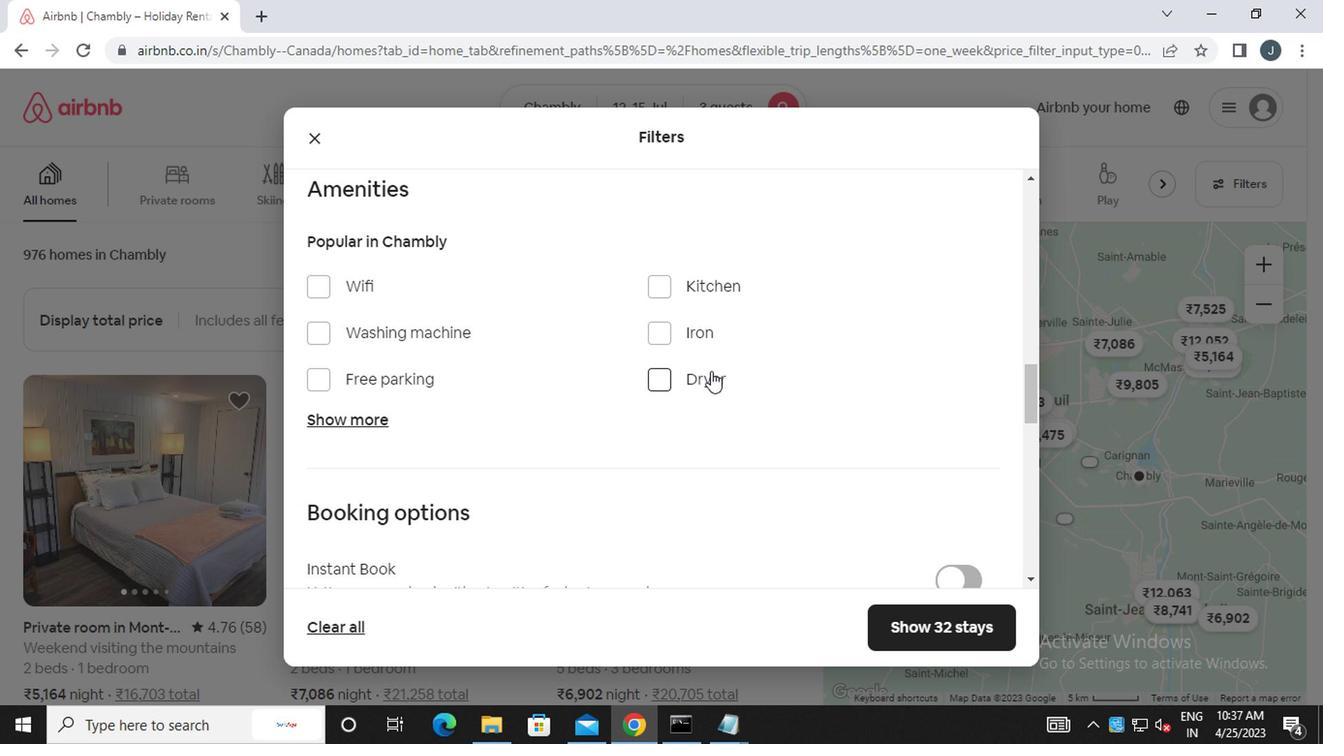 
Action: Mouse moved to (703, 371)
Screenshot: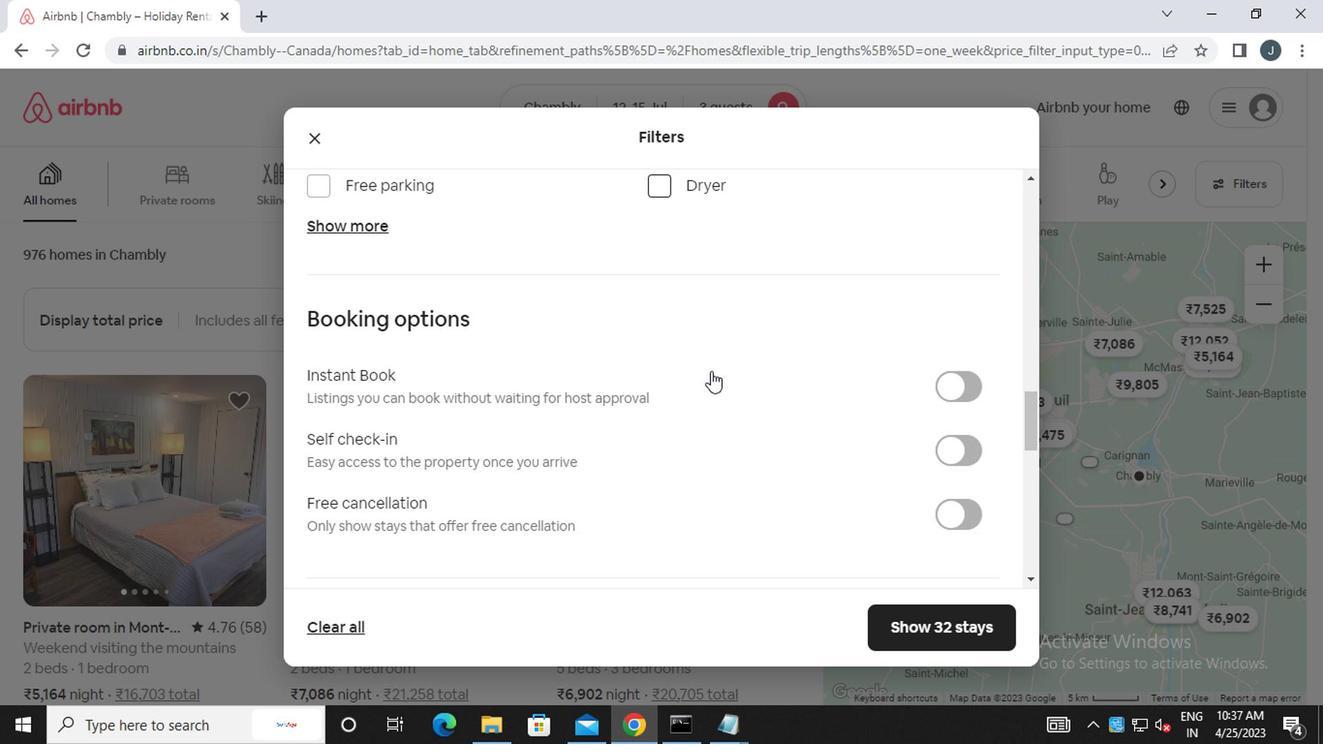 
Action: Mouse scrolled (703, 370) with delta (0, -1)
Screenshot: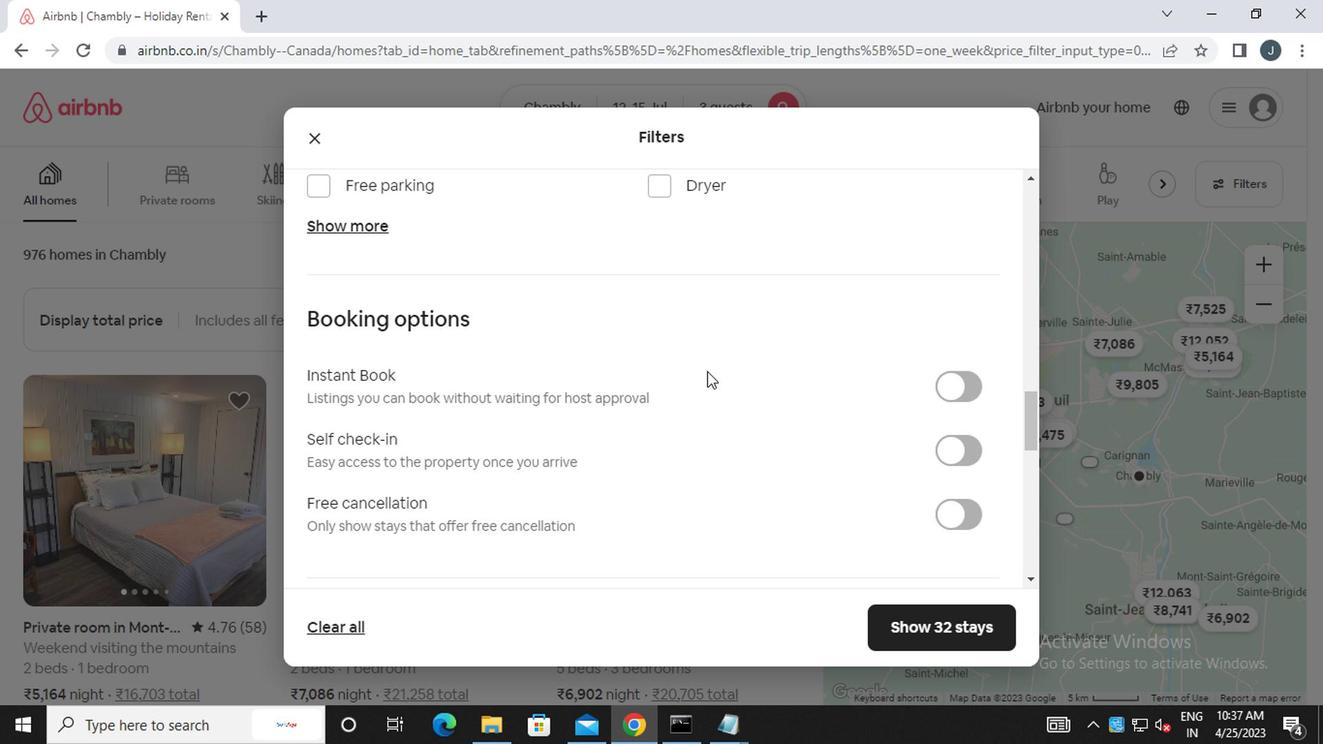 
Action: Mouse scrolled (703, 370) with delta (0, -1)
Screenshot: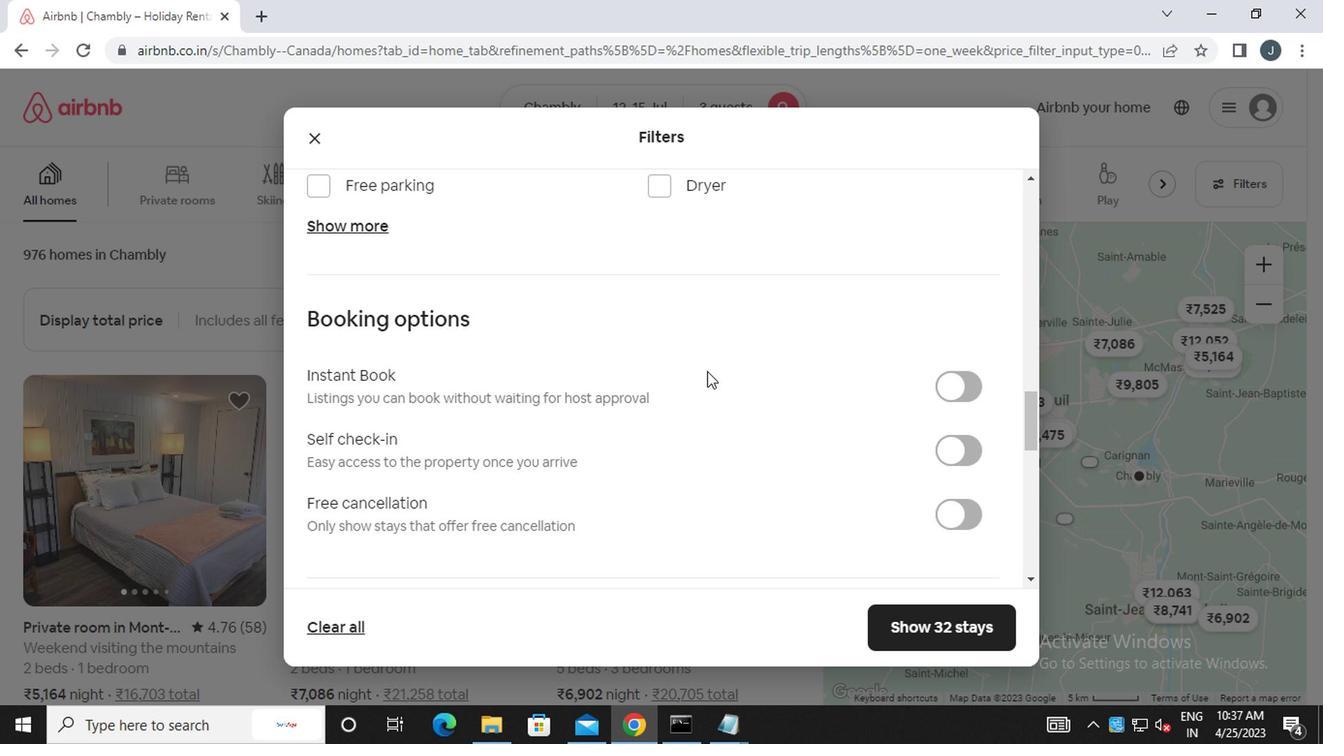 
Action: Mouse moved to (961, 242)
Screenshot: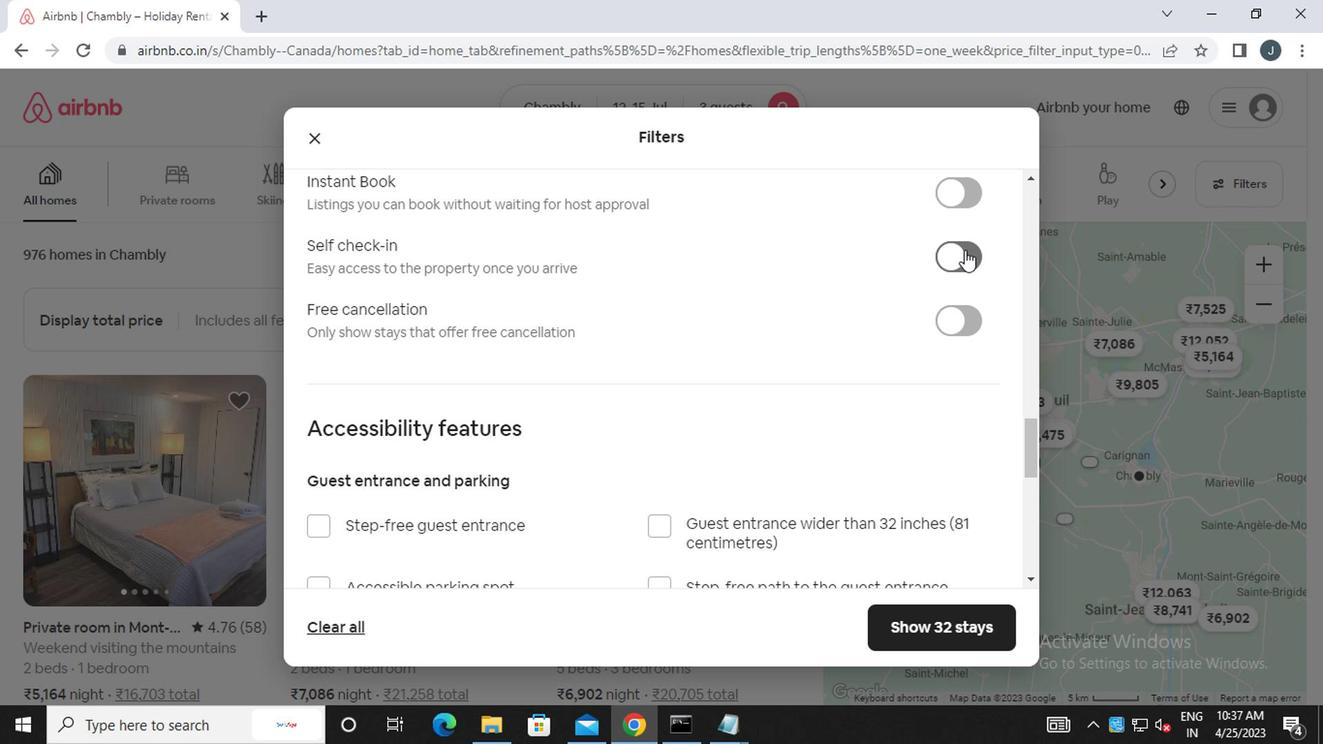 
Action: Mouse pressed left at (961, 242)
Screenshot: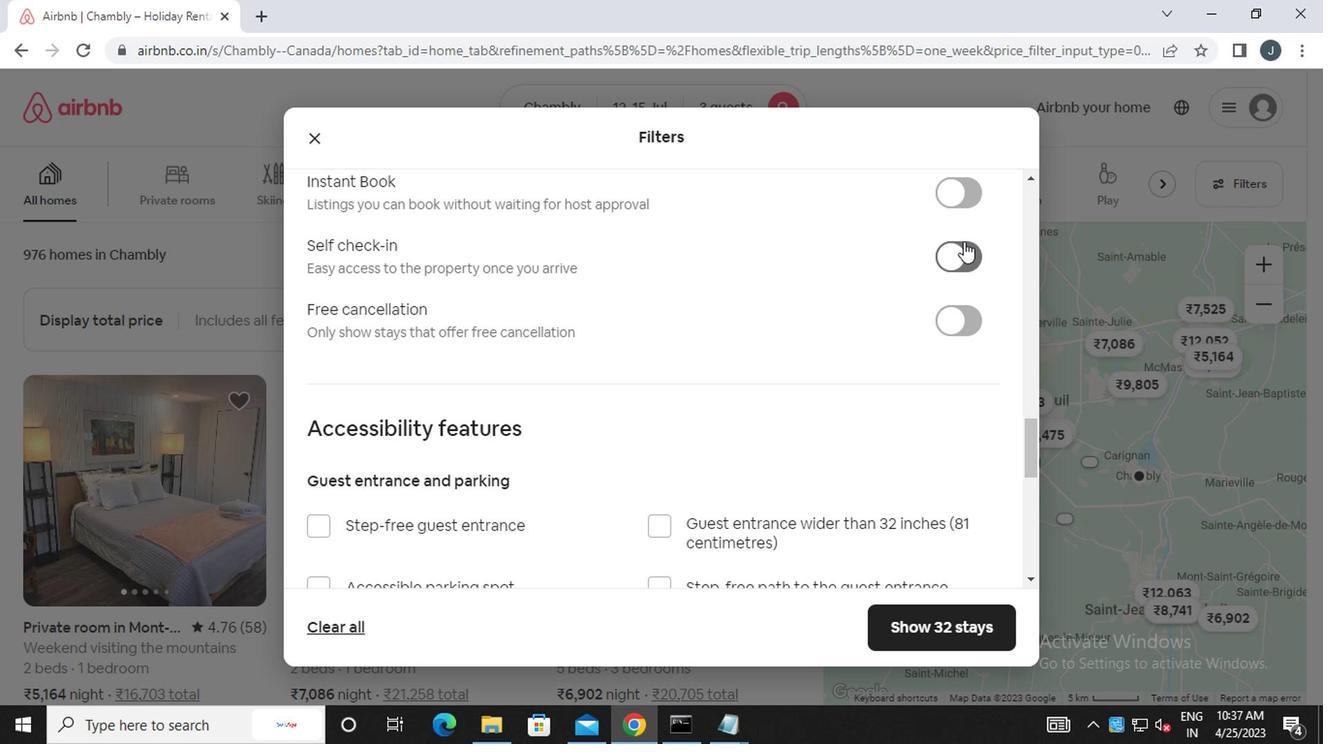 
Action: Mouse moved to (962, 261)
Screenshot: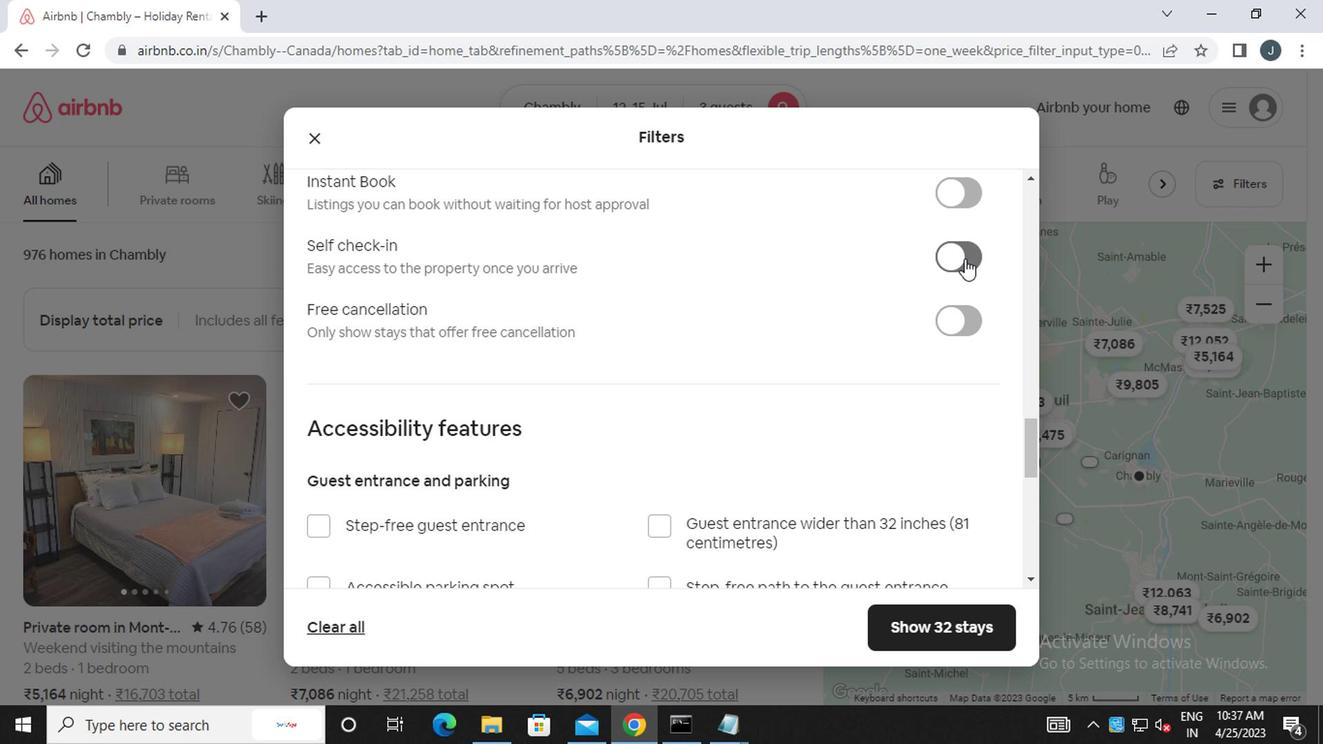 
Action: Mouse pressed left at (962, 261)
Screenshot: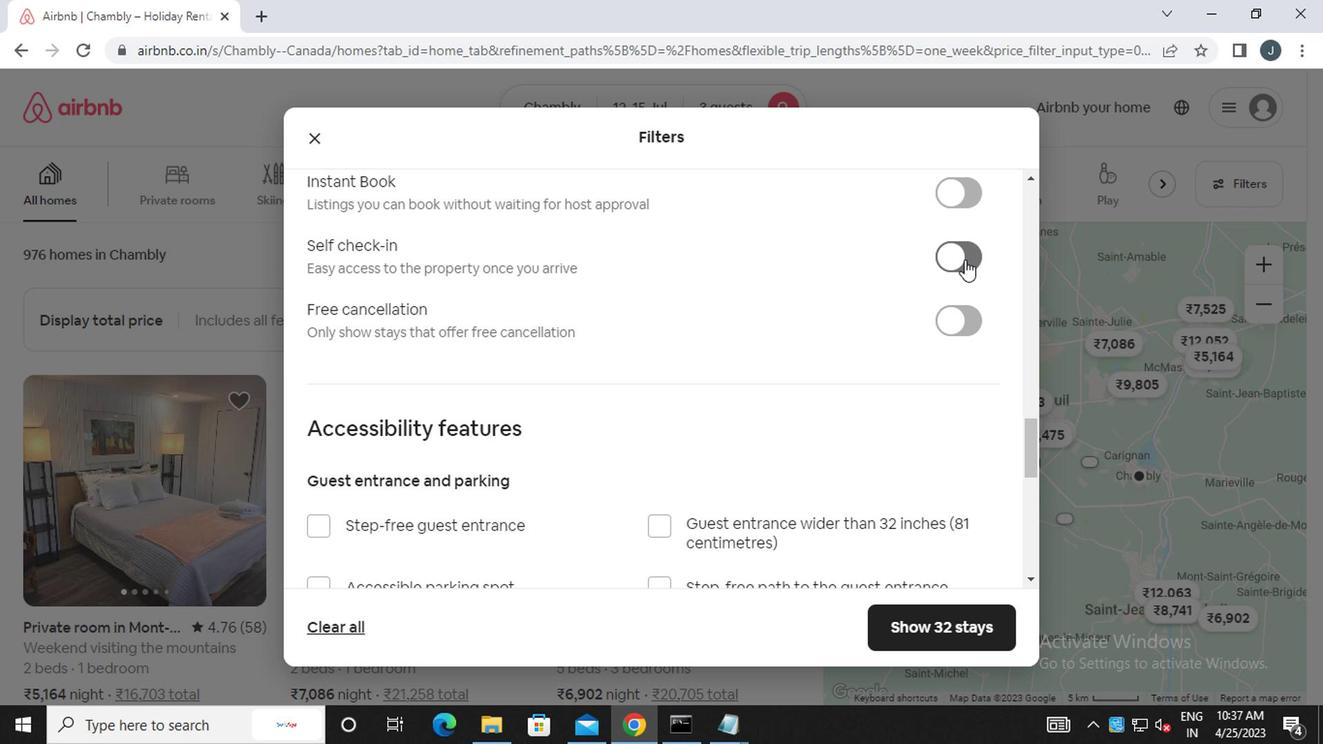 
Action: Mouse moved to (750, 397)
Screenshot: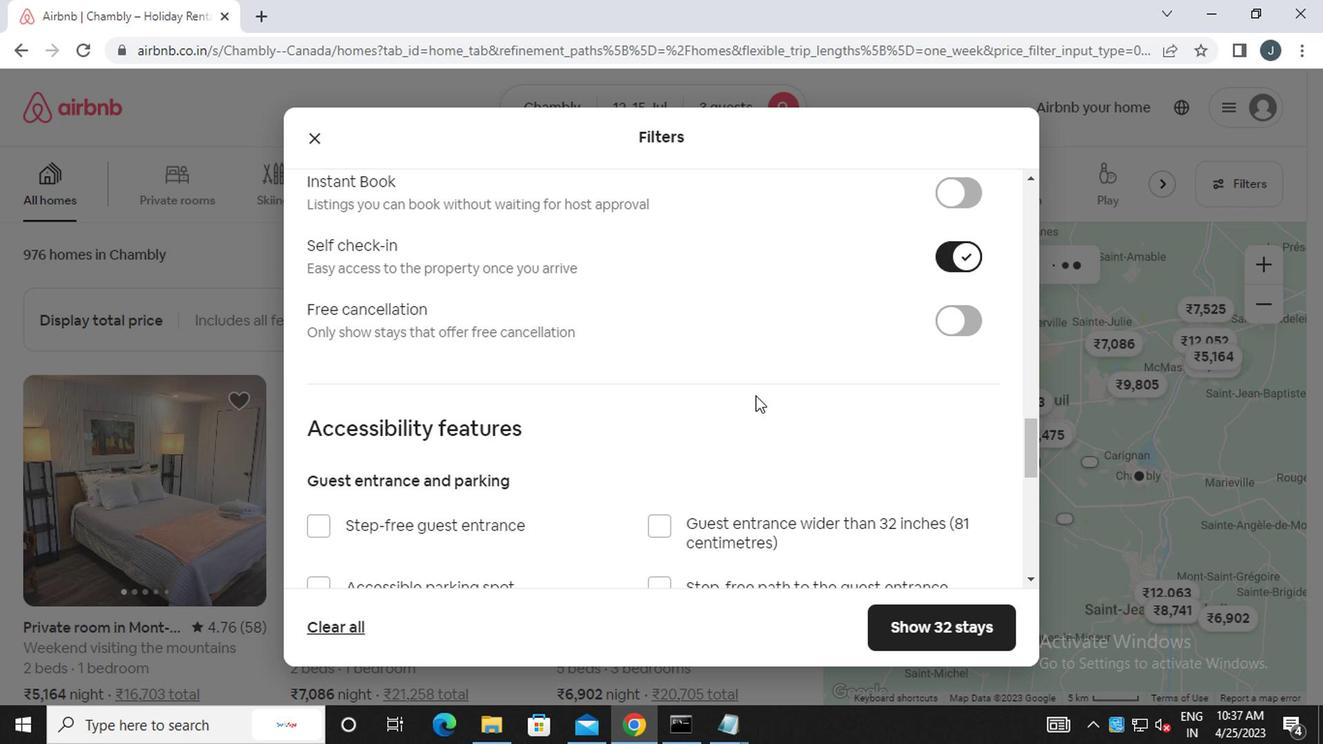 
Action: Mouse scrolled (750, 397) with delta (0, 0)
Screenshot: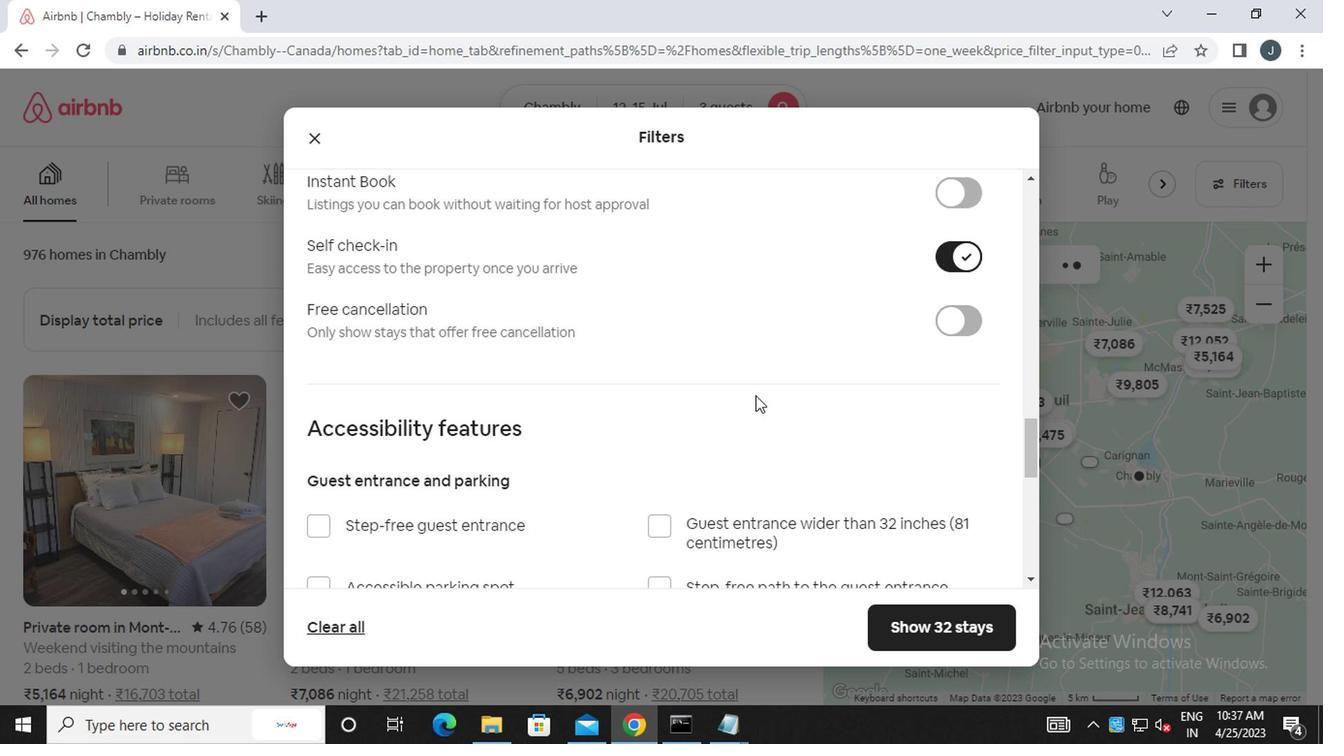 
Action: Mouse scrolled (750, 397) with delta (0, 0)
Screenshot: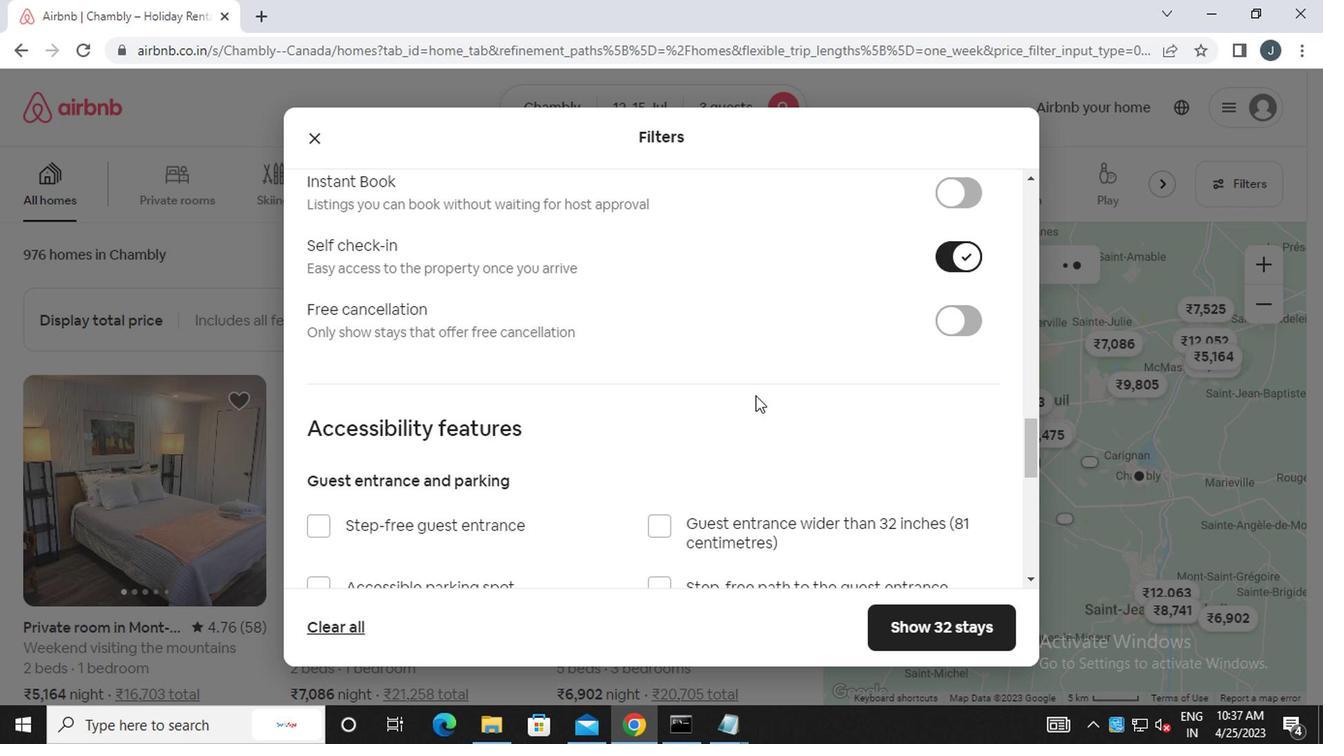 
Action: Mouse moved to (750, 397)
Screenshot: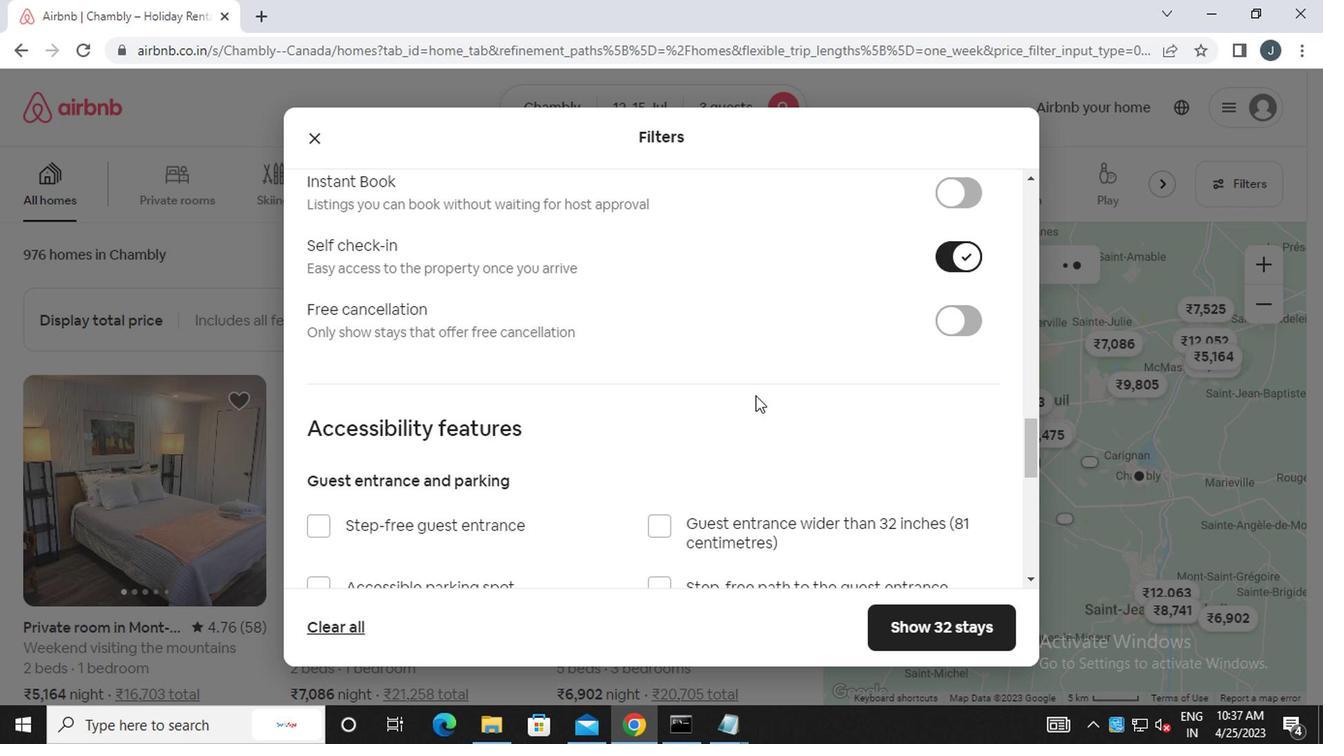 
Action: Mouse scrolled (750, 397) with delta (0, 0)
Screenshot: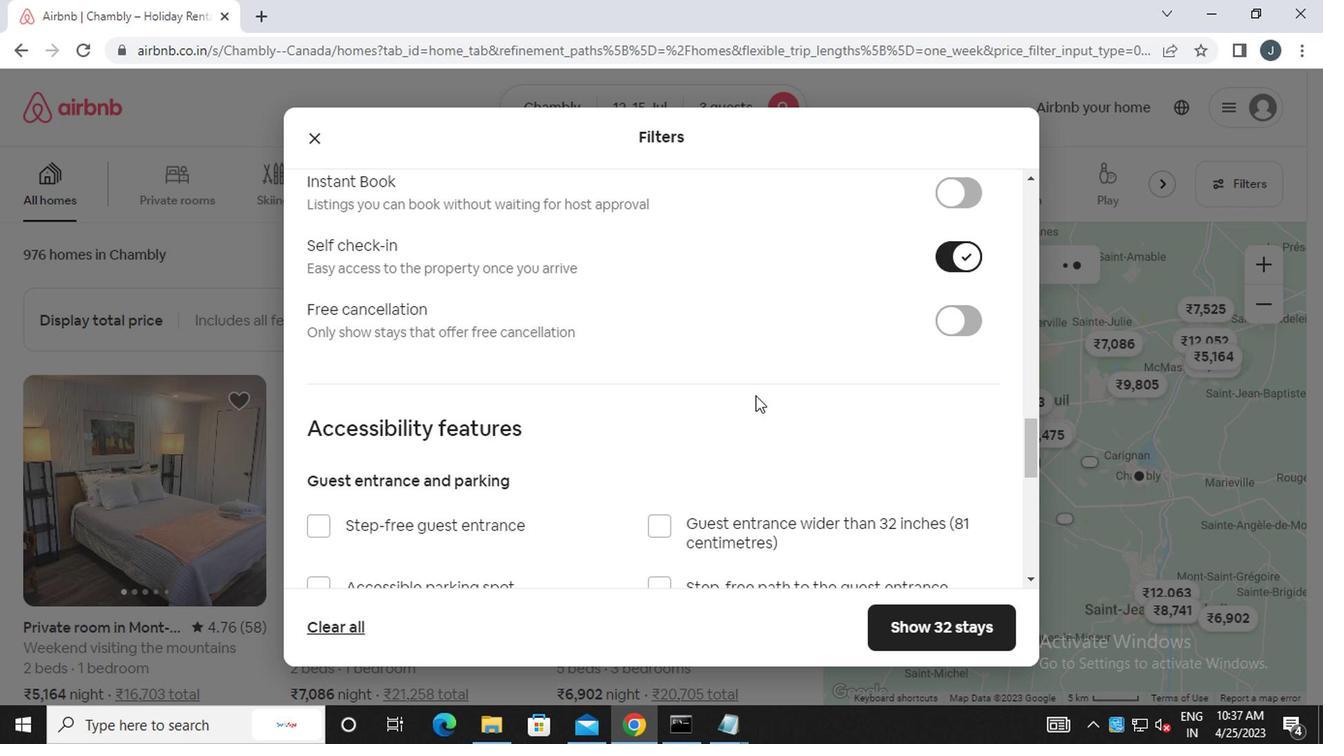 
Action: Mouse scrolled (750, 397) with delta (0, 0)
Screenshot: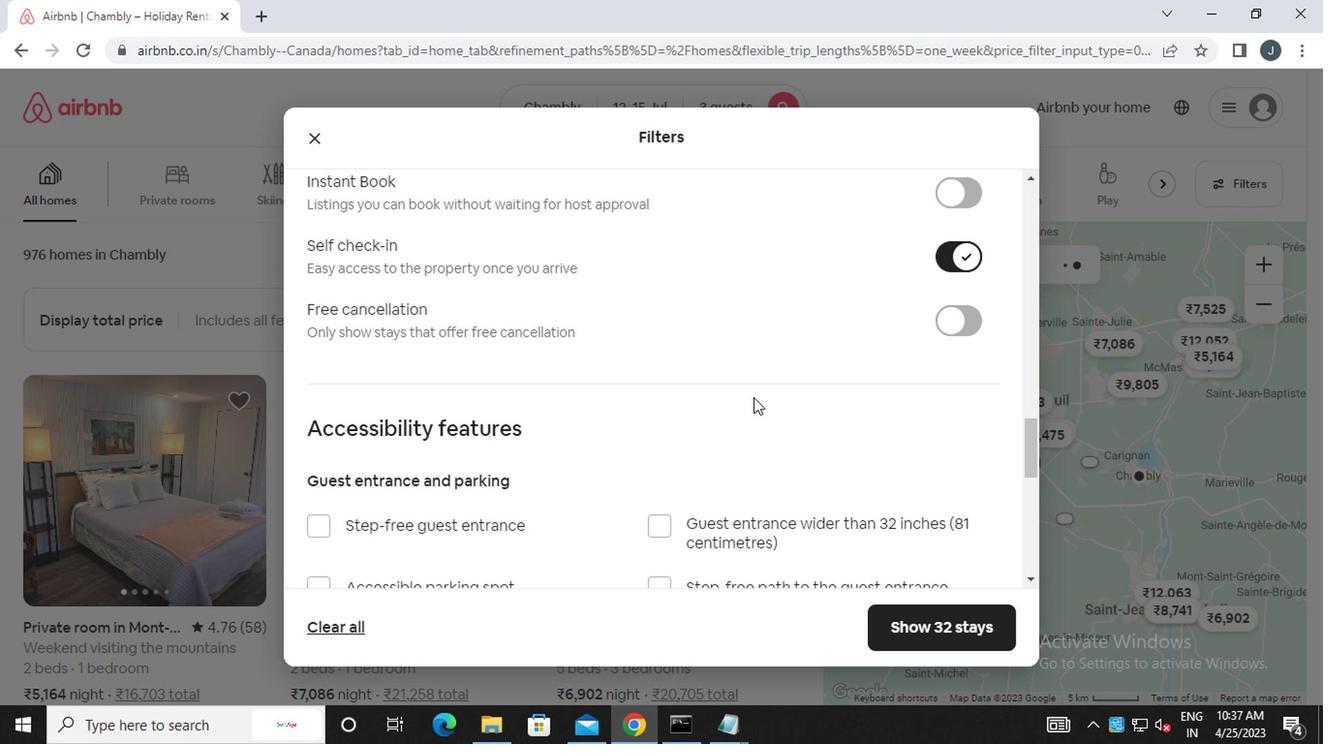 
Action: Mouse scrolled (750, 397) with delta (0, 0)
Screenshot: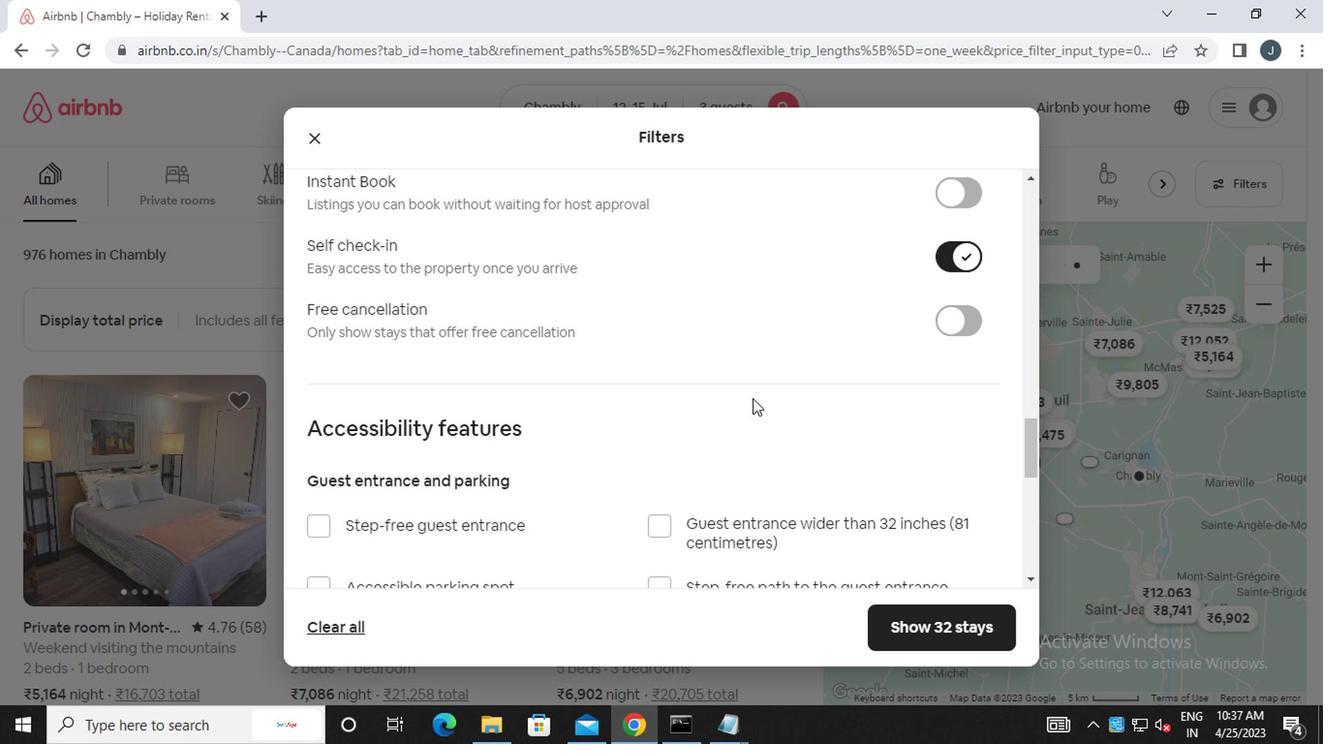 
Action: Mouse moved to (622, 386)
Screenshot: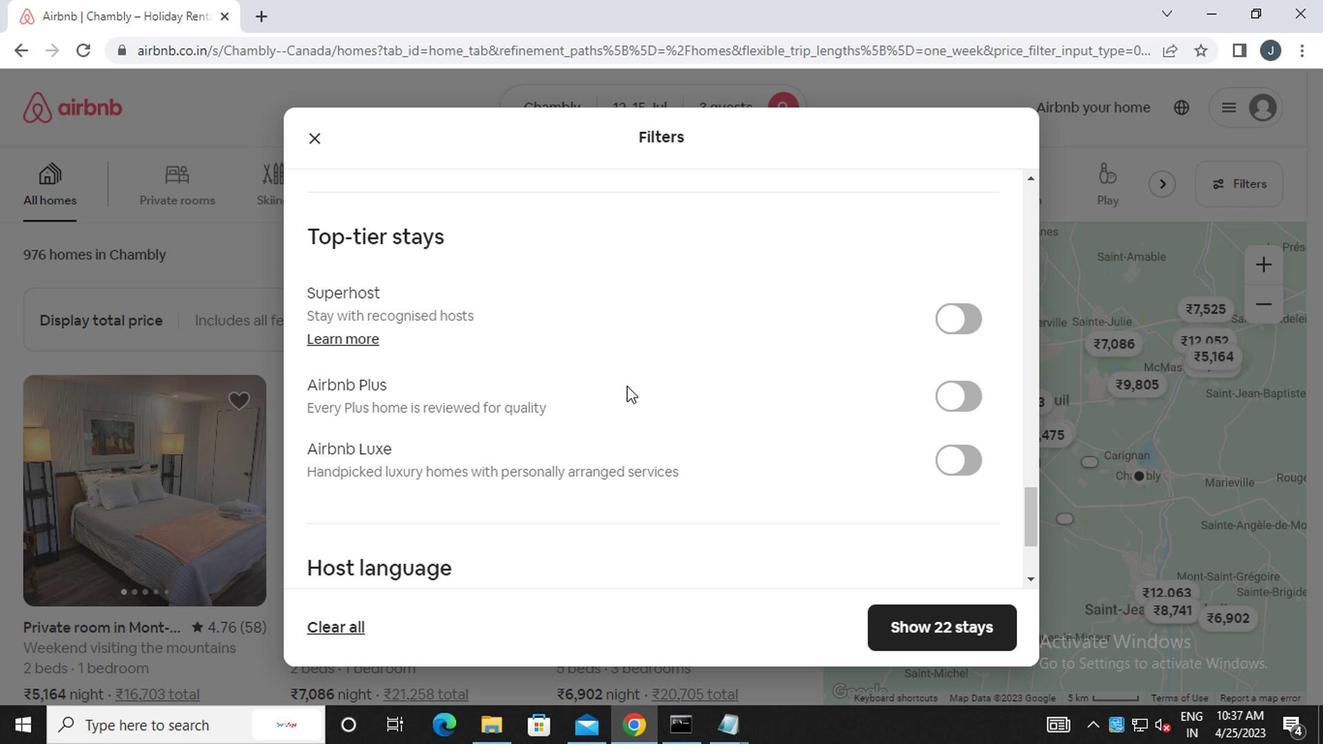 
Action: Mouse scrolled (622, 385) with delta (0, -1)
Screenshot: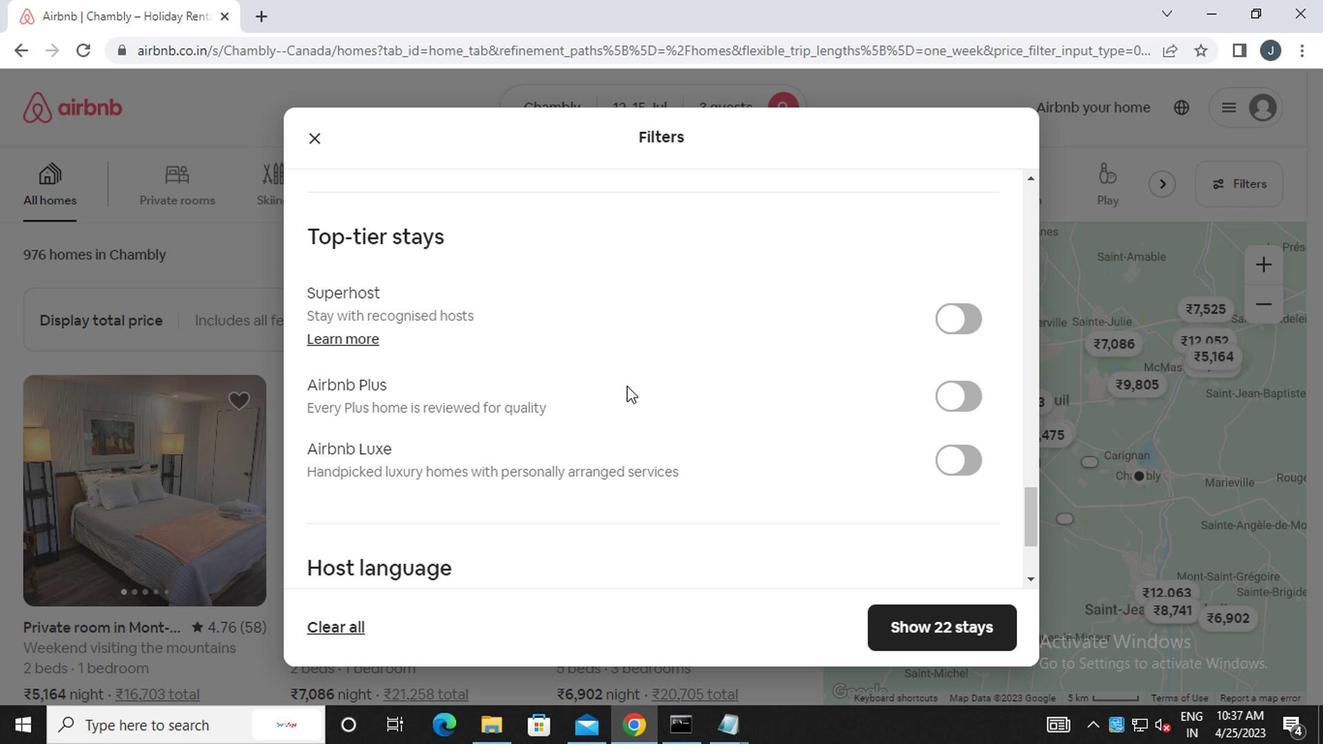 
Action: Mouse scrolled (622, 385) with delta (0, -1)
Screenshot: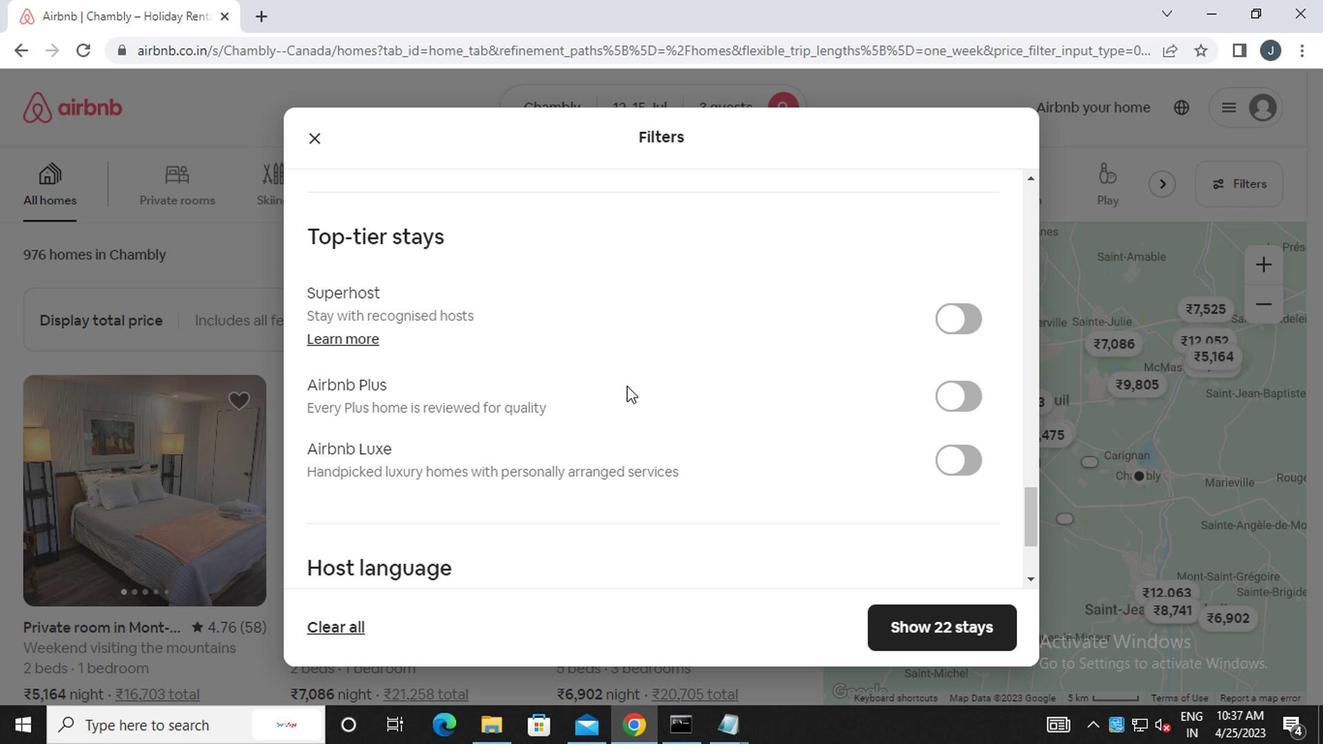 
Action: Mouse moved to (622, 387)
Screenshot: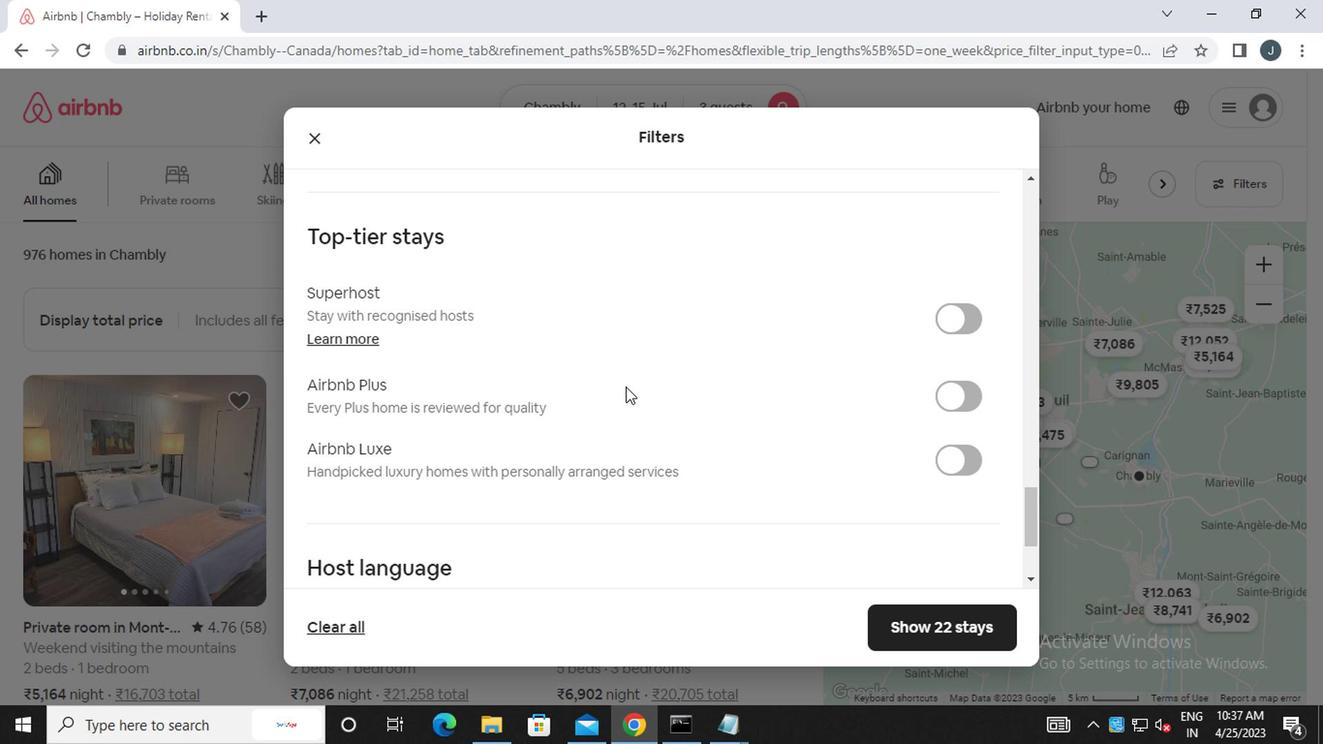 
Action: Mouse scrolled (622, 386) with delta (0, 0)
Screenshot: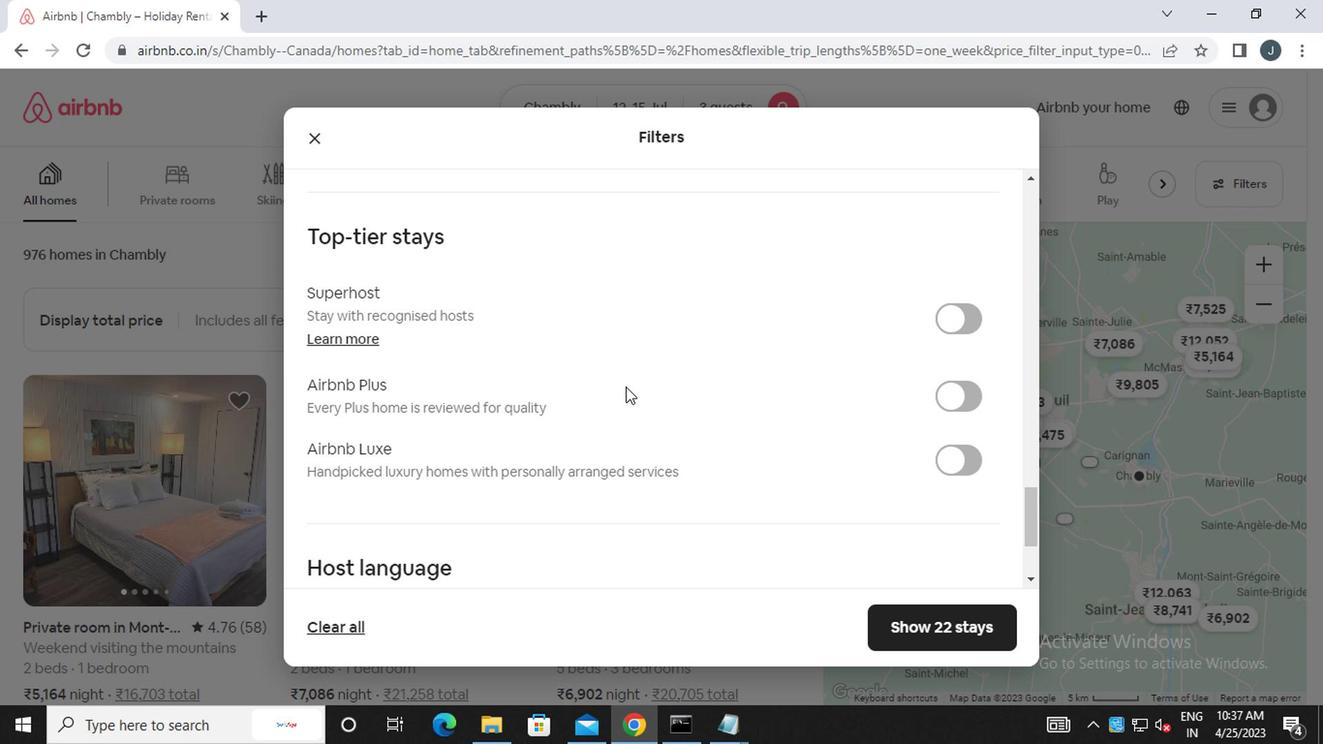 
Action: Mouse scrolled (622, 386) with delta (0, 0)
Screenshot: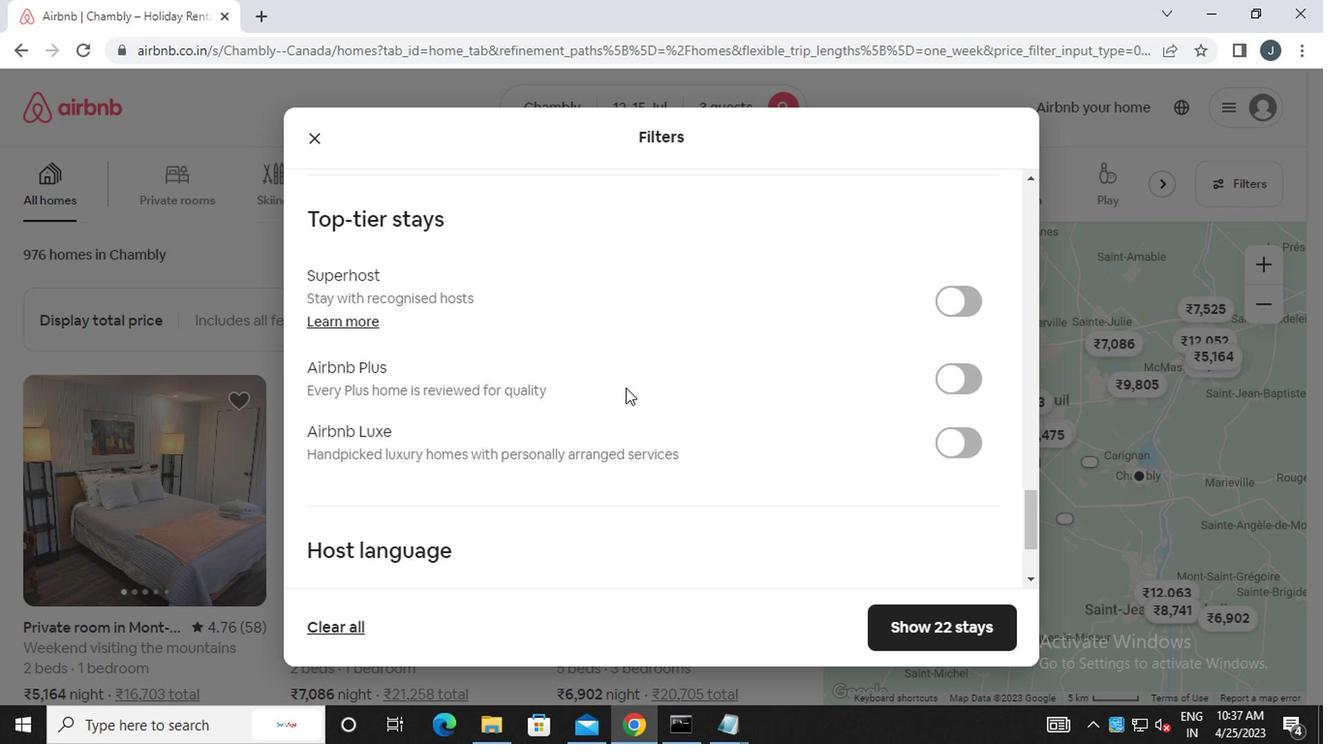 
Action: Mouse moved to (331, 454)
Screenshot: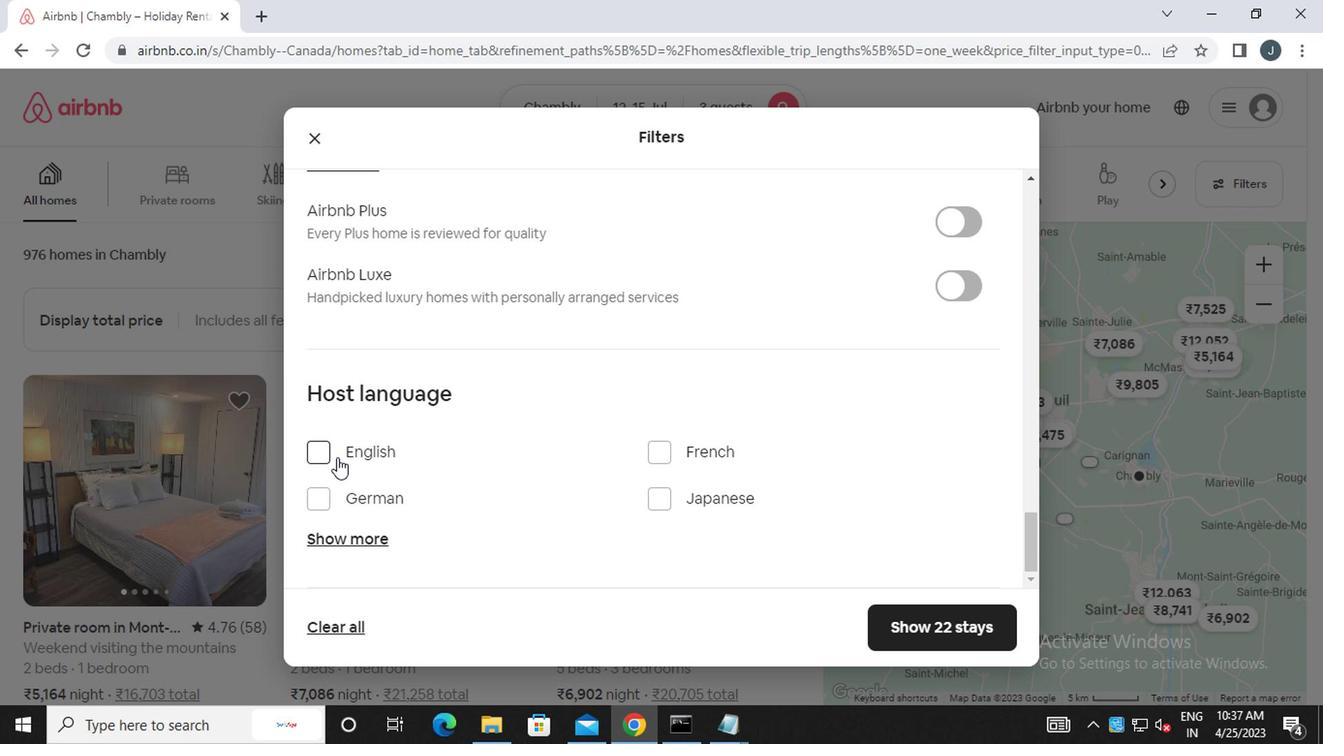 
Action: Mouse pressed left at (331, 454)
Screenshot: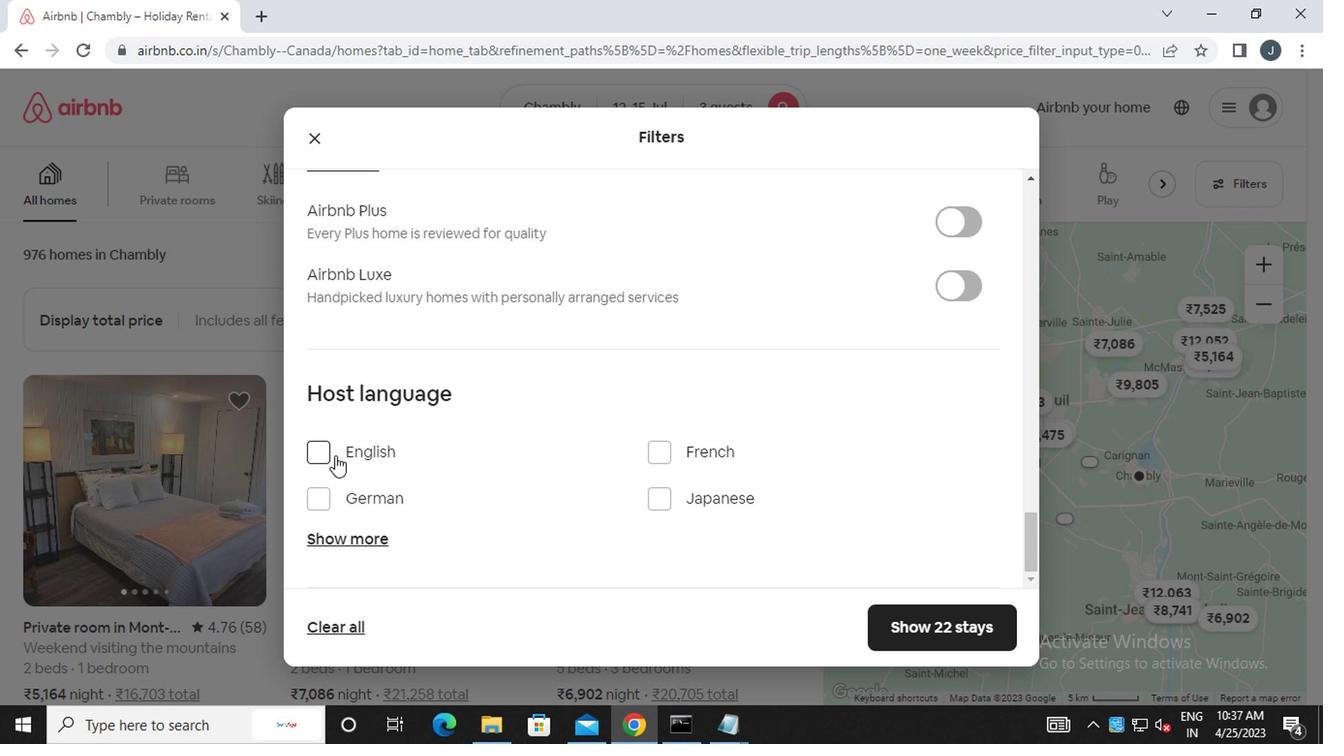 
Action: Mouse moved to (586, 454)
Screenshot: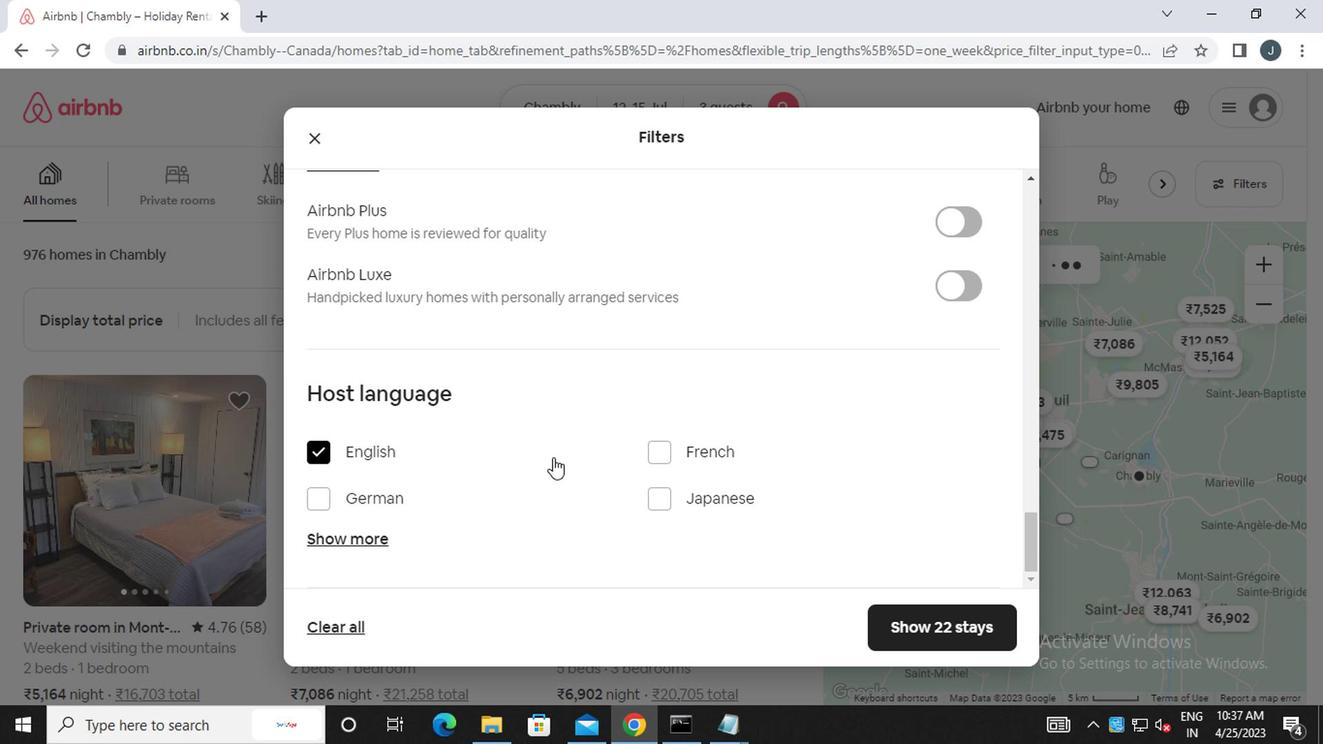 
Action: Mouse scrolled (586, 453) with delta (0, 0)
Screenshot: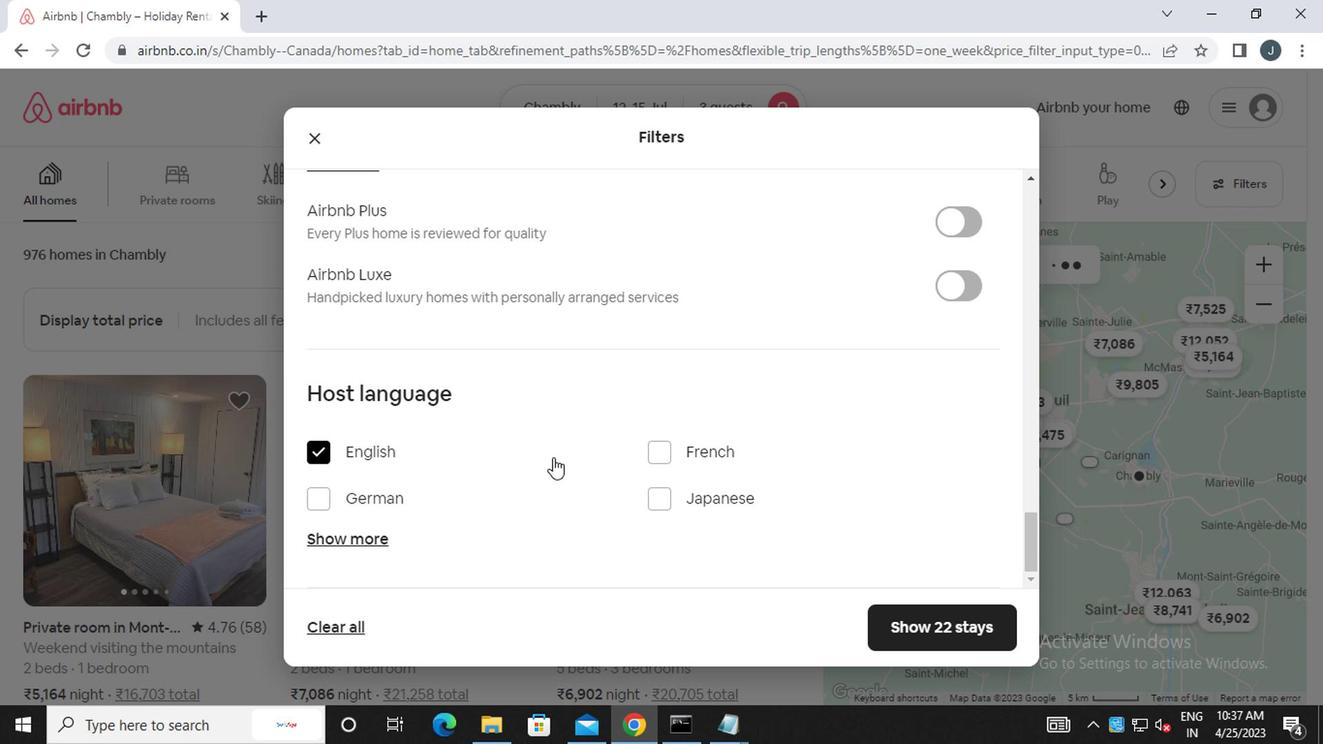 
Action: Mouse scrolled (586, 453) with delta (0, 0)
Screenshot: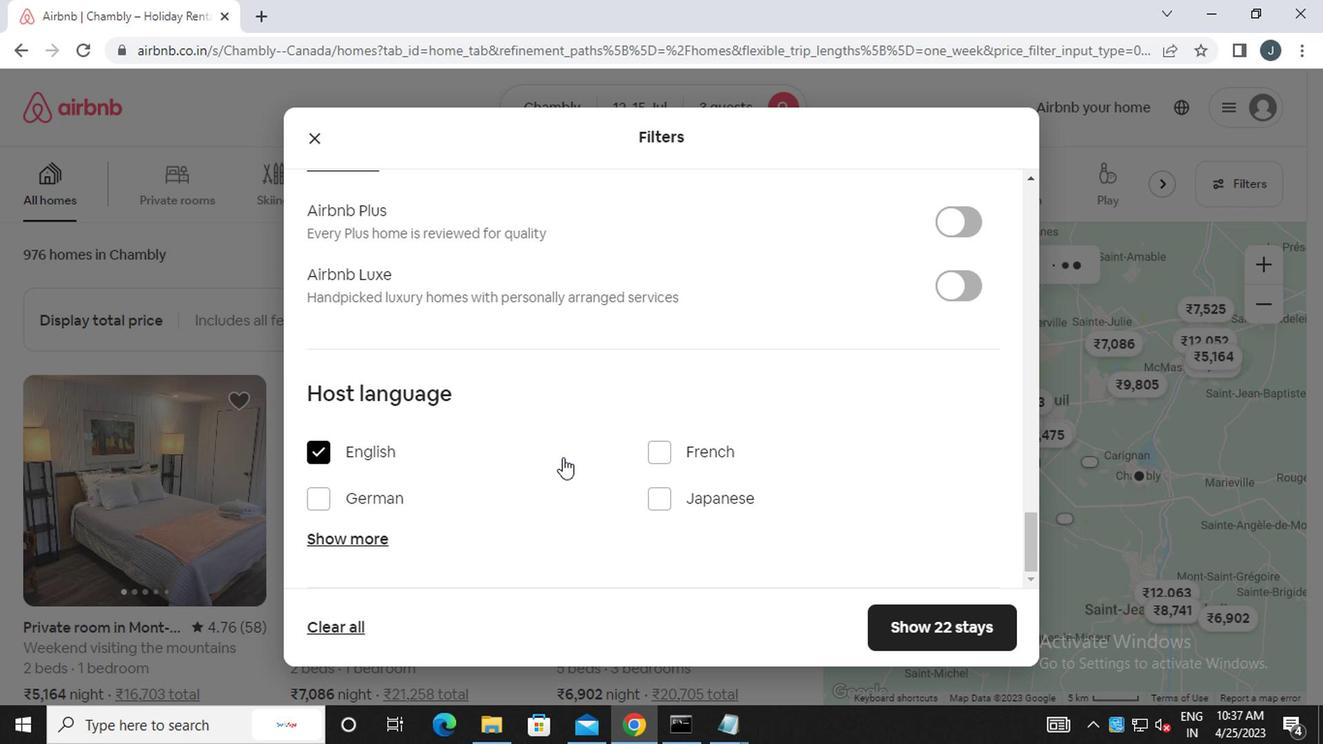 
Action: Mouse scrolled (586, 453) with delta (0, 0)
Screenshot: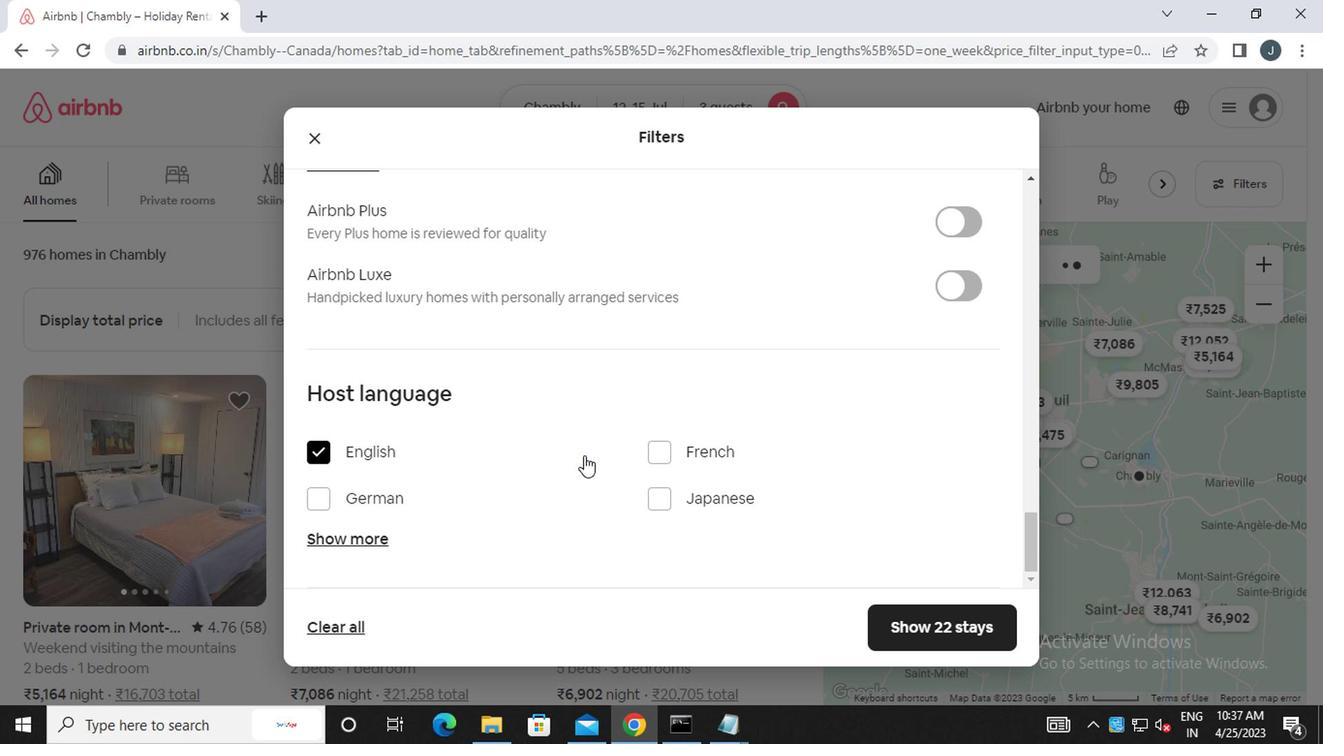 
Action: Mouse scrolled (586, 453) with delta (0, 0)
Screenshot: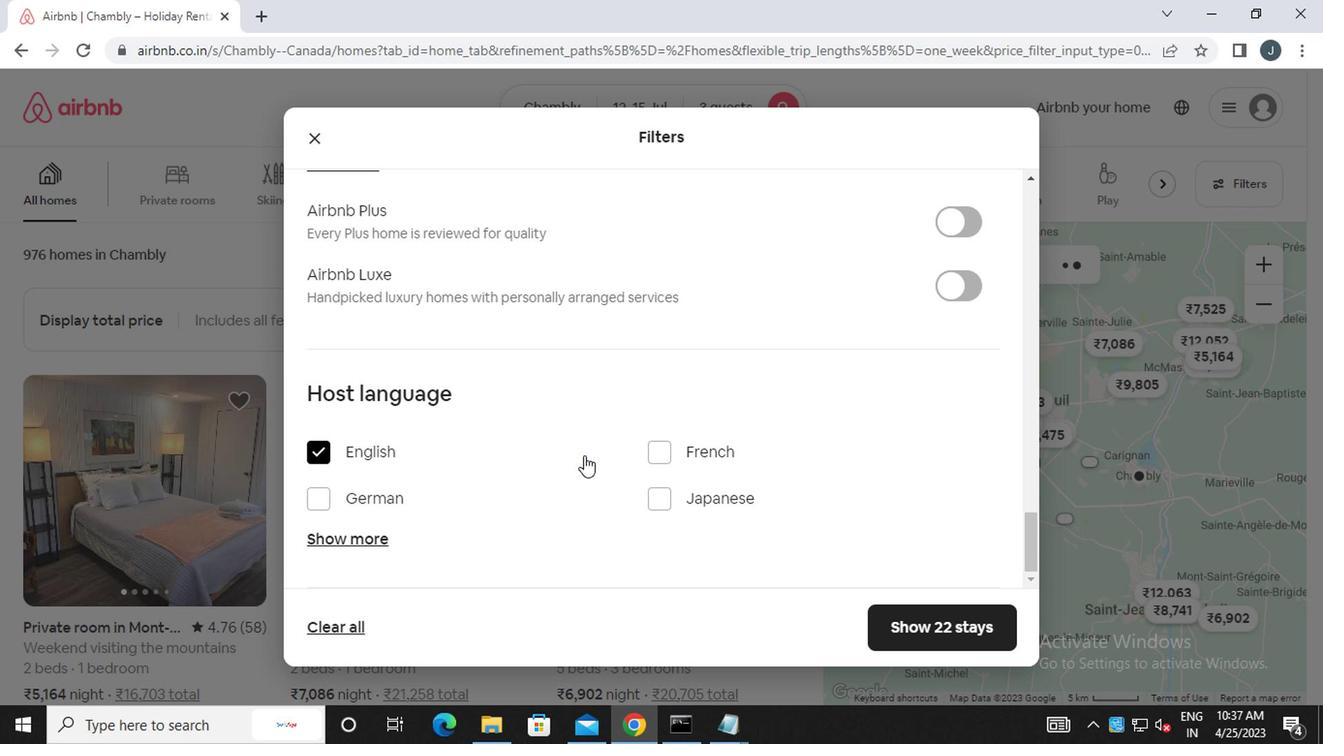 
Action: Mouse moved to (588, 454)
Screenshot: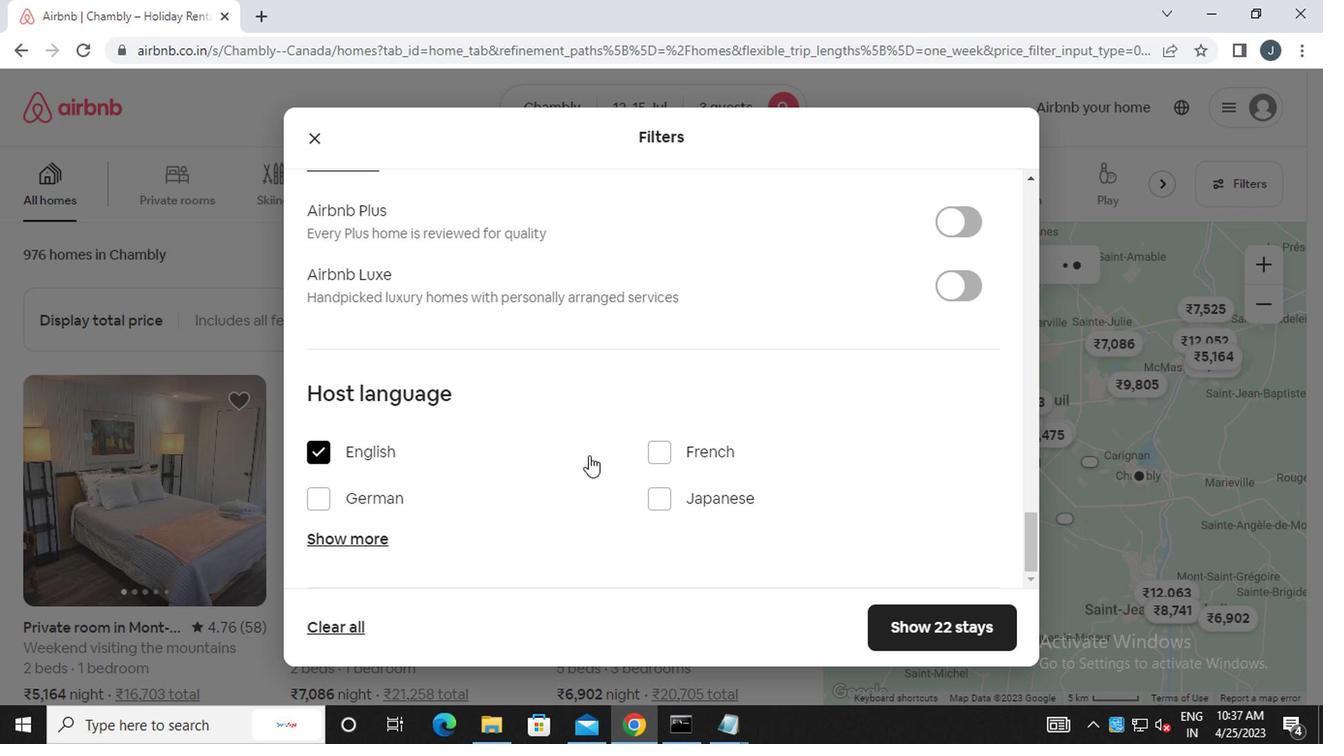 
Action: Mouse scrolled (588, 453) with delta (0, 0)
Screenshot: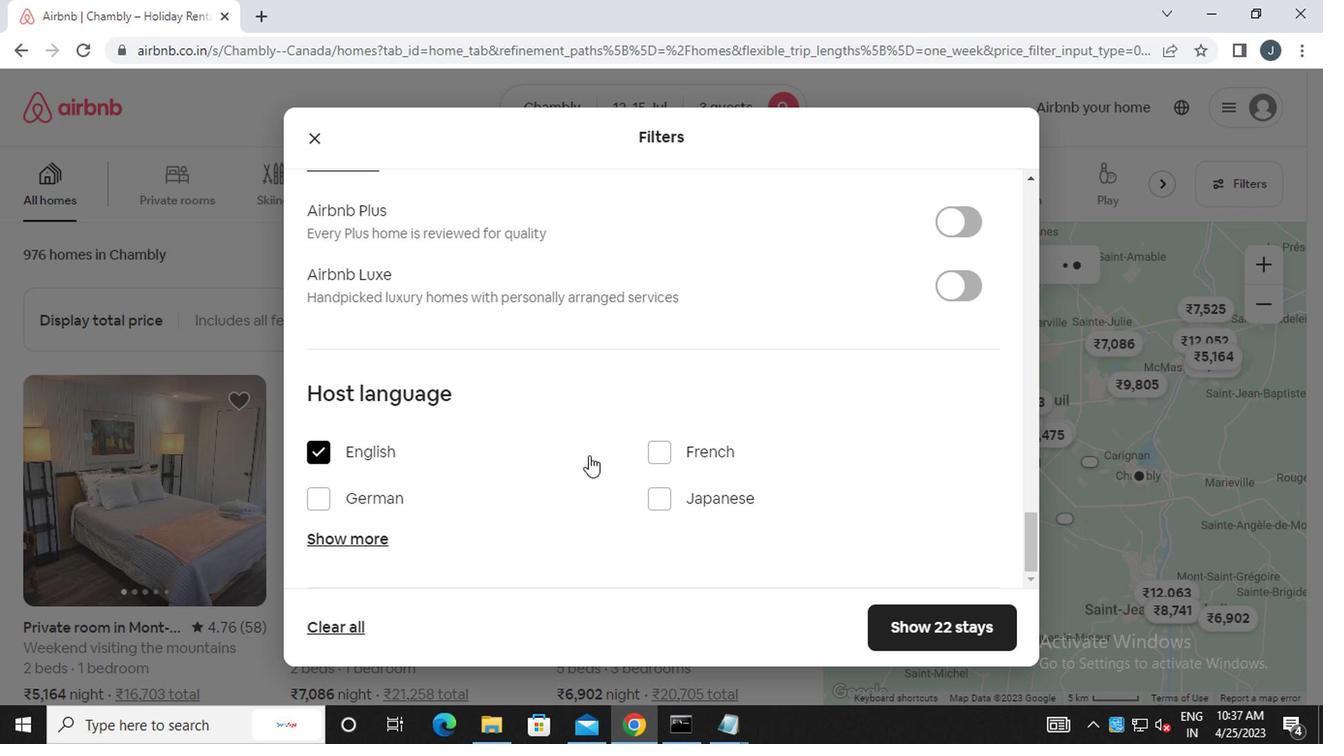 
Action: Mouse moved to (933, 618)
Screenshot: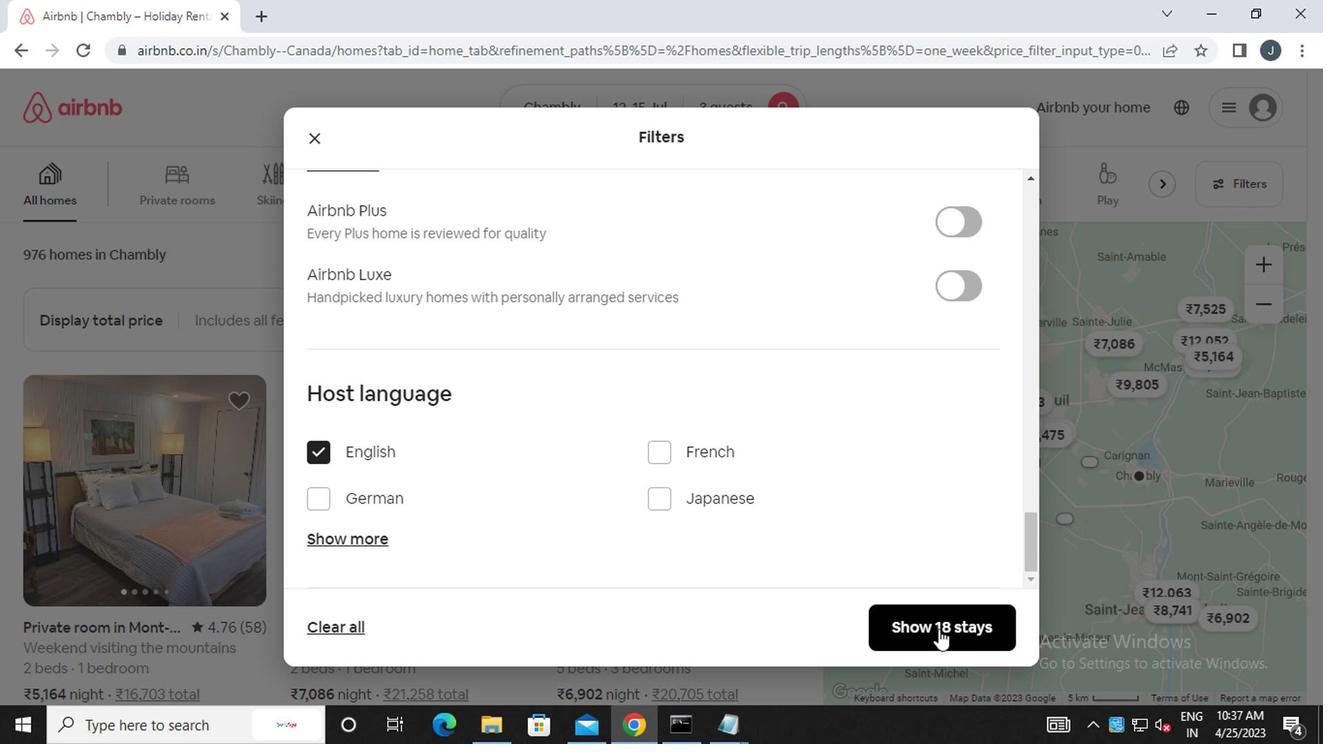 
Action: Mouse pressed left at (933, 618)
Screenshot: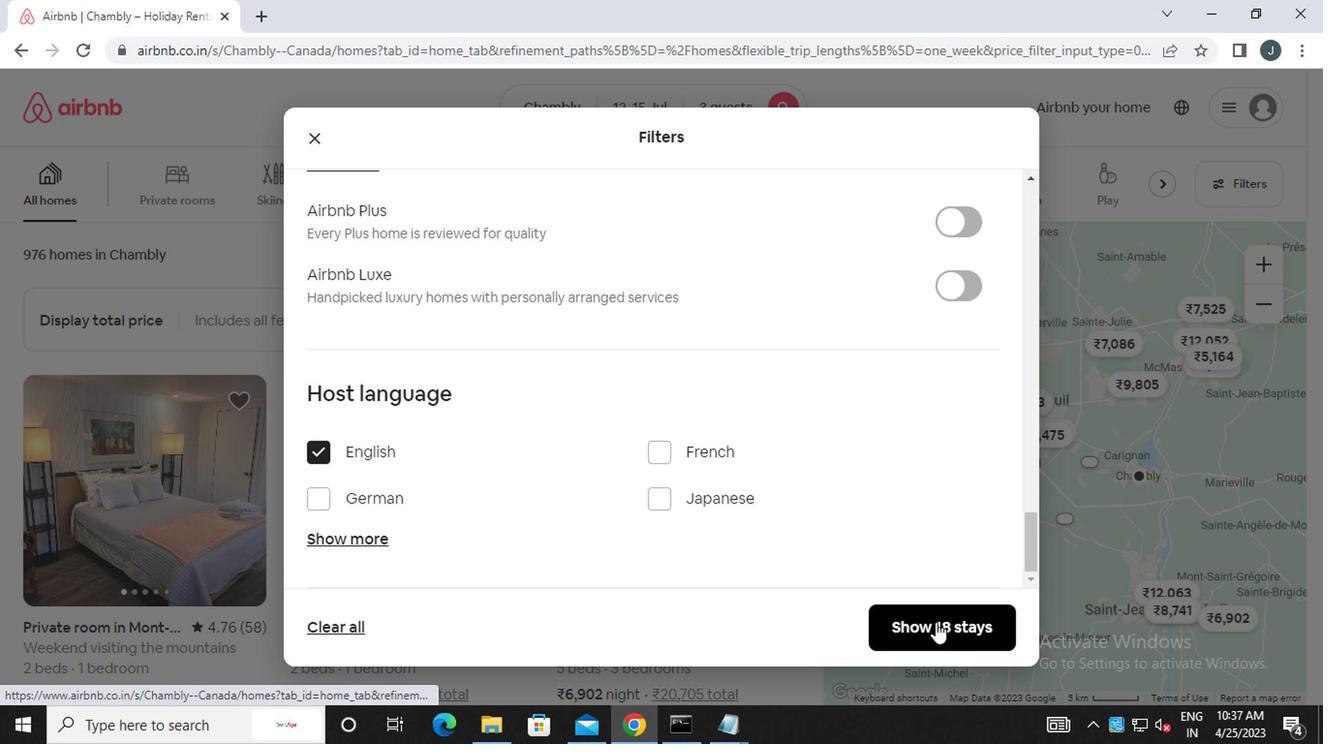 
Action: Mouse moved to (931, 618)
Screenshot: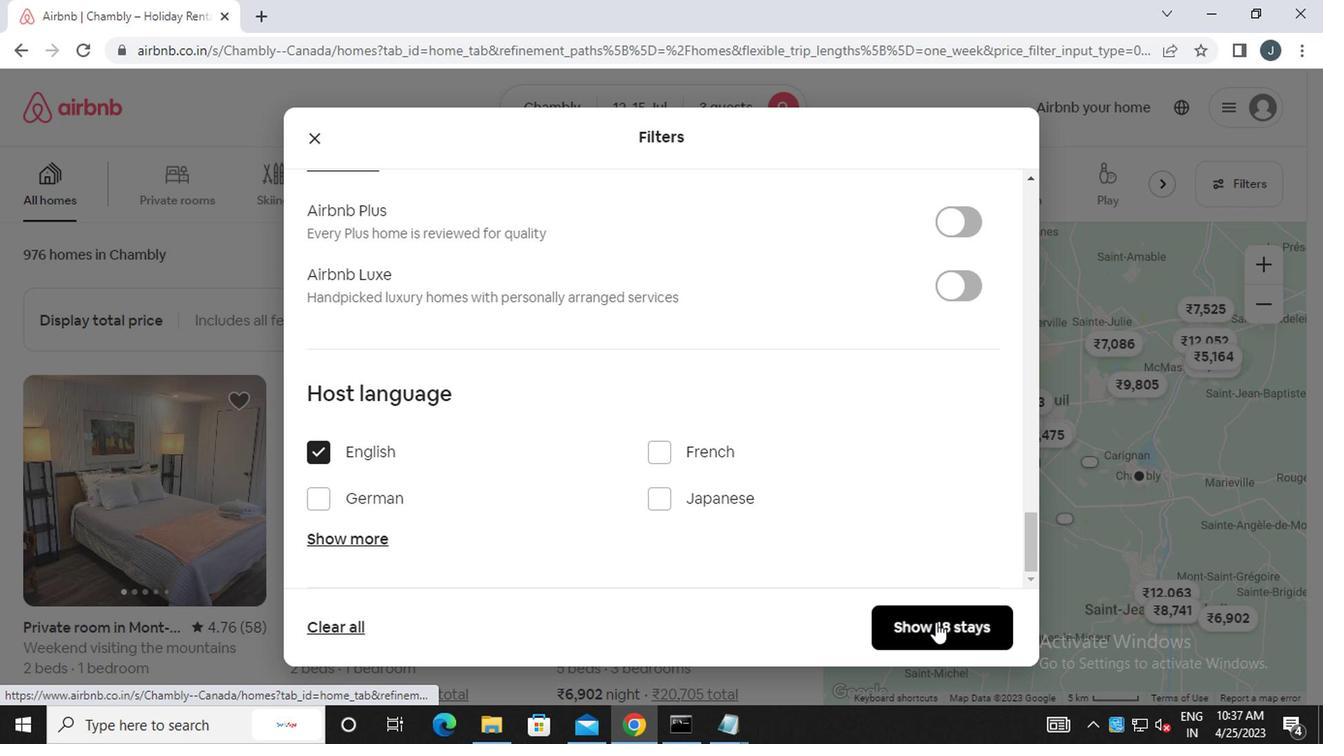 
